 Task: Create a due date automation trigger when advanced on, 2 working days after a card is due add fields with custom field "Resume" unchecked at 11:00 AM.
Action: Mouse moved to (1160, 360)
Screenshot: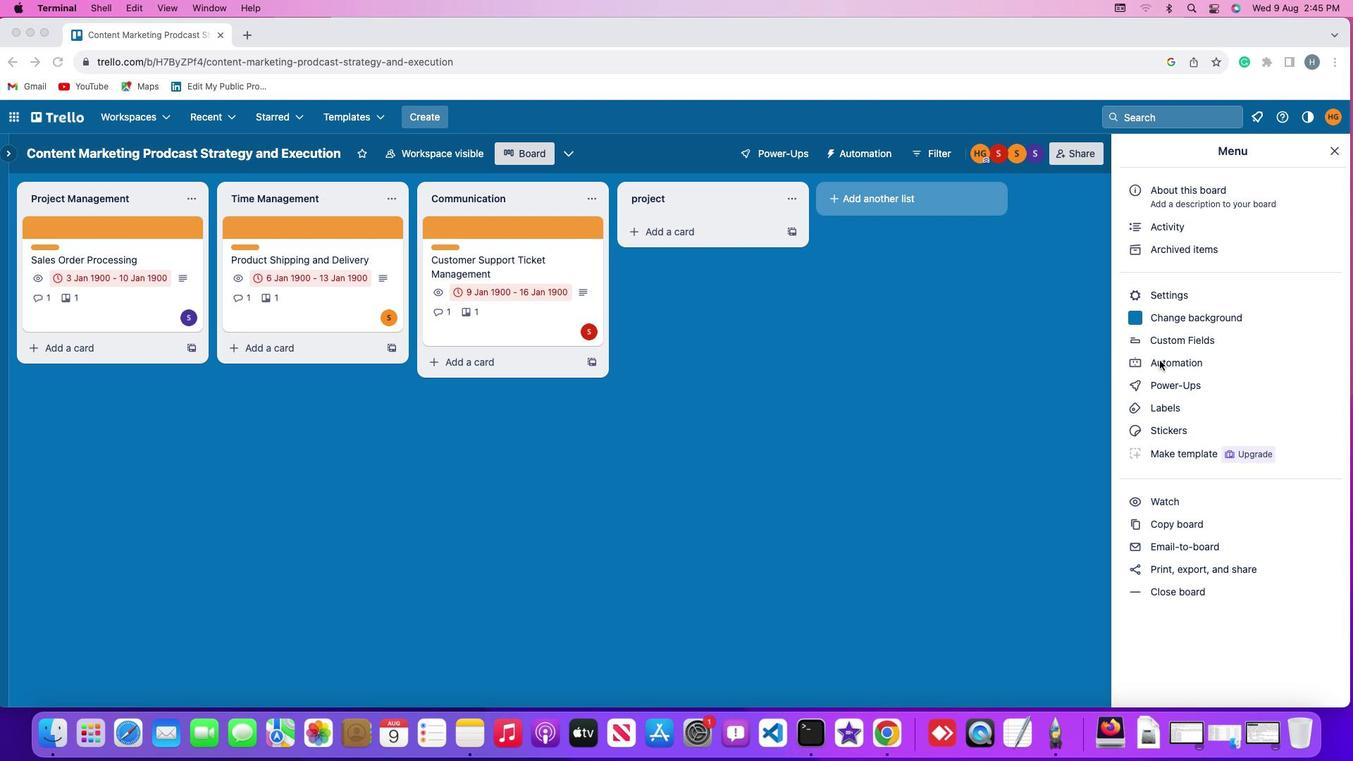 
Action: Mouse pressed left at (1160, 360)
Screenshot: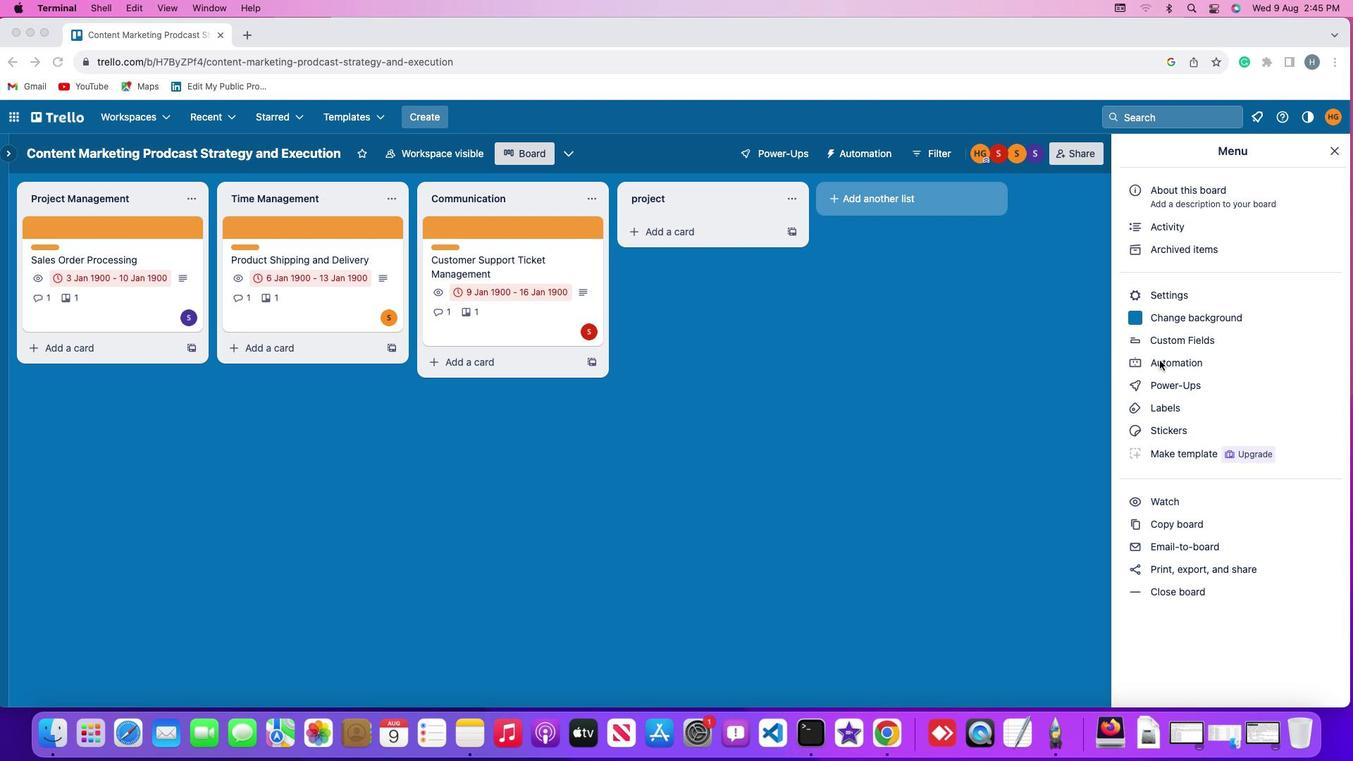 
Action: Mouse pressed left at (1160, 360)
Screenshot: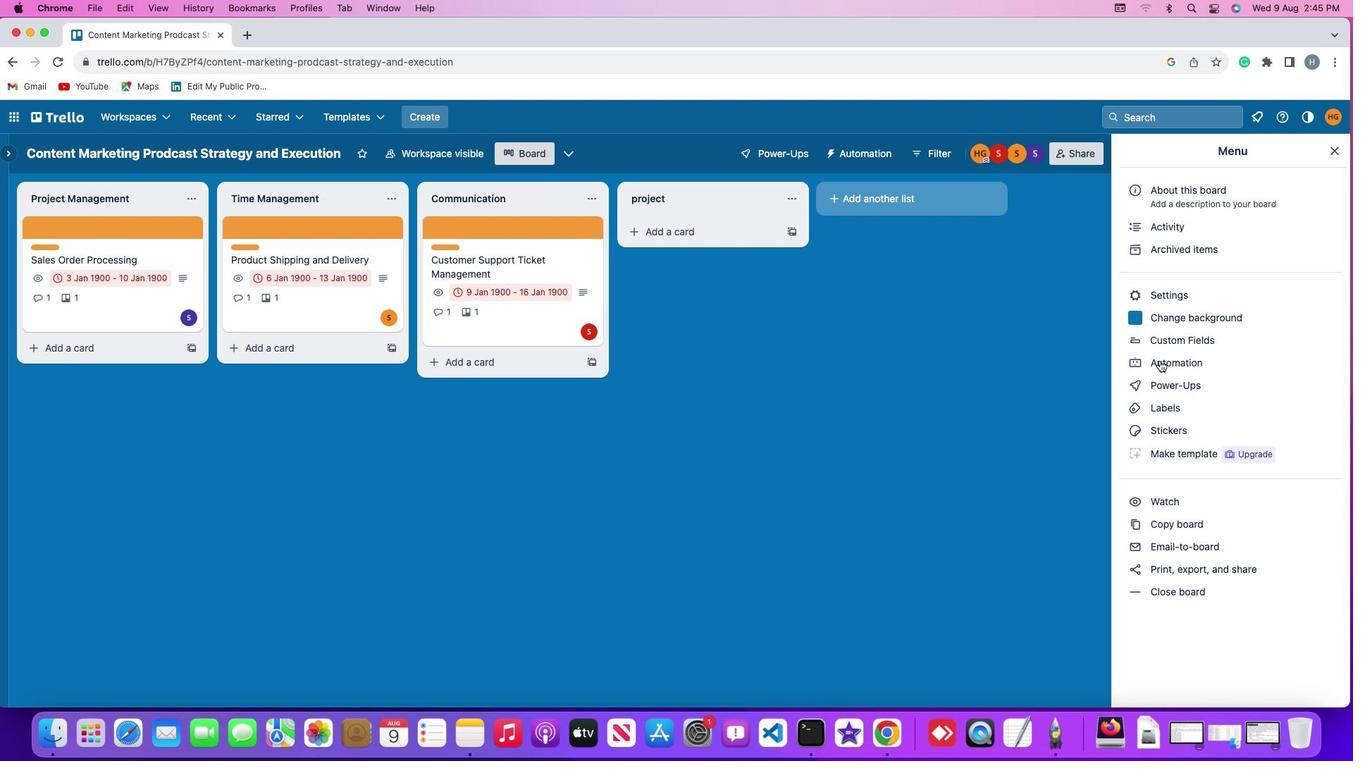 
Action: Mouse moved to (90, 323)
Screenshot: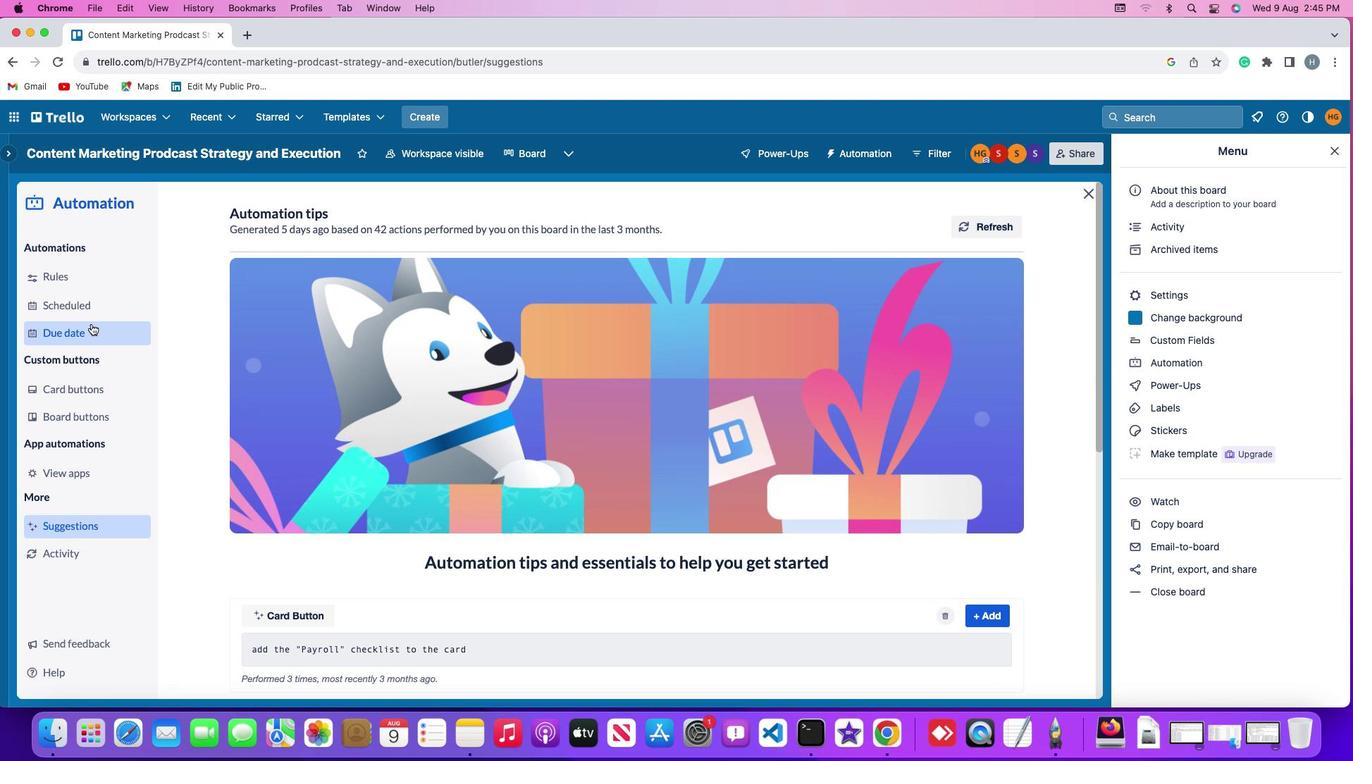 
Action: Mouse pressed left at (90, 323)
Screenshot: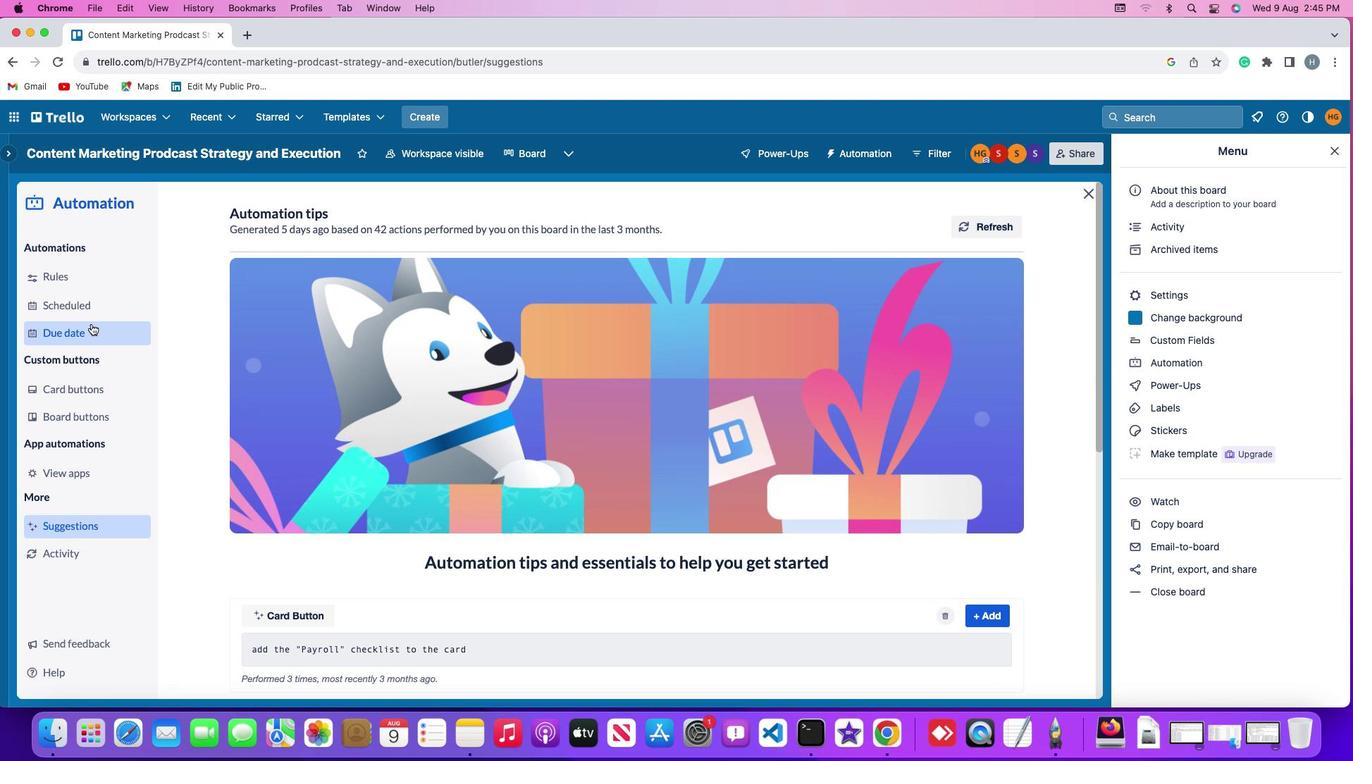 
Action: Mouse moved to (932, 222)
Screenshot: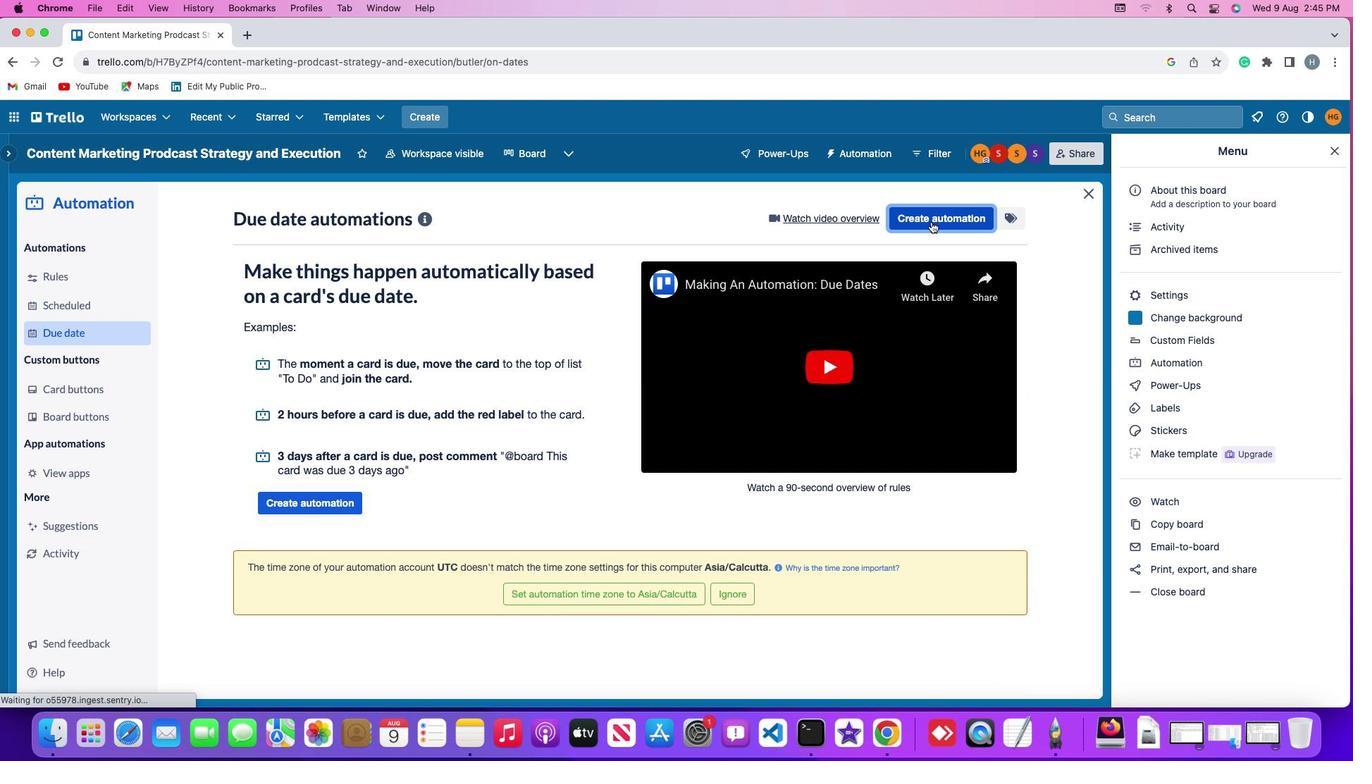
Action: Mouse pressed left at (932, 222)
Screenshot: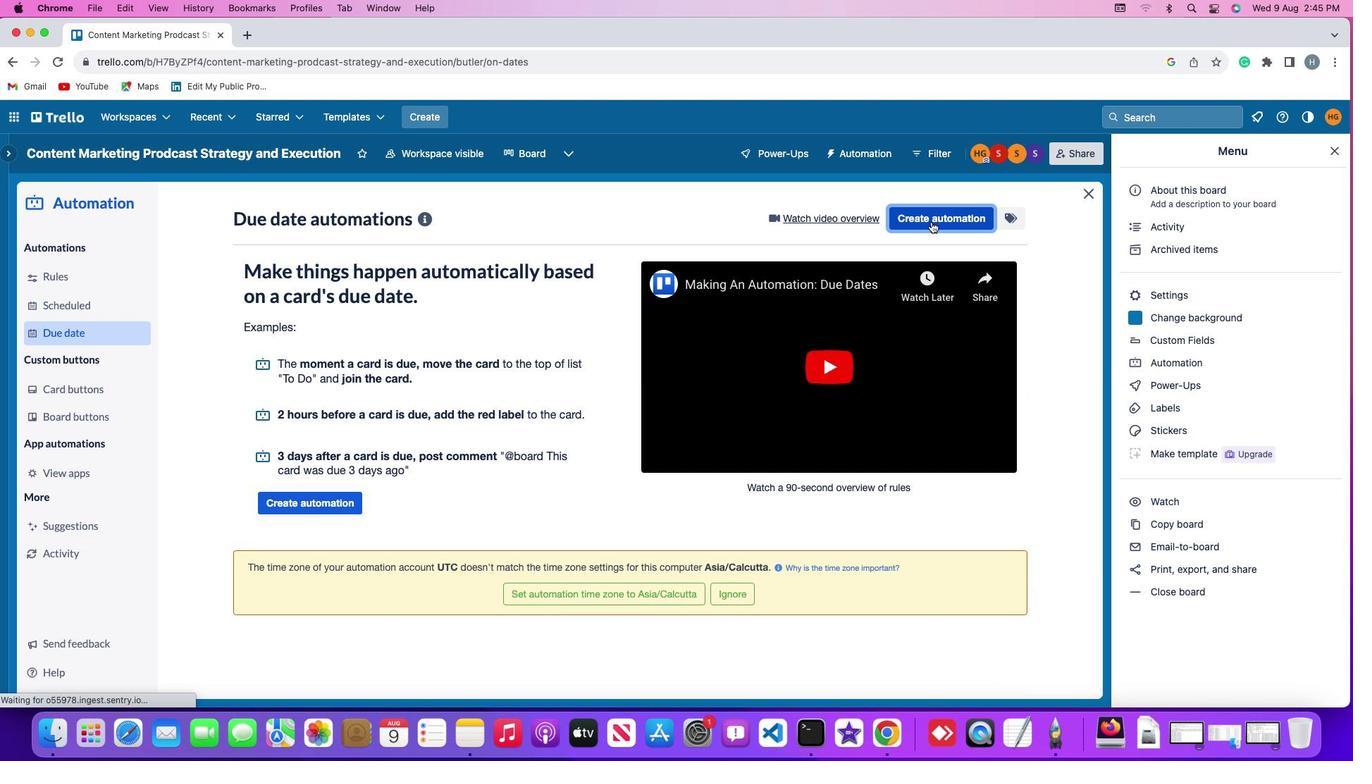 
Action: Mouse moved to (267, 351)
Screenshot: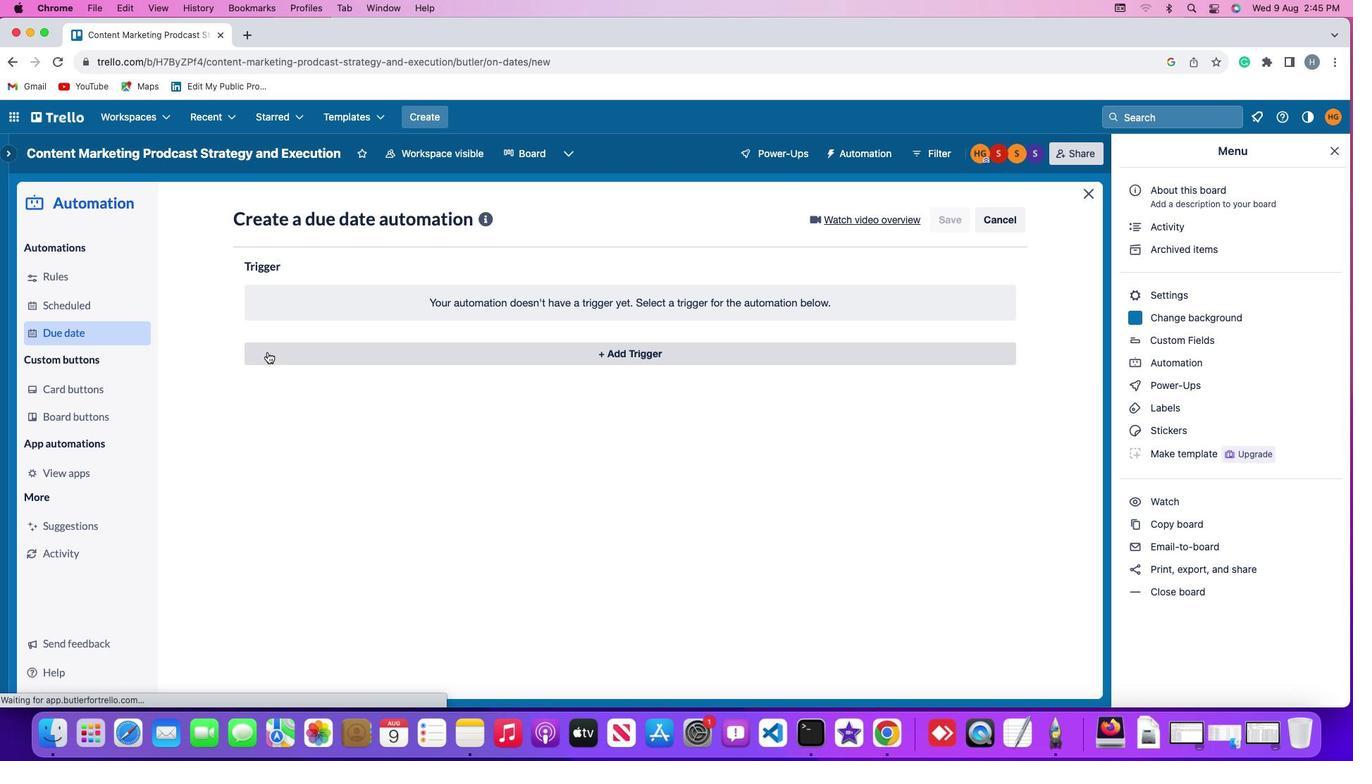 
Action: Mouse pressed left at (267, 351)
Screenshot: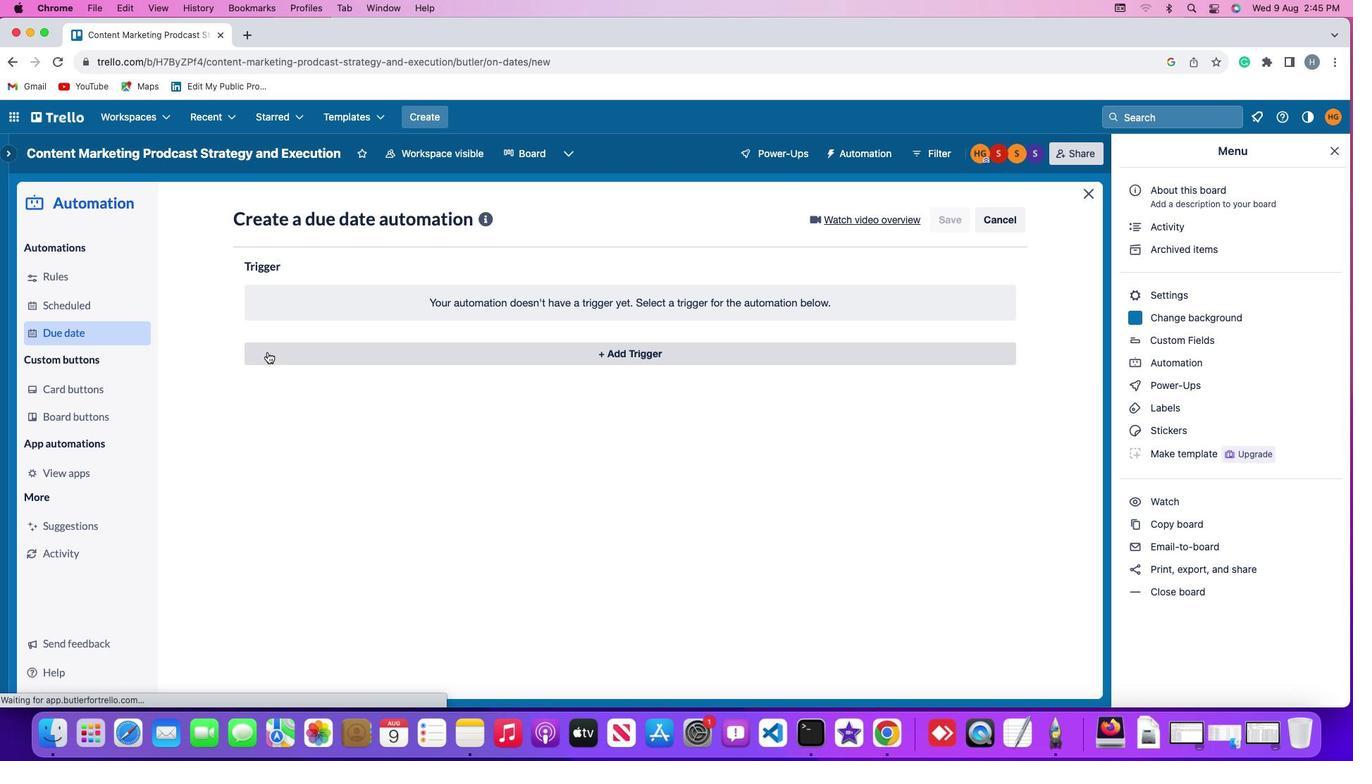 
Action: Mouse moved to (268, 571)
Screenshot: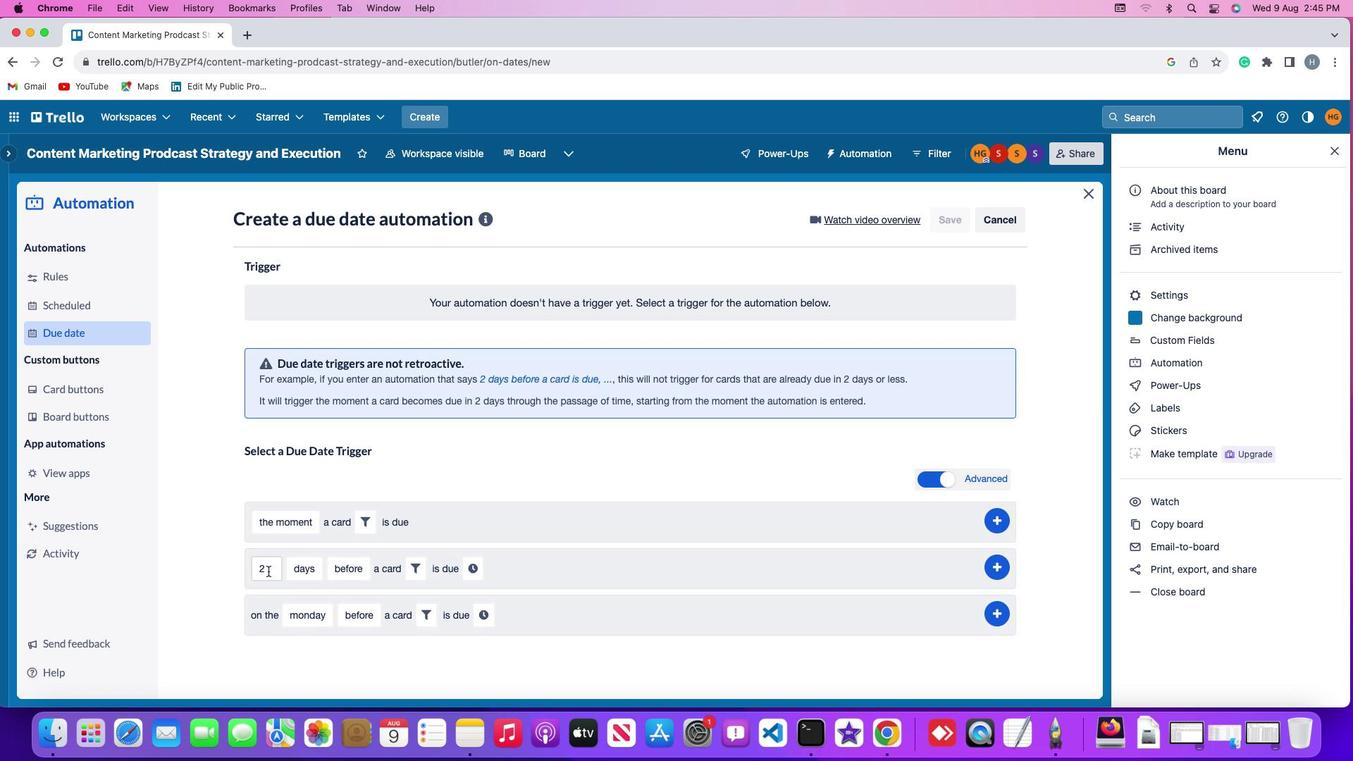 
Action: Mouse pressed left at (268, 571)
Screenshot: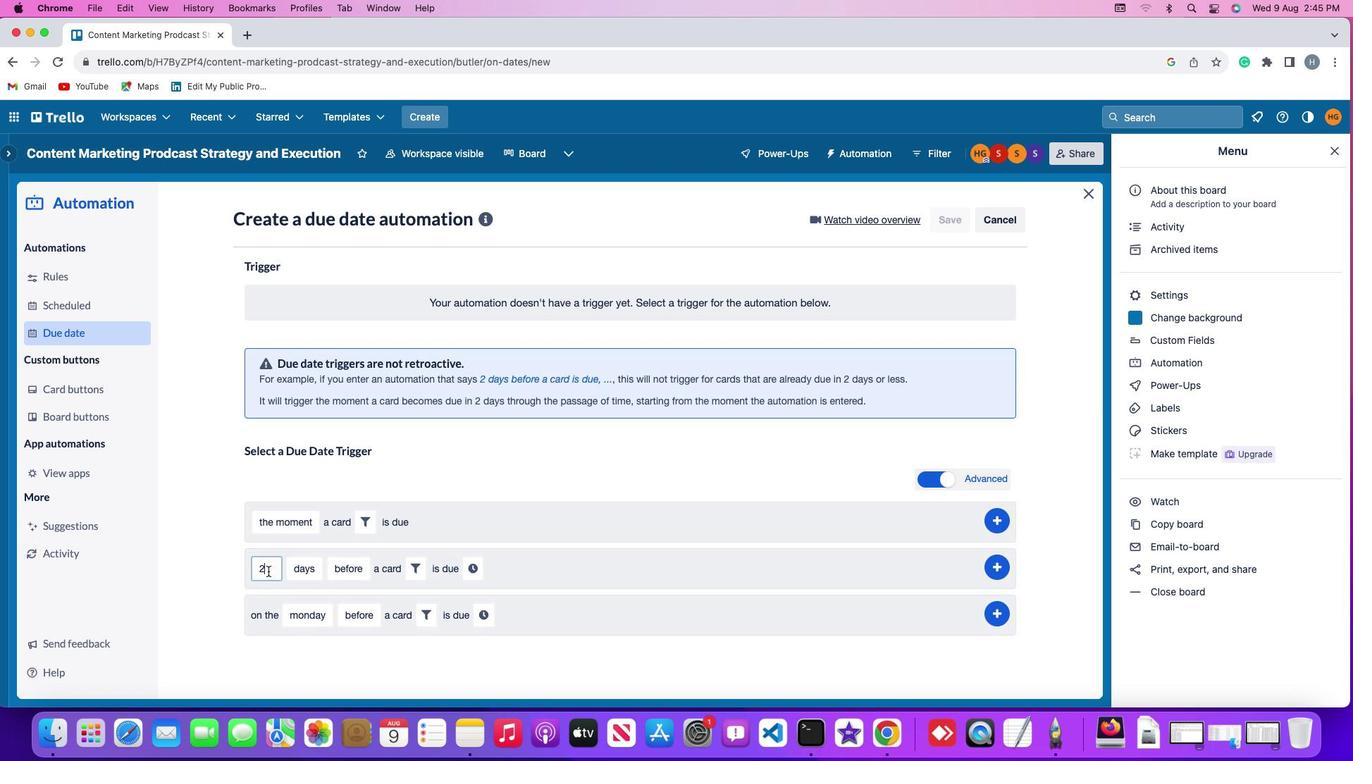 
Action: Key pressed Key.backspace
Screenshot: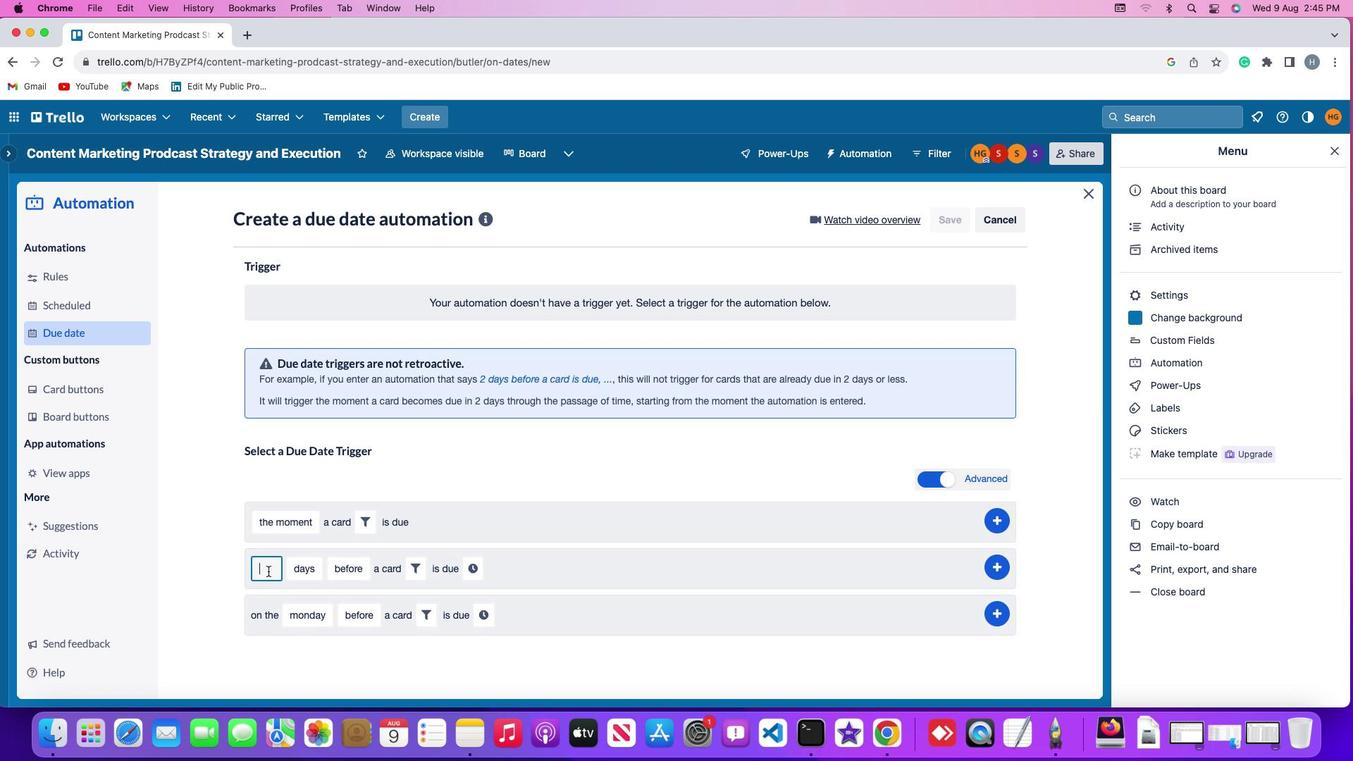 
Action: Mouse moved to (268, 571)
Screenshot: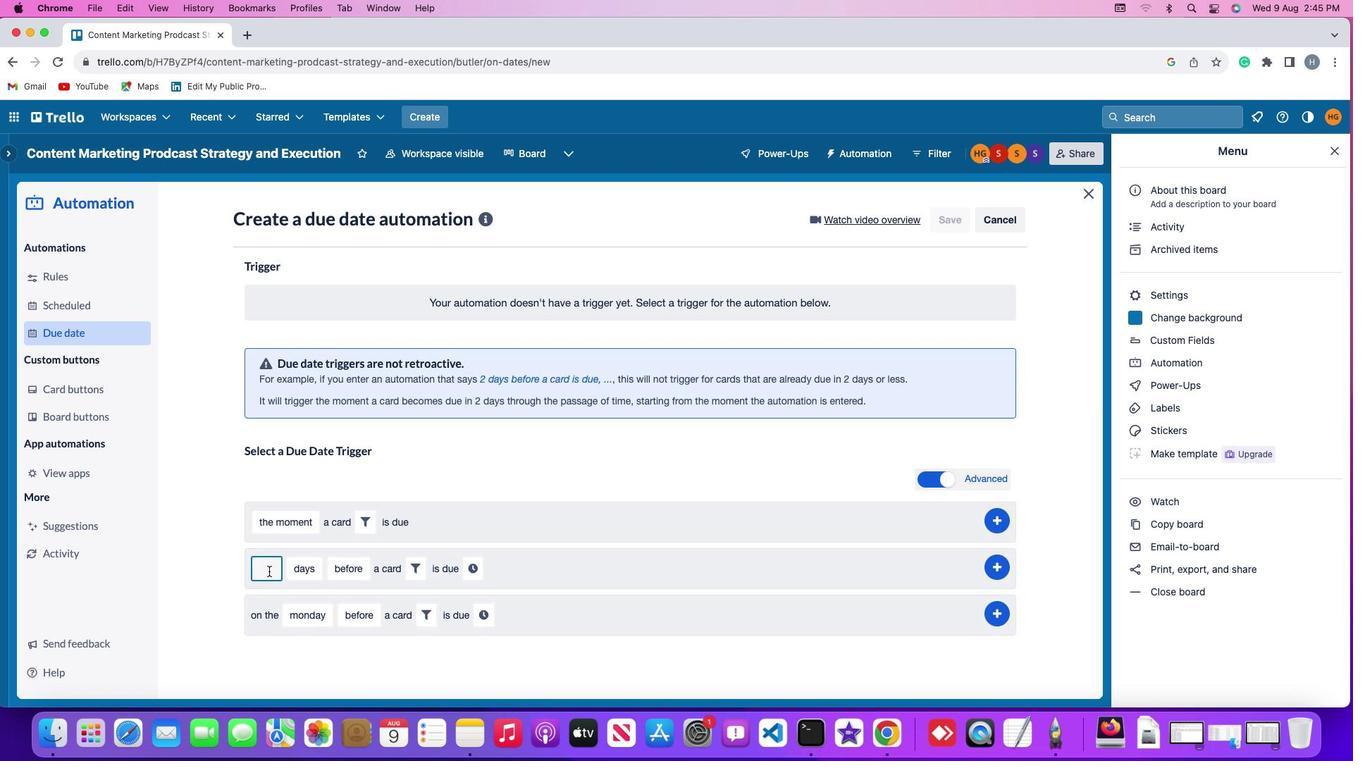 
Action: Key pressed '2'
Screenshot: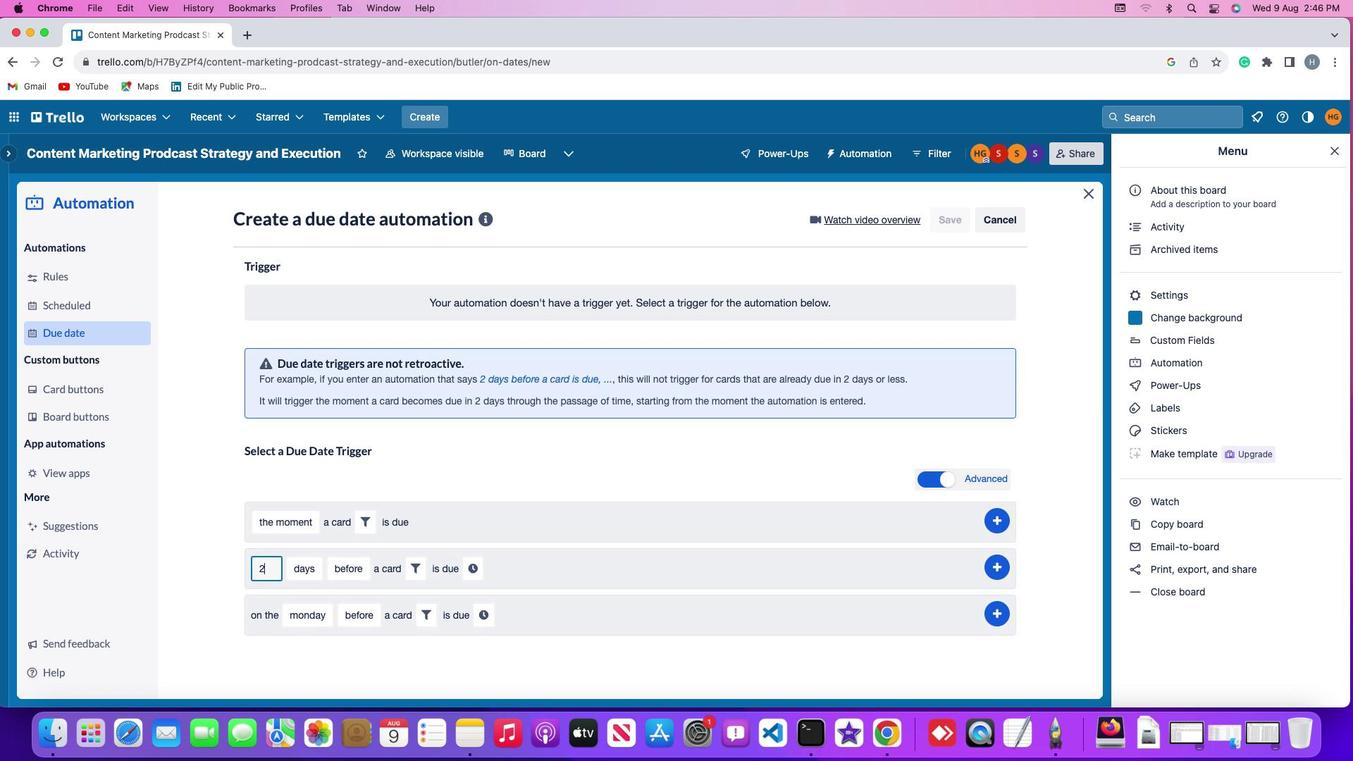 
Action: Mouse moved to (298, 568)
Screenshot: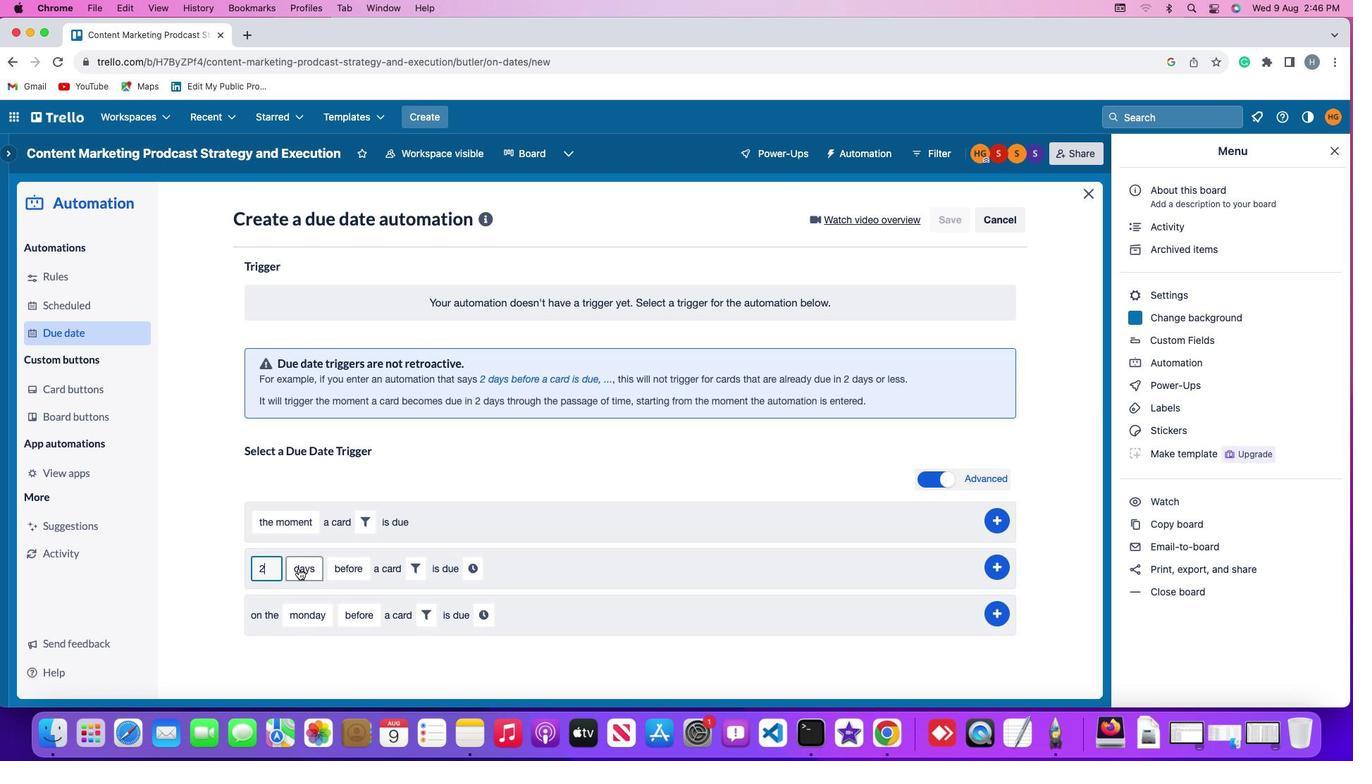 
Action: Mouse pressed left at (298, 568)
Screenshot: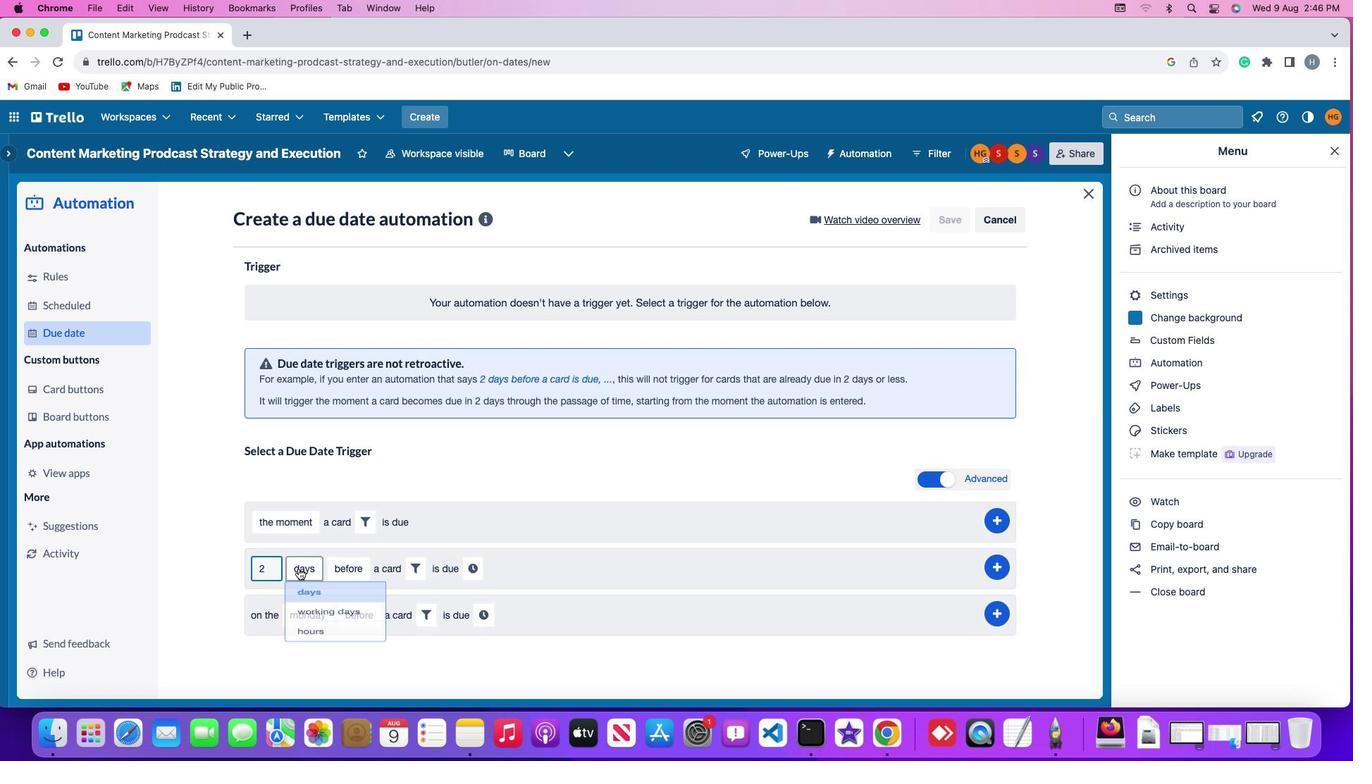 
Action: Mouse moved to (314, 629)
Screenshot: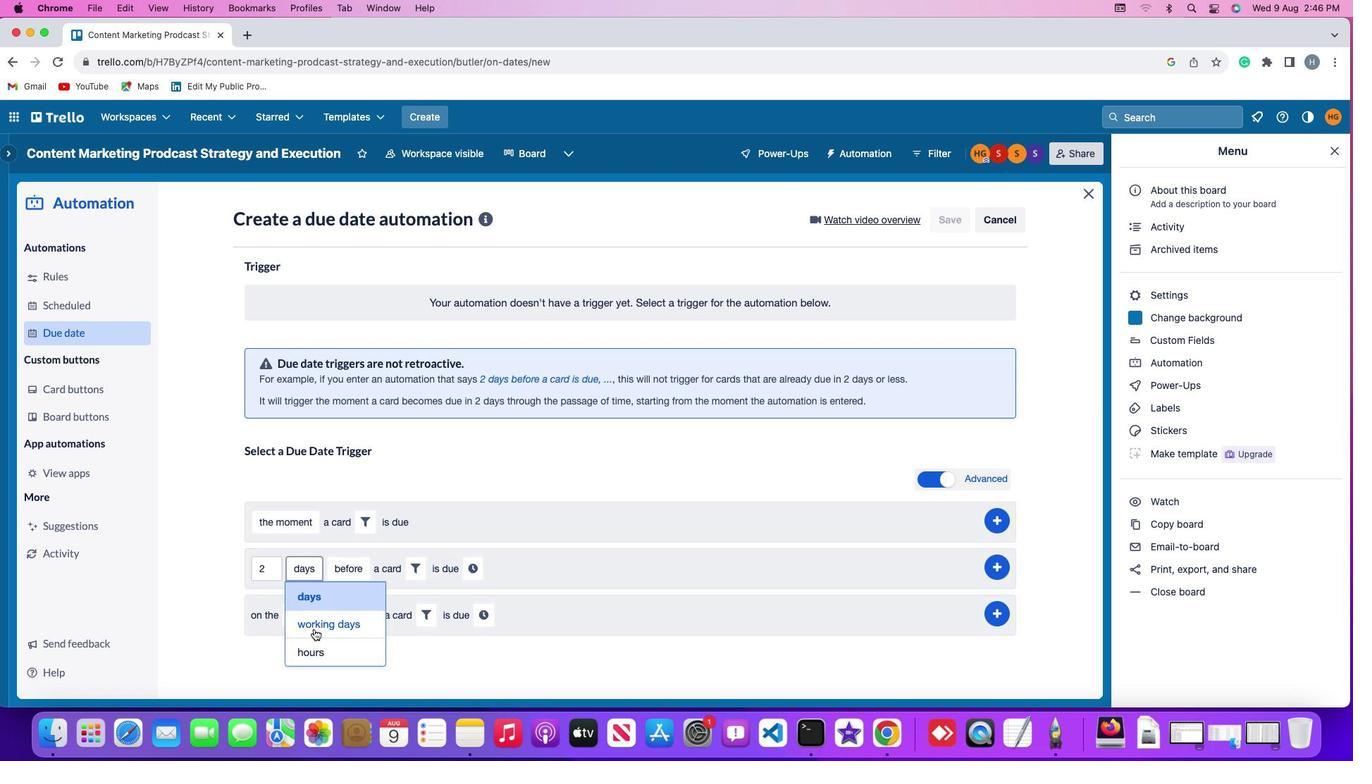 
Action: Mouse pressed left at (314, 629)
Screenshot: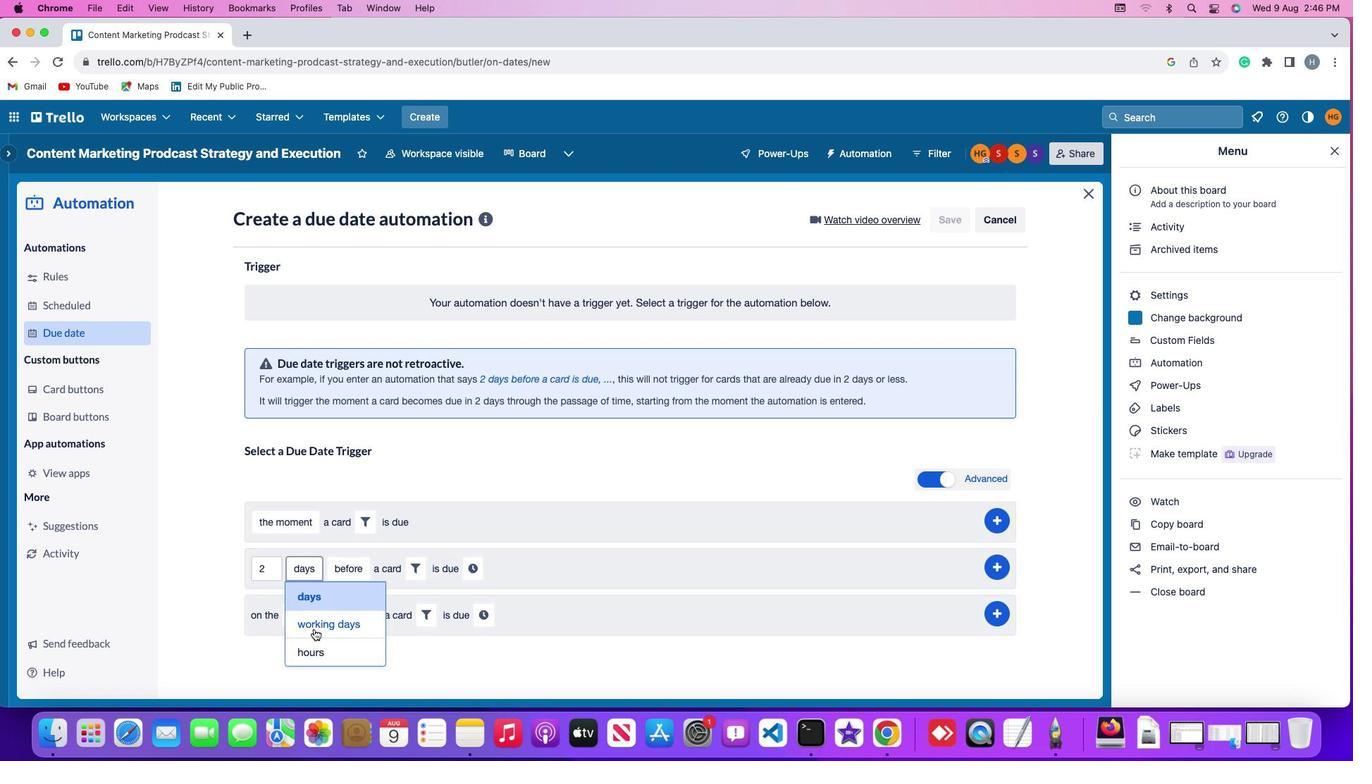 
Action: Mouse moved to (365, 565)
Screenshot: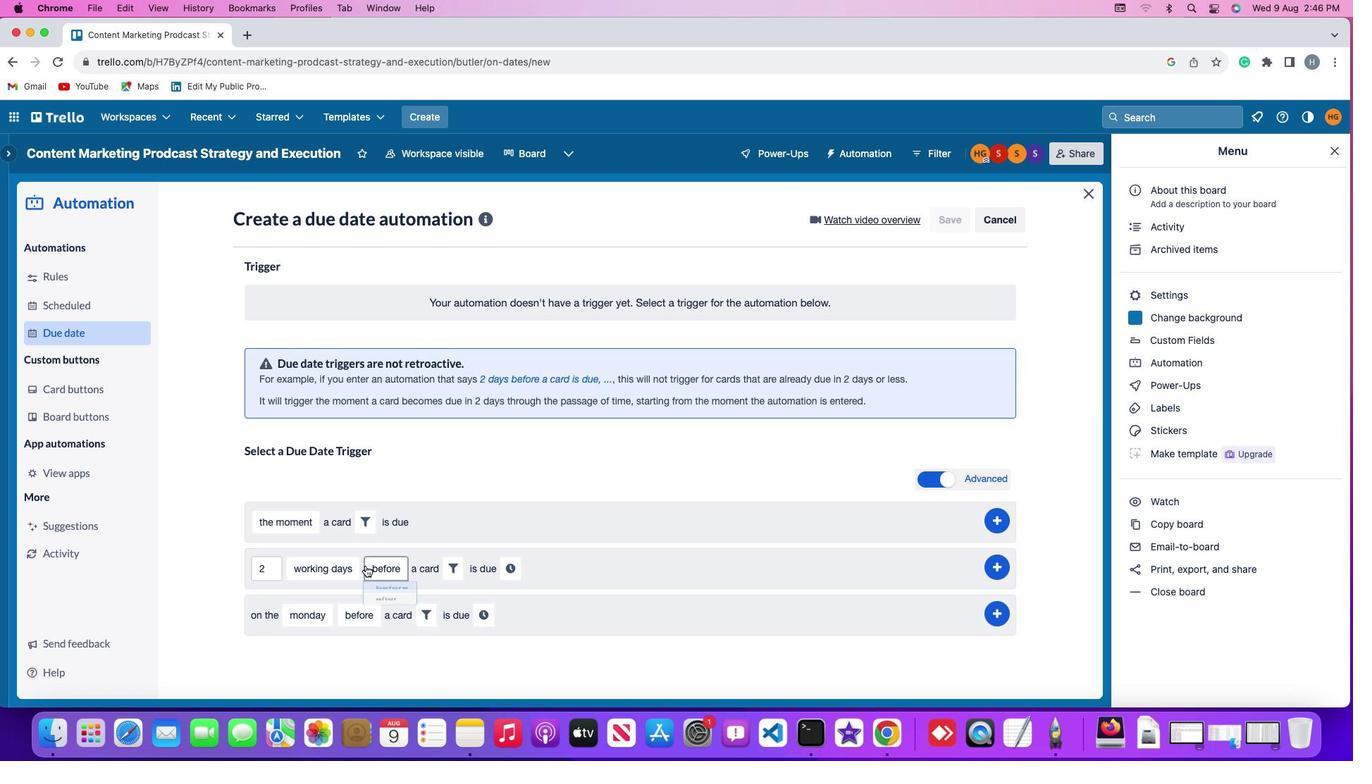 
Action: Mouse pressed left at (365, 565)
Screenshot: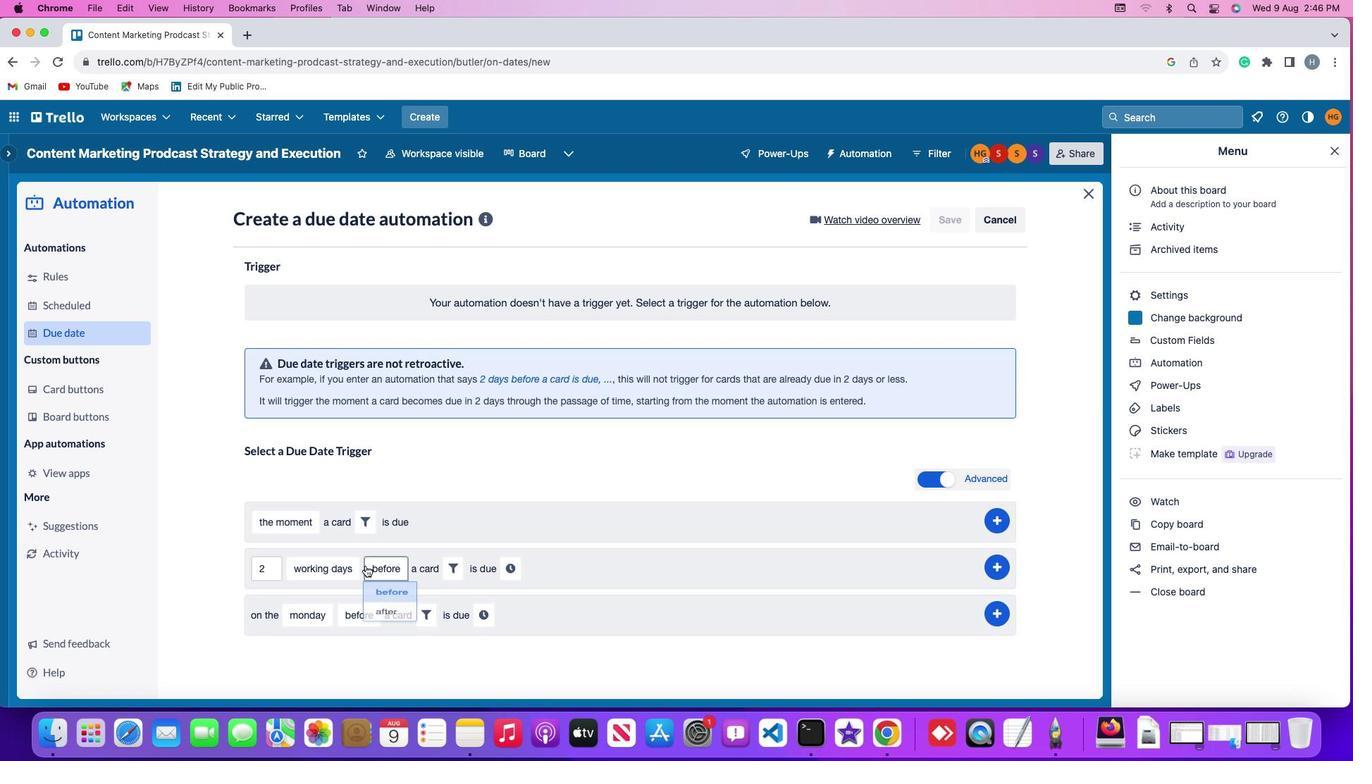 
Action: Mouse moved to (381, 623)
Screenshot: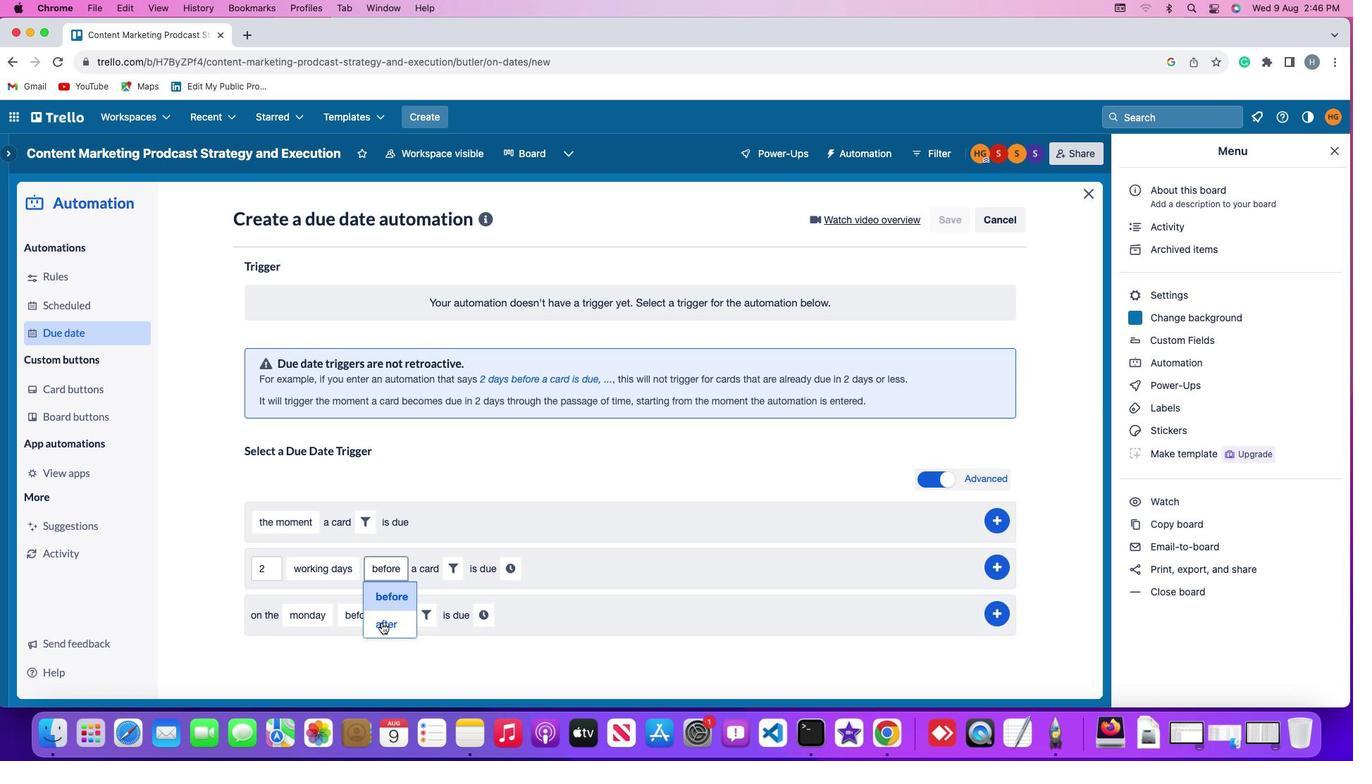 
Action: Mouse pressed left at (381, 623)
Screenshot: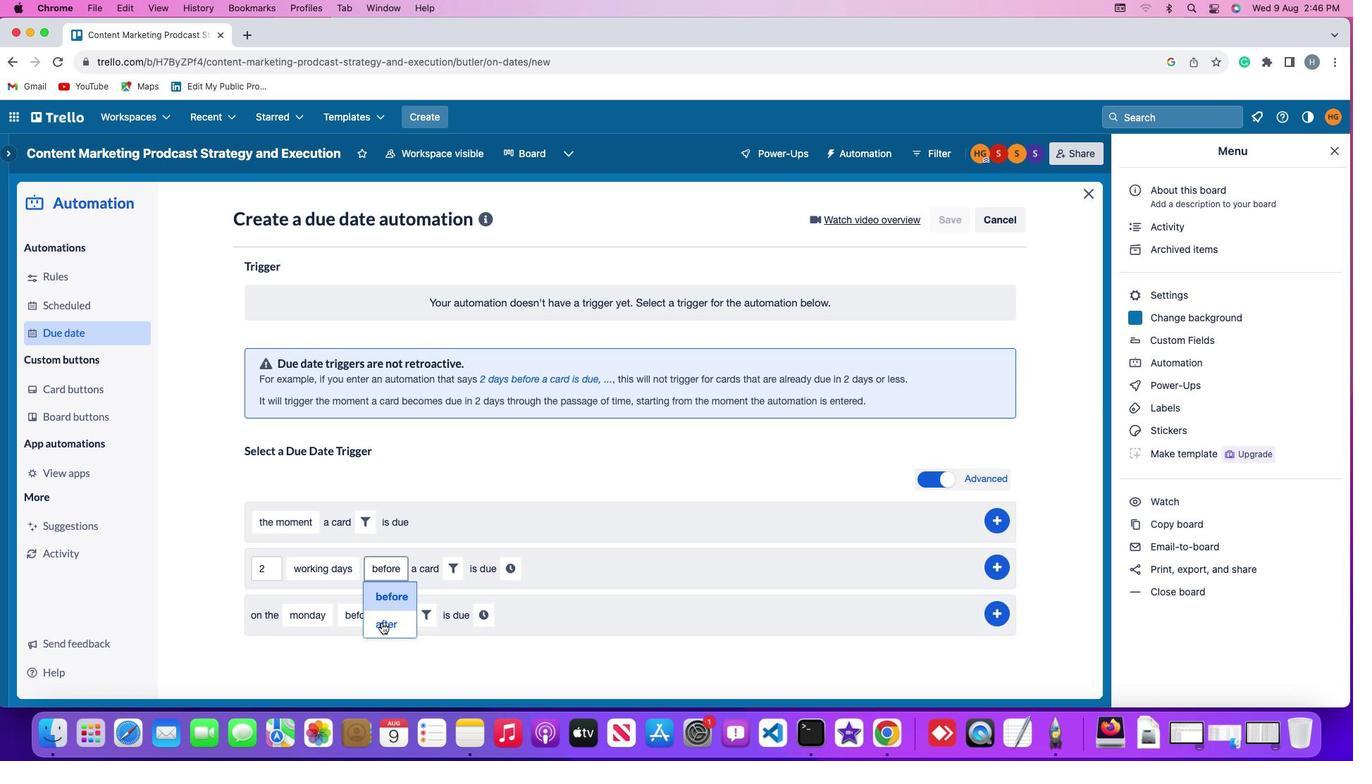 
Action: Mouse moved to (449, 564)
Screenshot: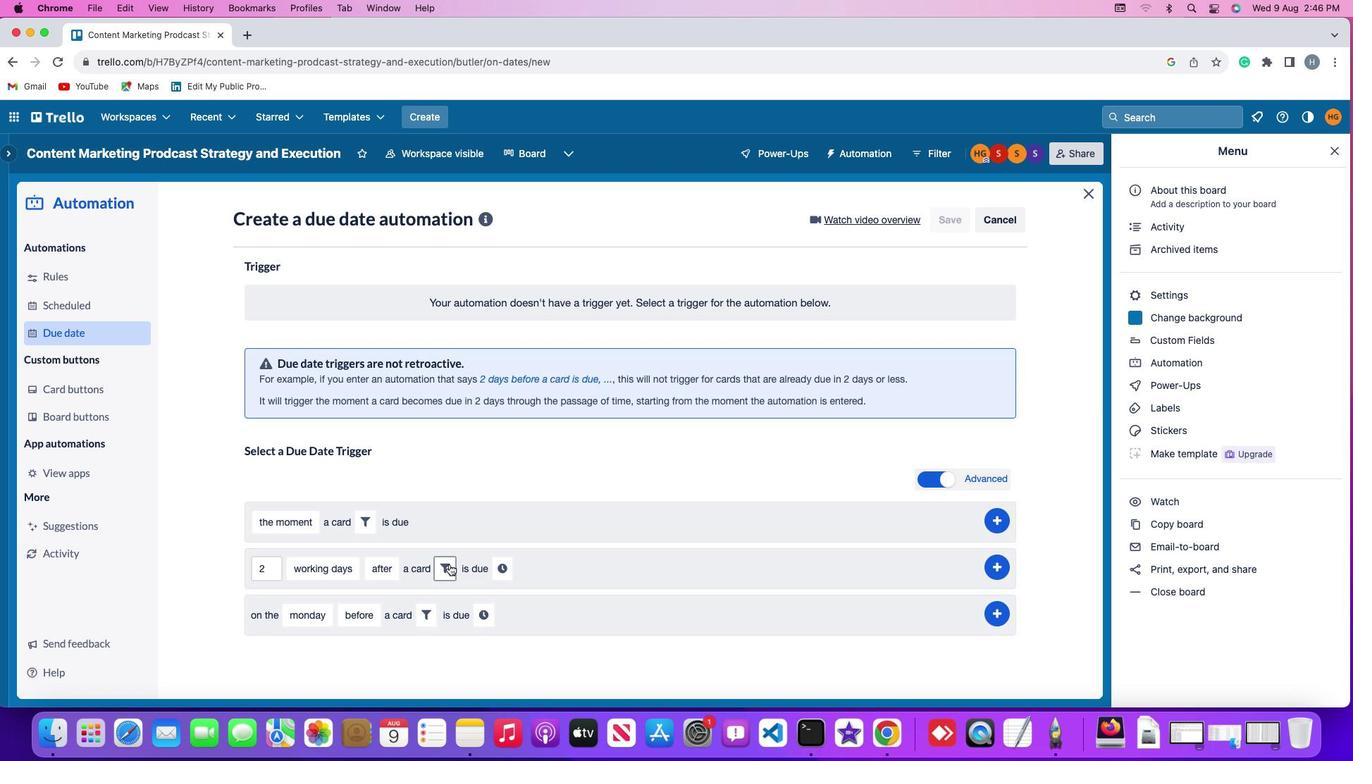 
Action: Mouse pressed left at (449, 564)
Screenshot: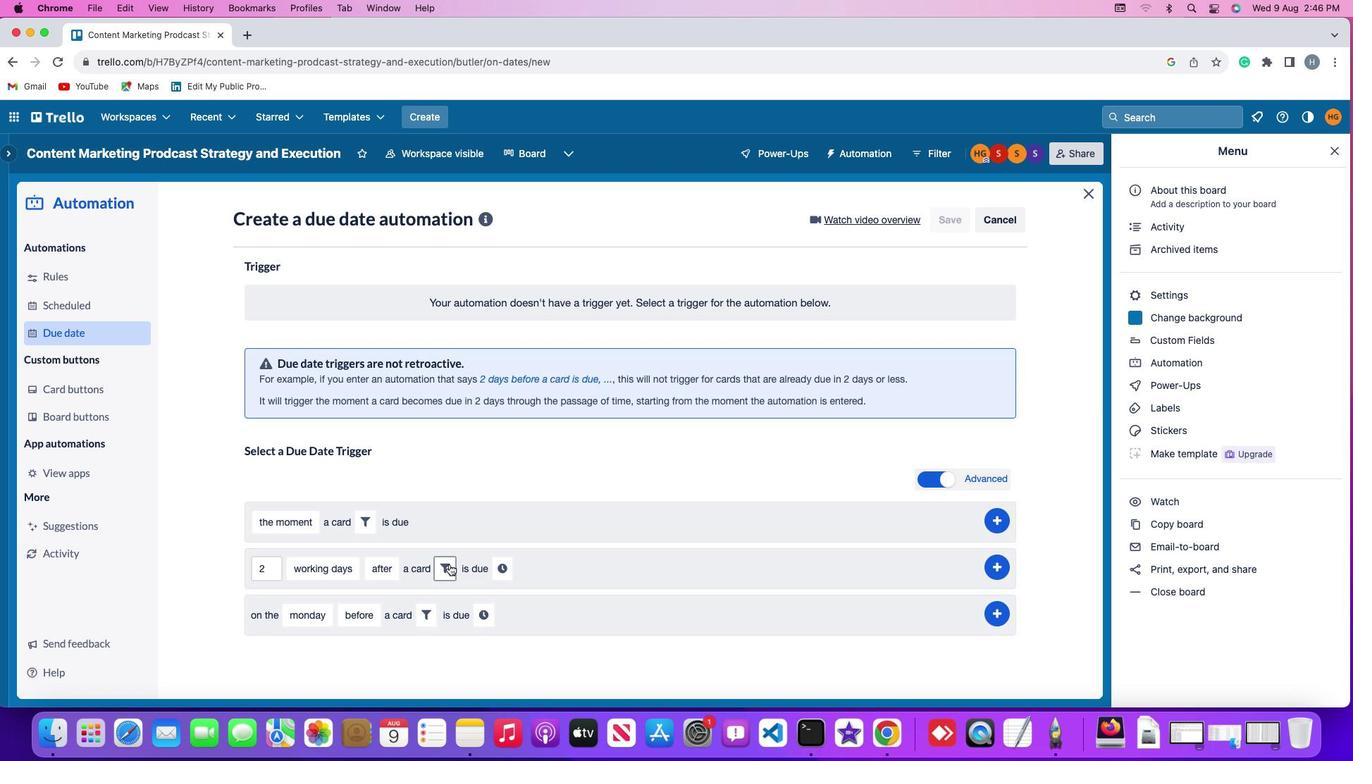 
Action: Mouse moved to (669, 609)
Screenshot: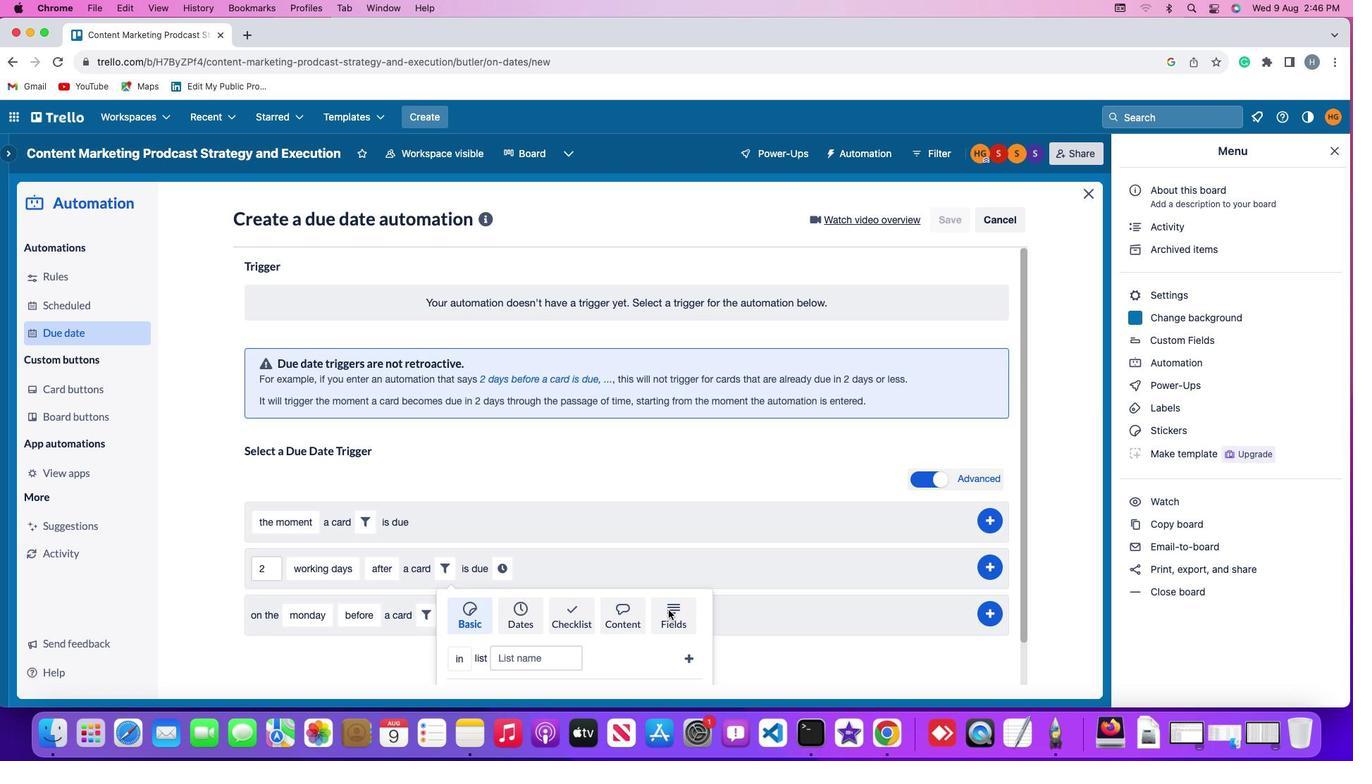 
Action: Mouse pressed left at (669, 609)
Screenshot: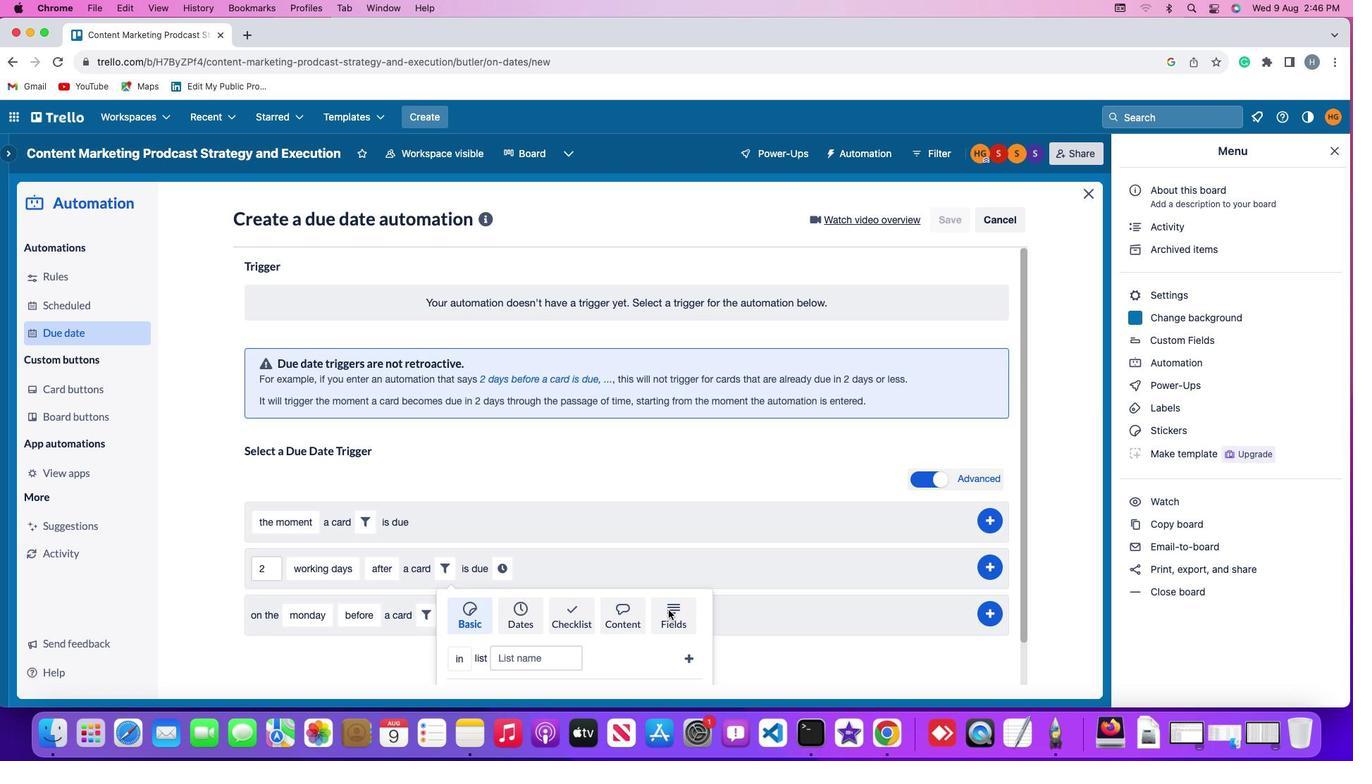 
Action: Mouse moved to (386, 653)
Screenshot: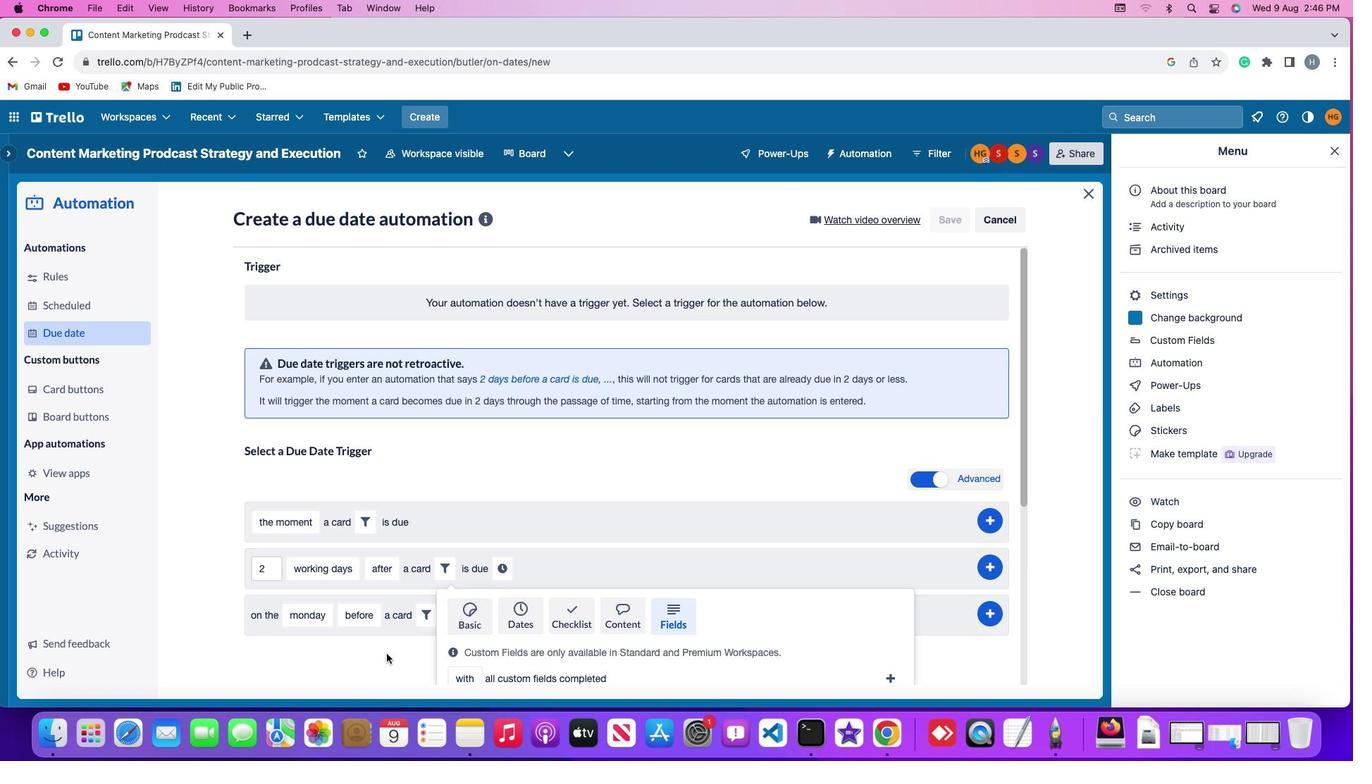 
Action: Mouse scrolled (386, 653) with delta (0, 0)
Screenshot: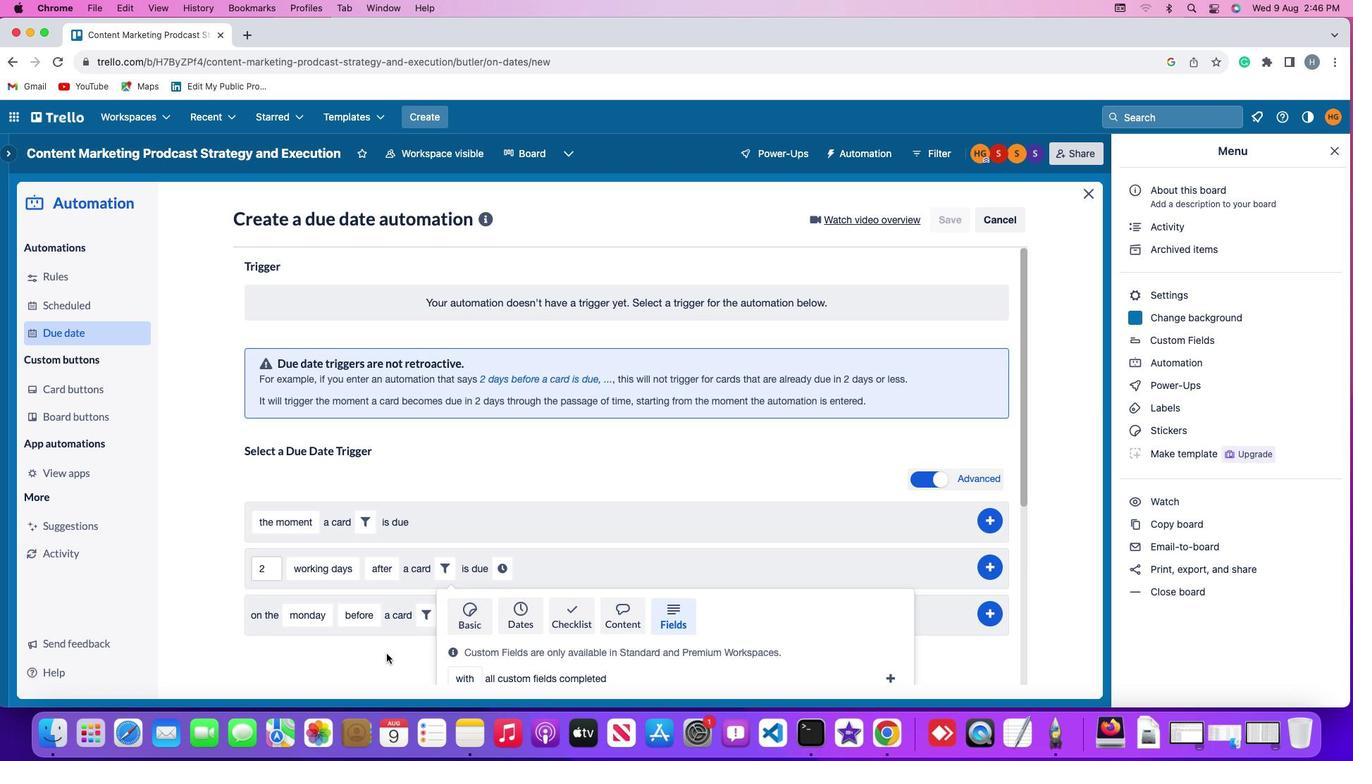 
Action: Mouse scrolled (386, 653) with delta (0, 0)
Screenshot: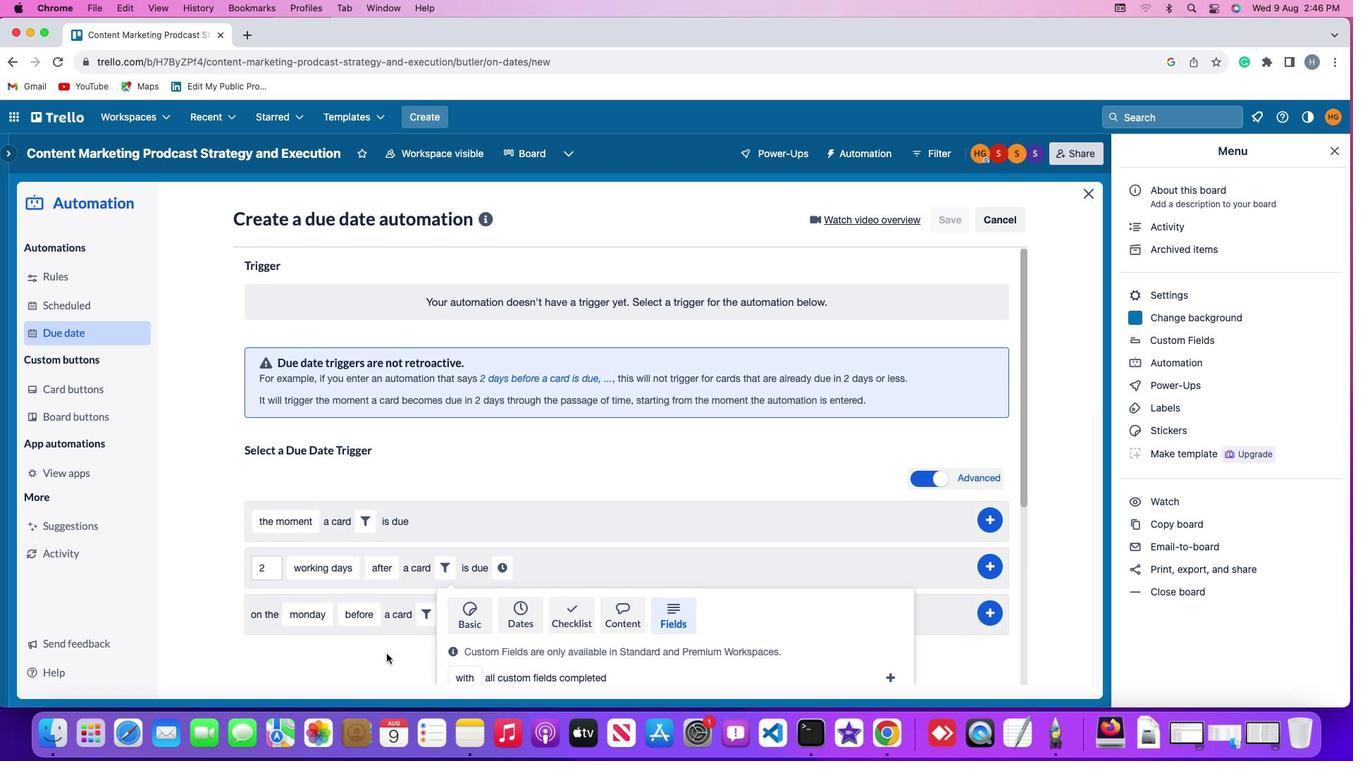 
Action: Mouse scrolled (386, 653) with delta (0, -1)
Screenshot: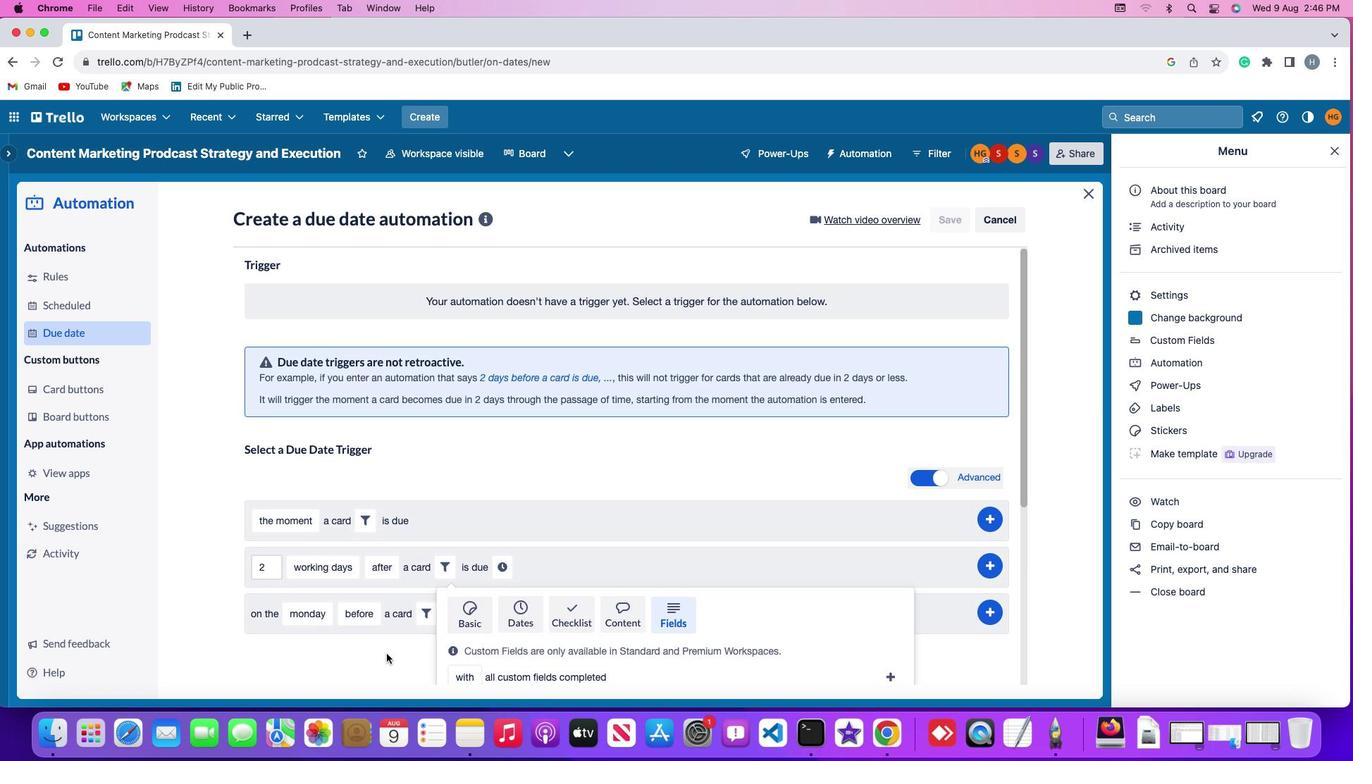 
Action: Mouse moved to (386, 653)
Screenshot: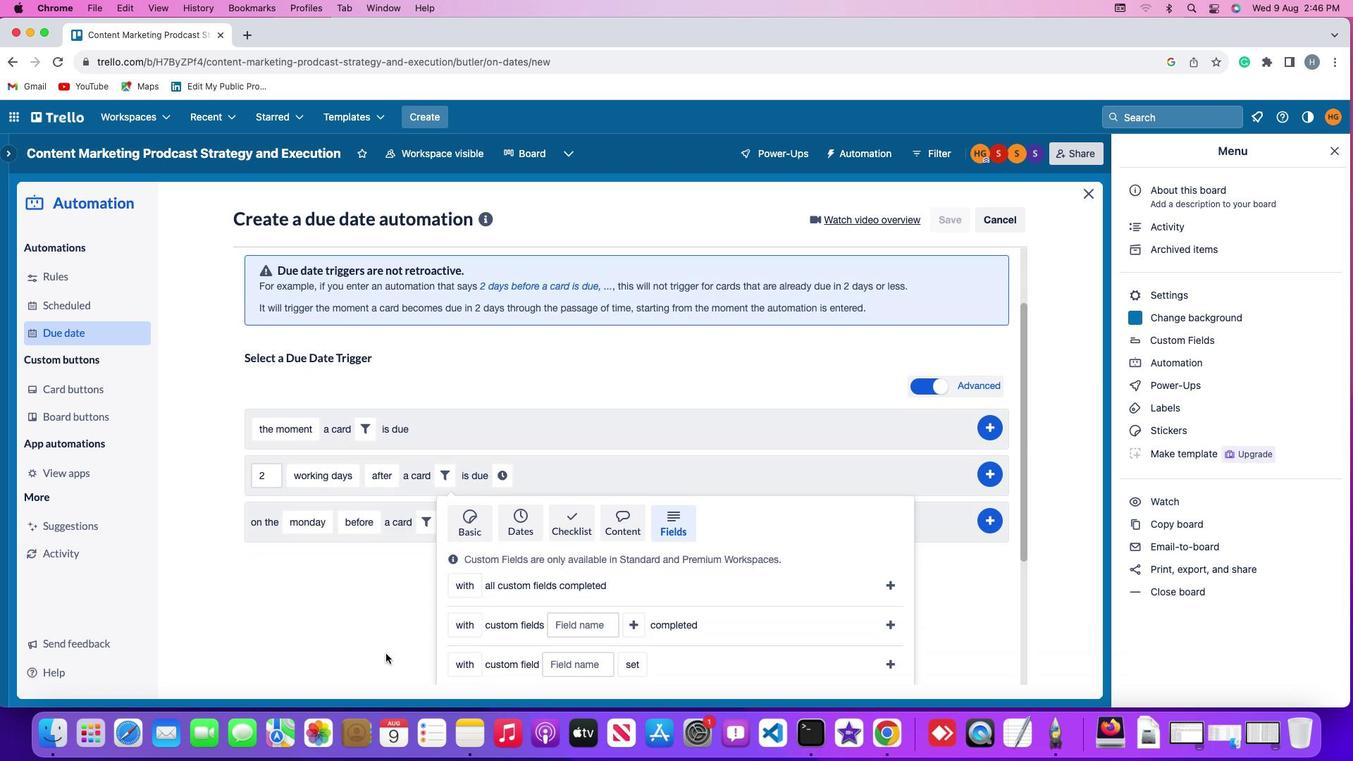 
Action: Mouse scrolled (386, 653) with delta (0, 0)
Screenshot: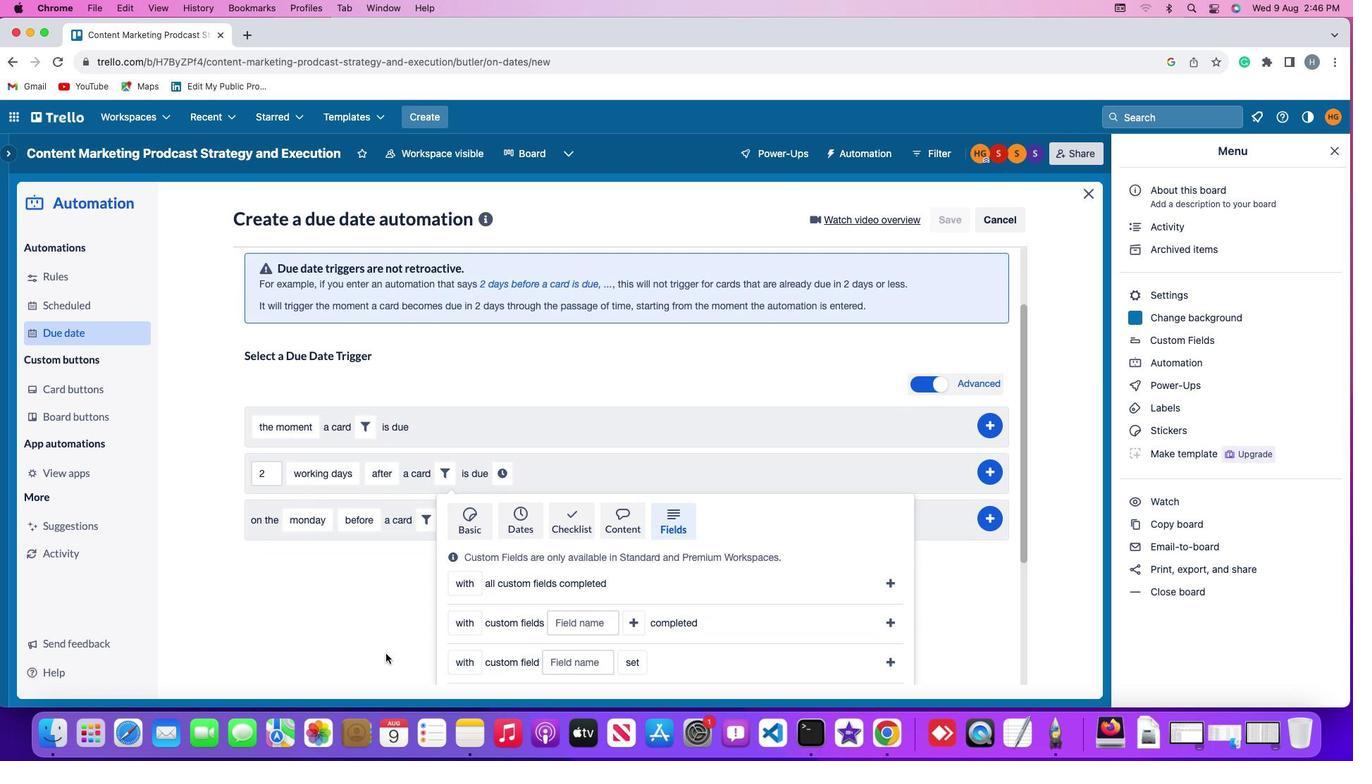 
Action: Mouse scrolled (386, 653) with delta (0, 0)
Screenshot: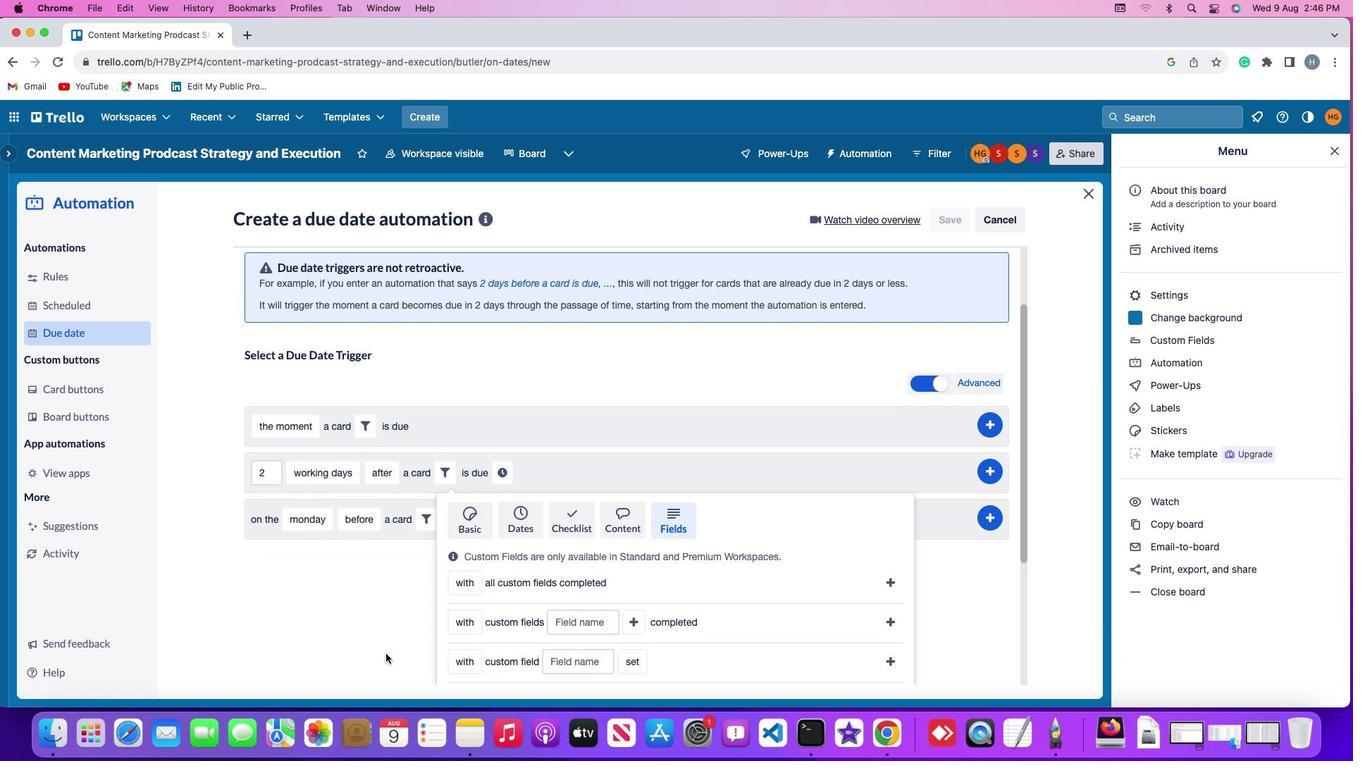 
Action: Mouse scrolled (386, 653) with delta (0, 0)
Screenshot: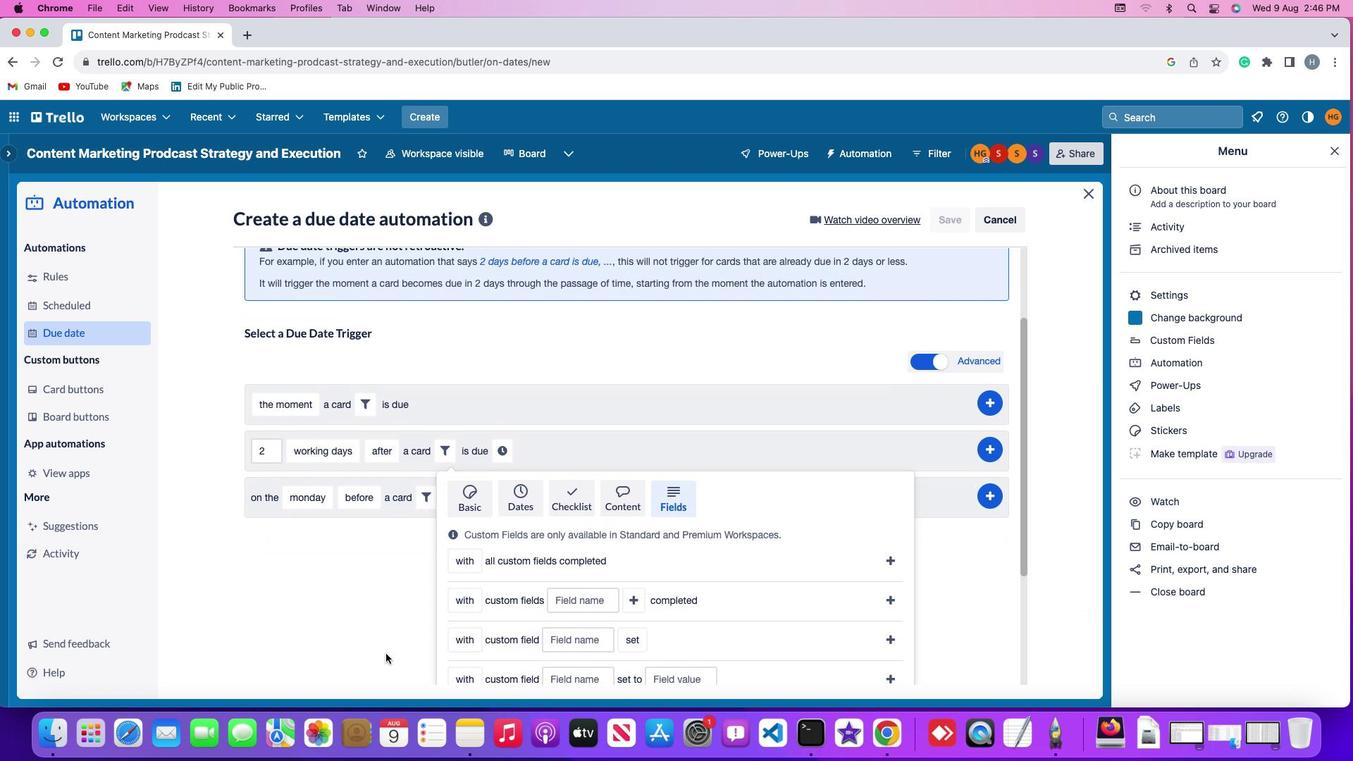 
Action: Mouse scrolled (386, 653) with delta (0, 0)
Screenshot: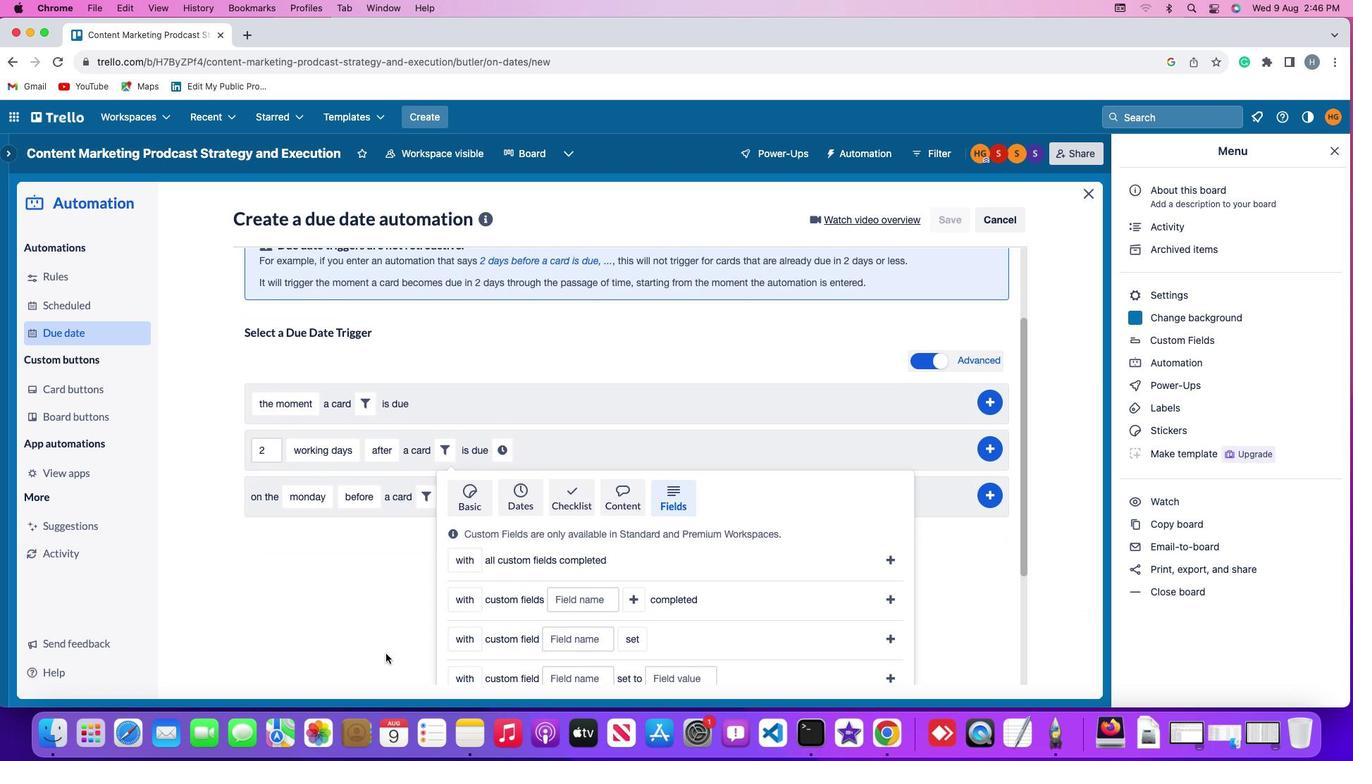 
Action: Mouse scrolled (386, 653) with delta (0, -1)
Screenshot: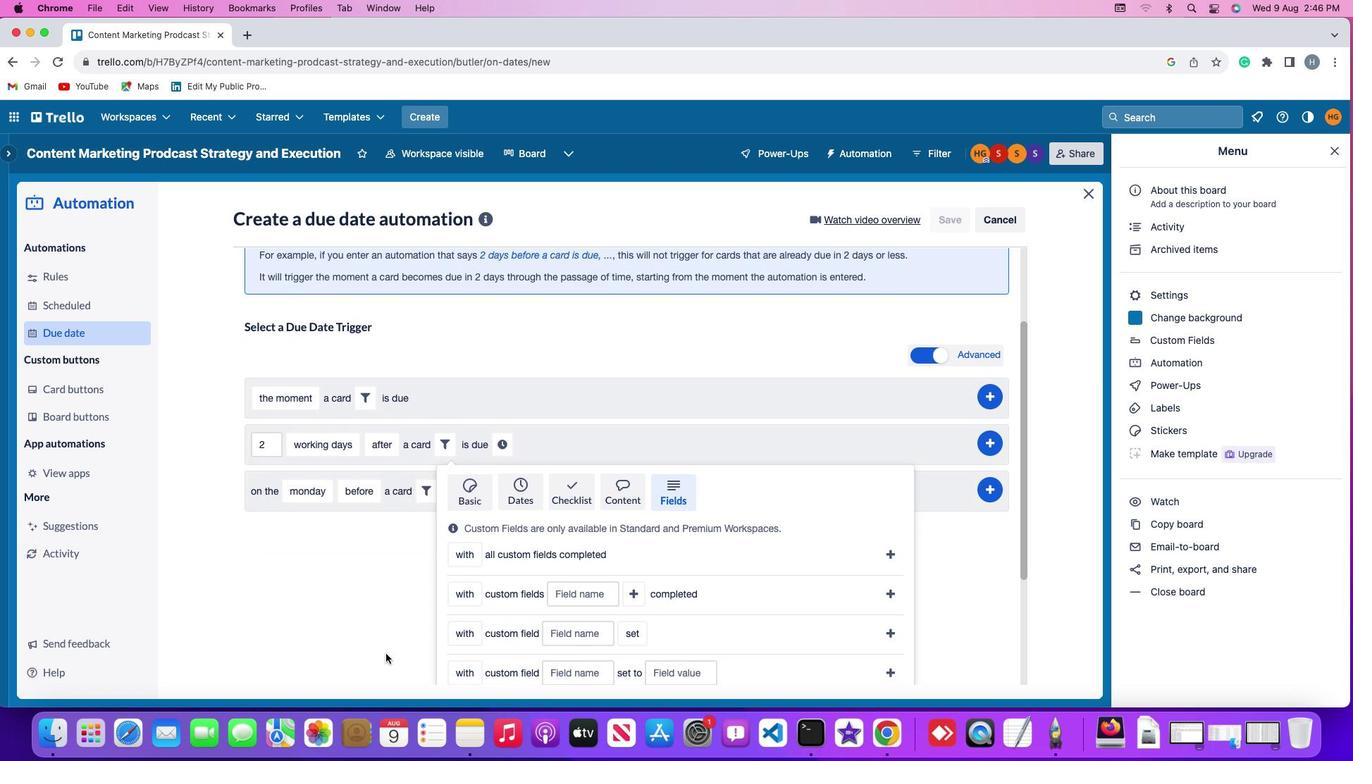 
Action: Mouse scrolled (386, 653) with delta (0, 0)
Screenshot: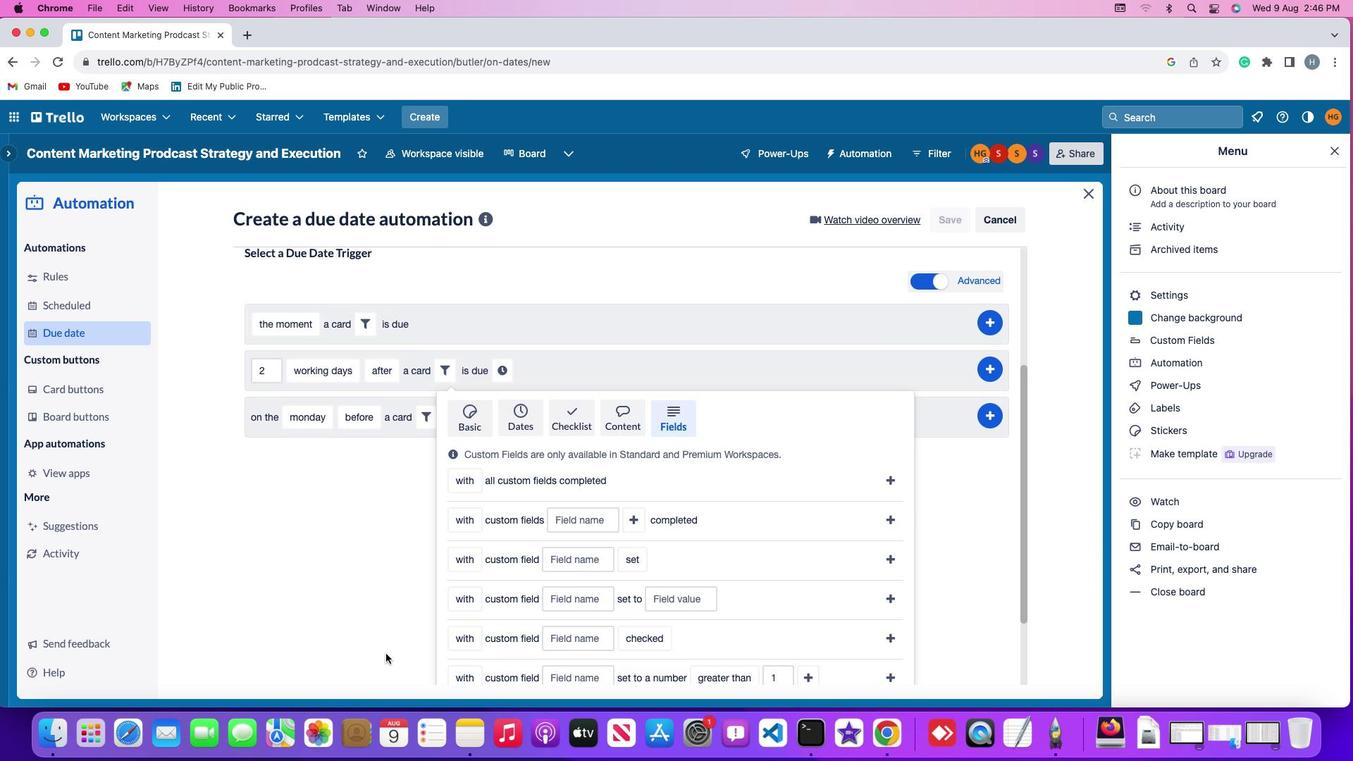 
Action: Mouse scrolled (386, 653) with delta (0, 0)
Screenshot: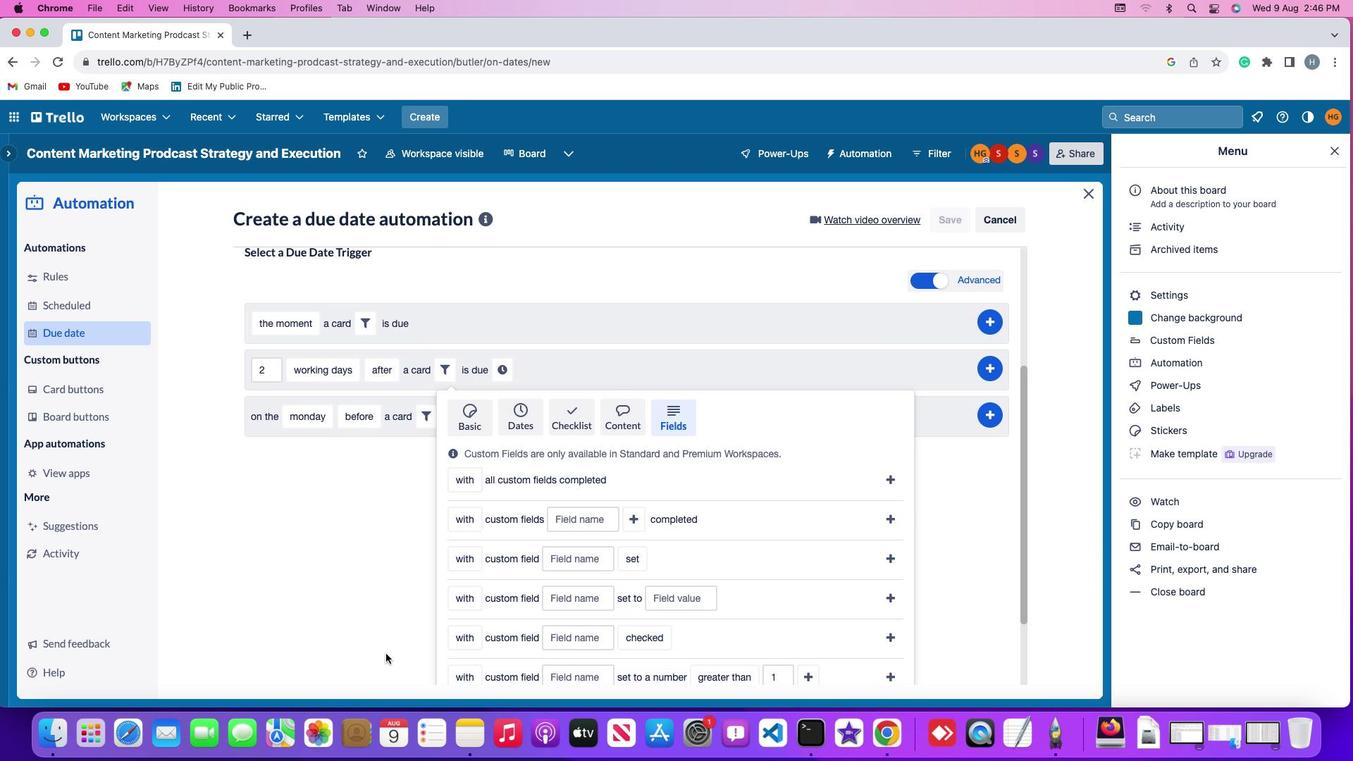 
Action: Mouse scrolled (386, 653) with delta (0, 0)
Screenshot: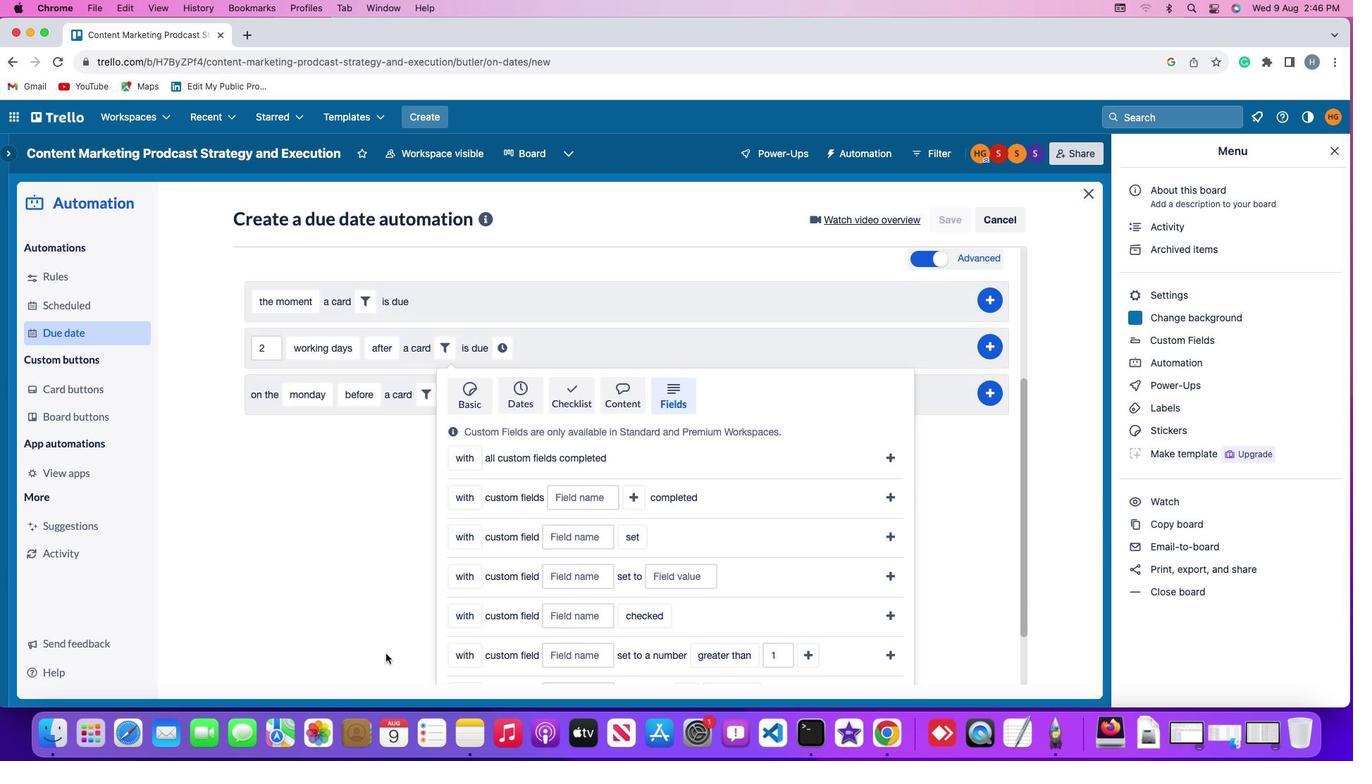 
Action: Mouse scrolled (386, 653) with delta (0, 0)
Screenshot: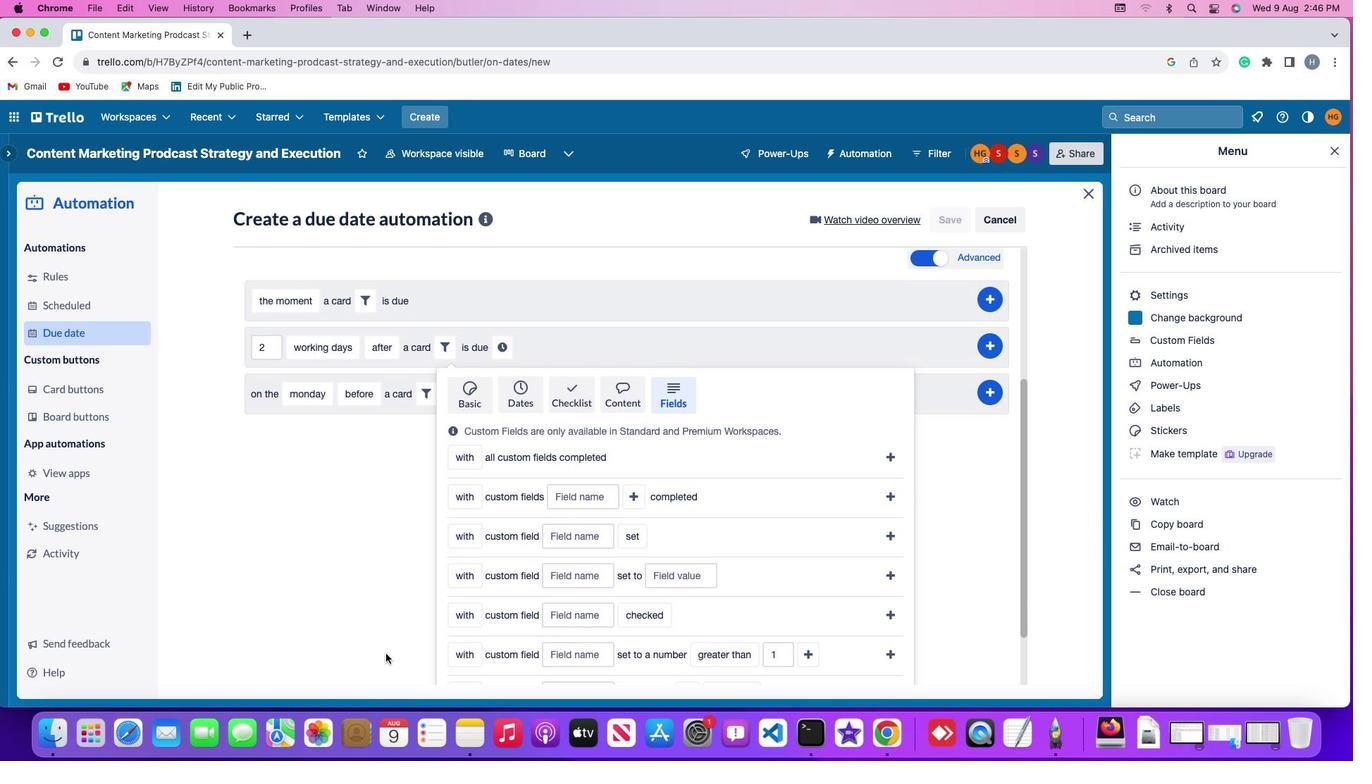 
Action: Mouse scrolled (386, 653) with delta (0, -1)
Screenshot: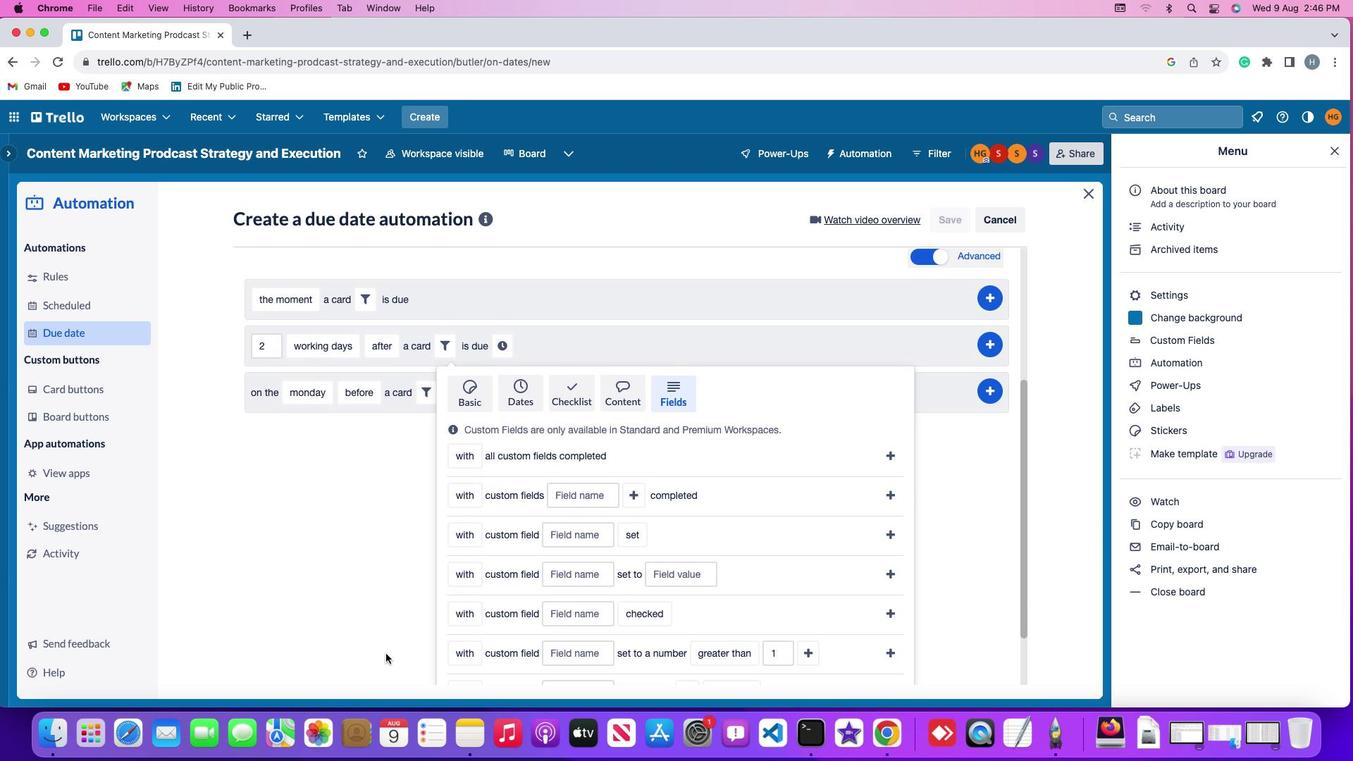 
Action: Mouse moved to (462, 543)
Screenshot: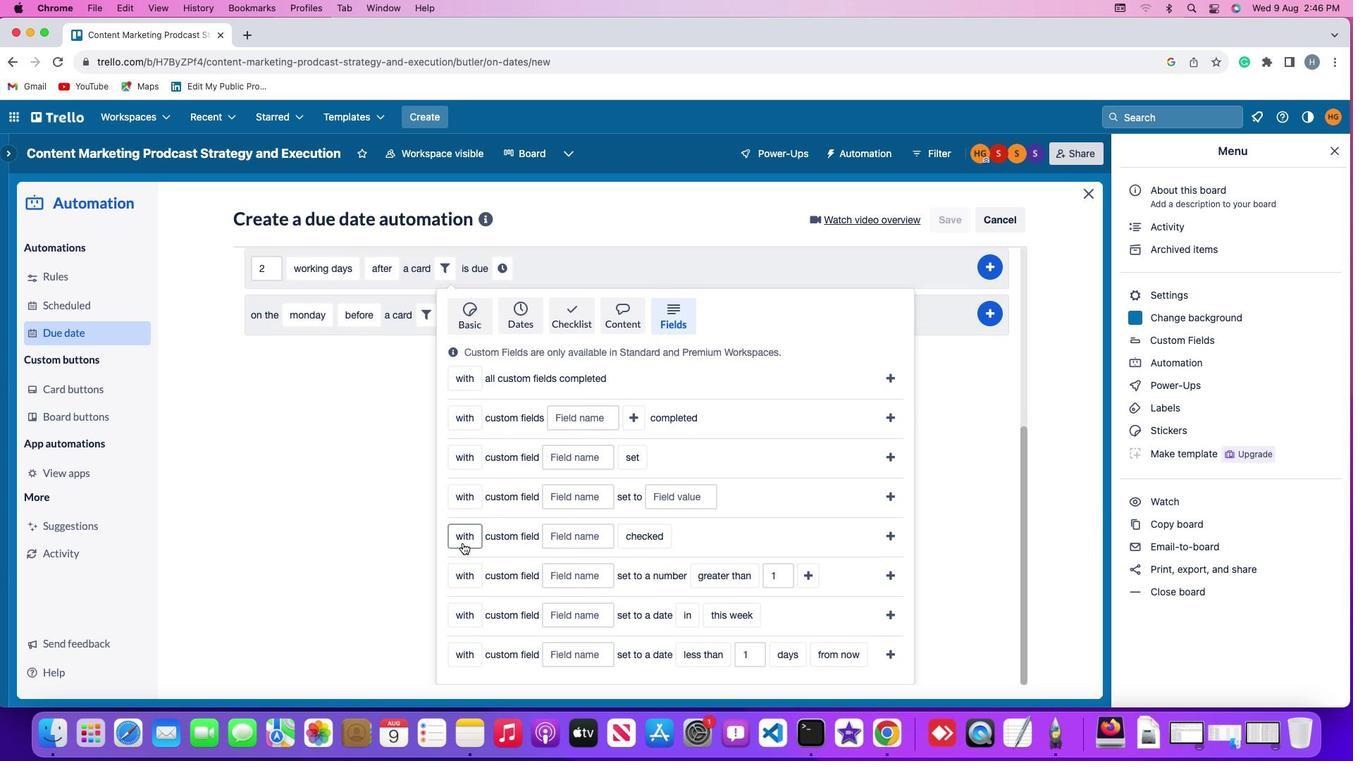 
Action: Mouse pressed left at (462, 543)
Screenshot: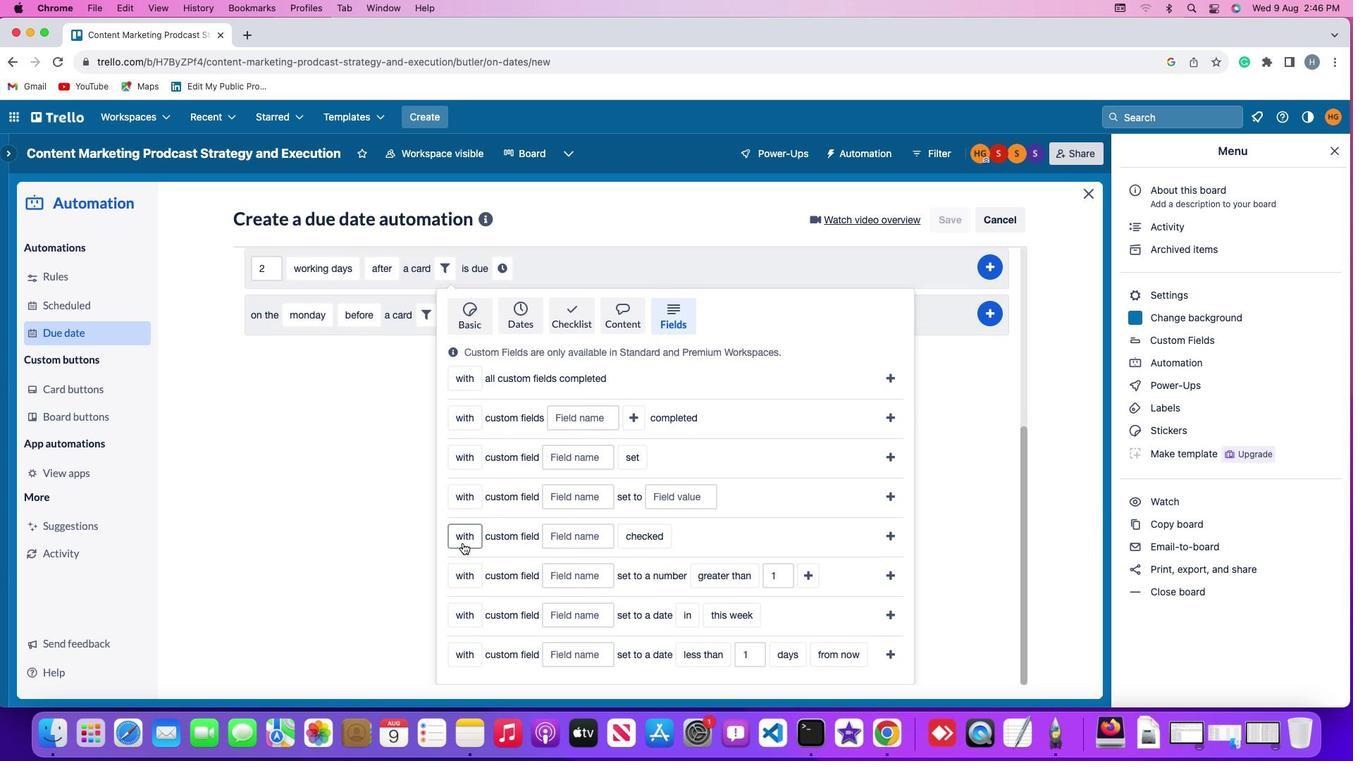 
Action: Mouse moved to (471, 575)
Screenshot: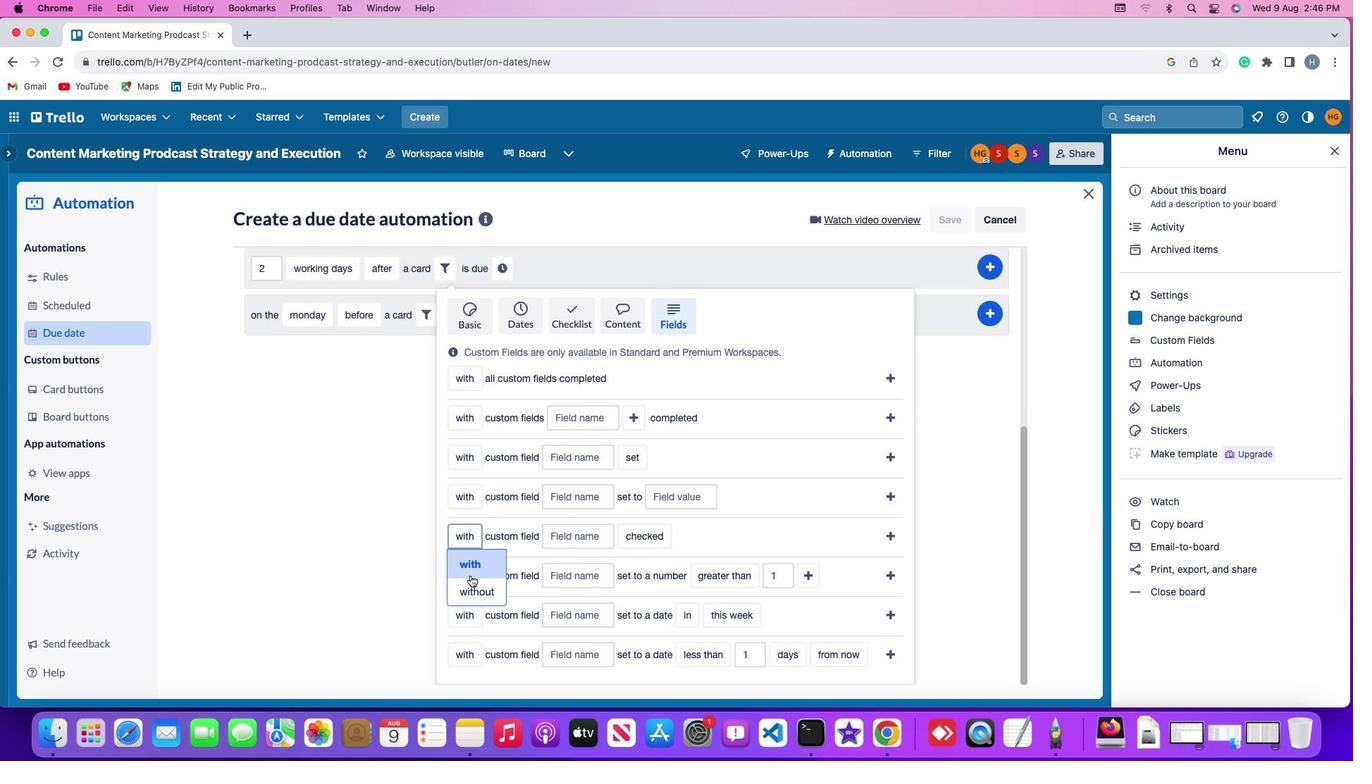 
Action: Mouse pressed left at (471, 575)
Screenshot: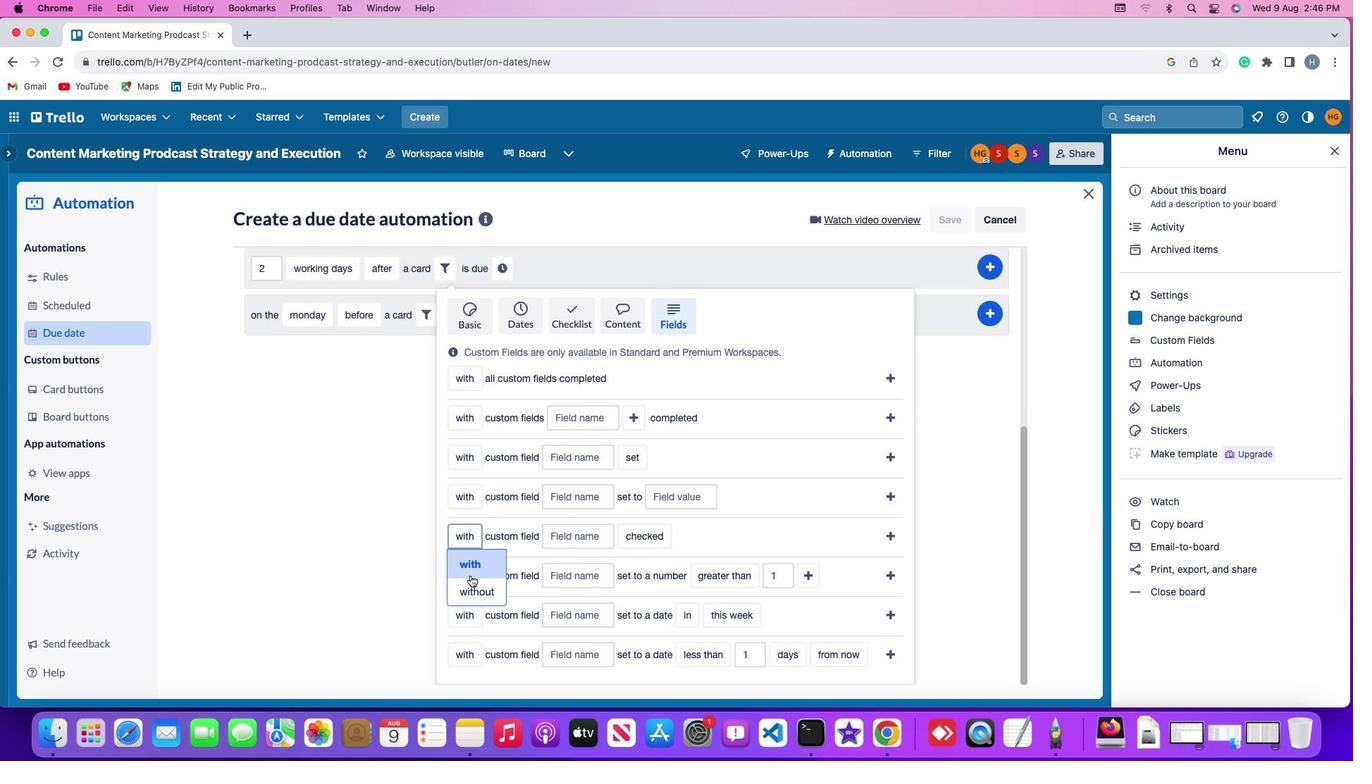 
Action: Mouse moved to (574, 538)
Screenshot: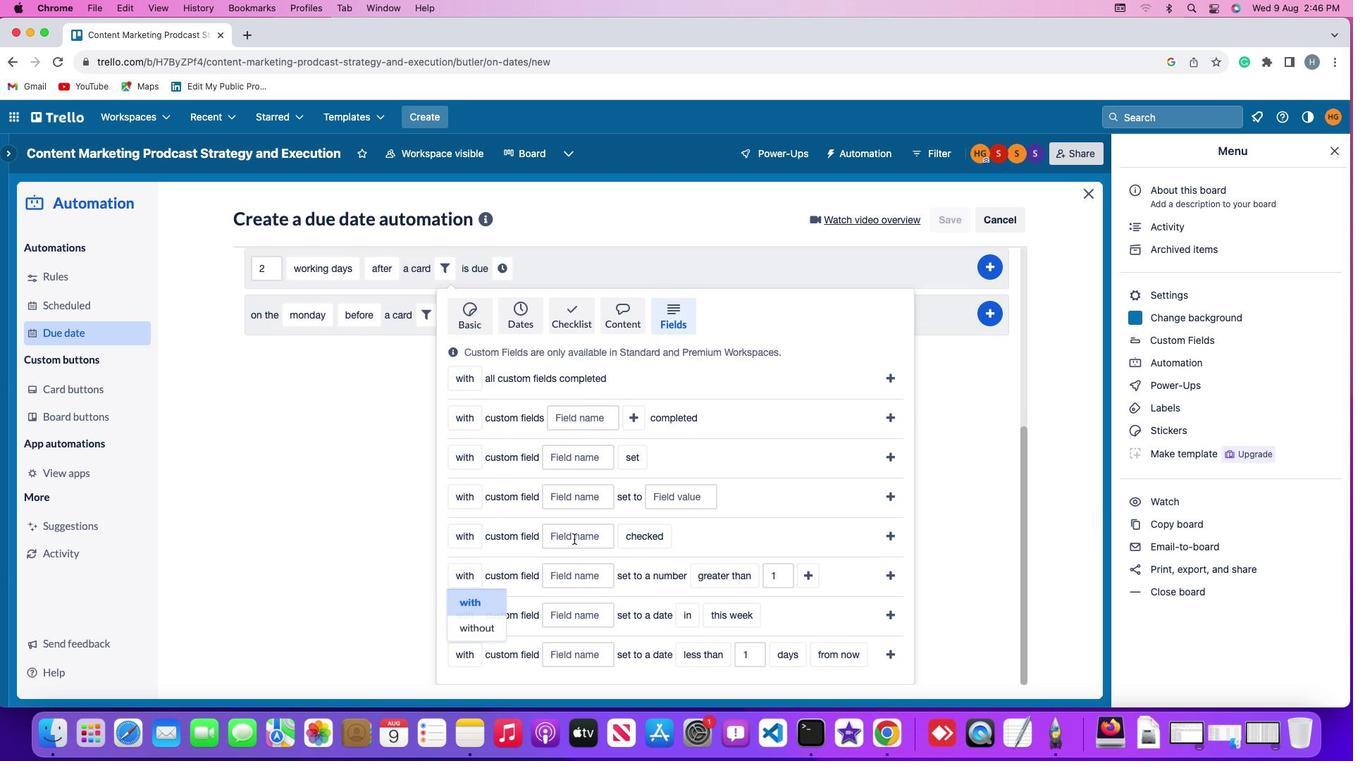 
Action: Mouse pressed left at (574, 538)
Screenshot: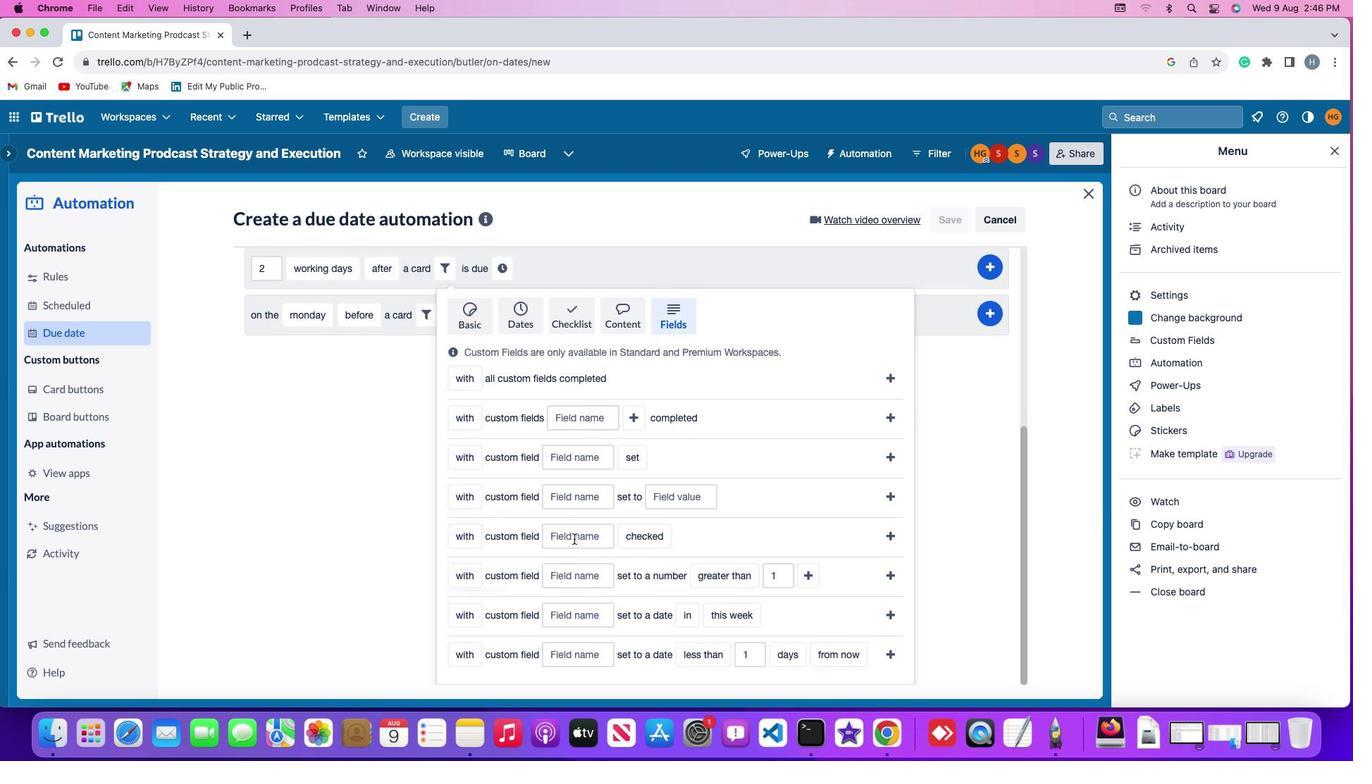 
Action: Key pressed Key.shift'R''e''s''u''m''e'
Screenshot: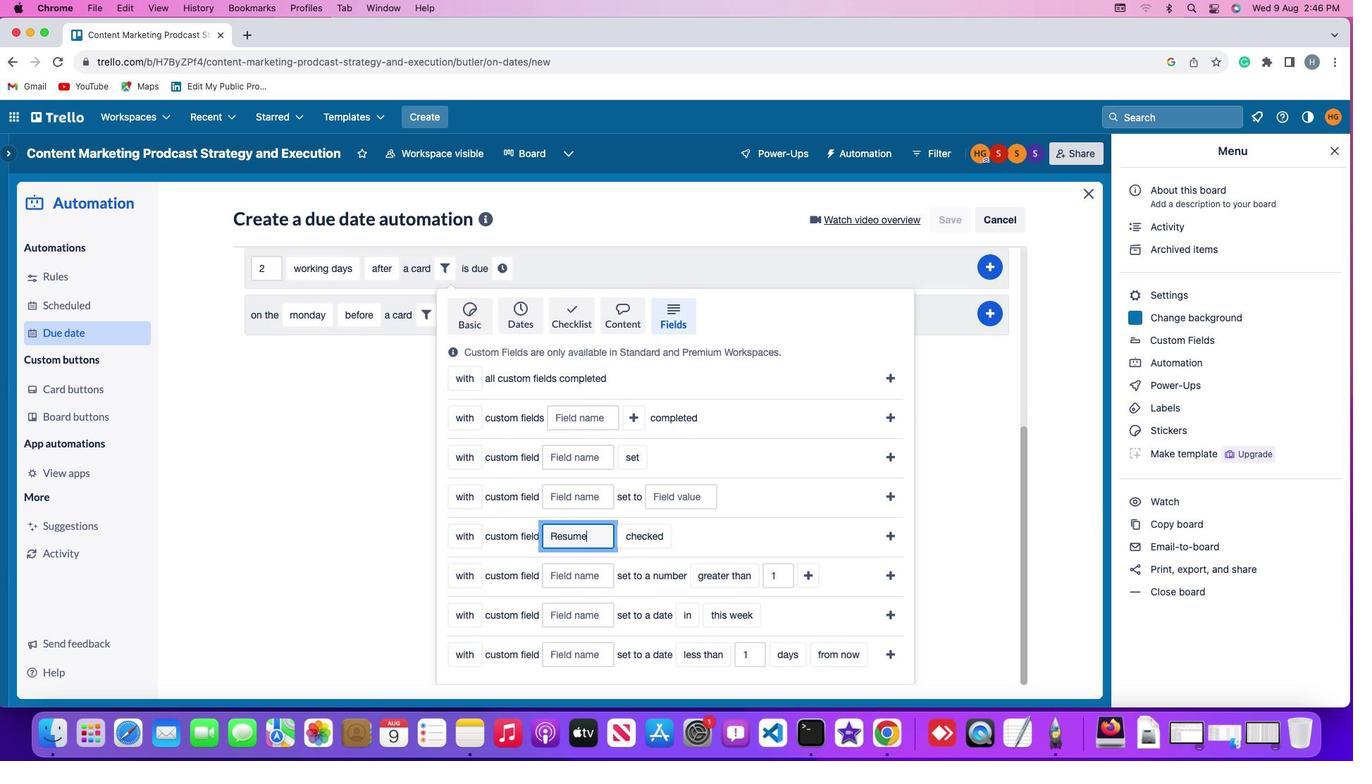 
Action: Mouse moved to (641, 535)
Screenshot: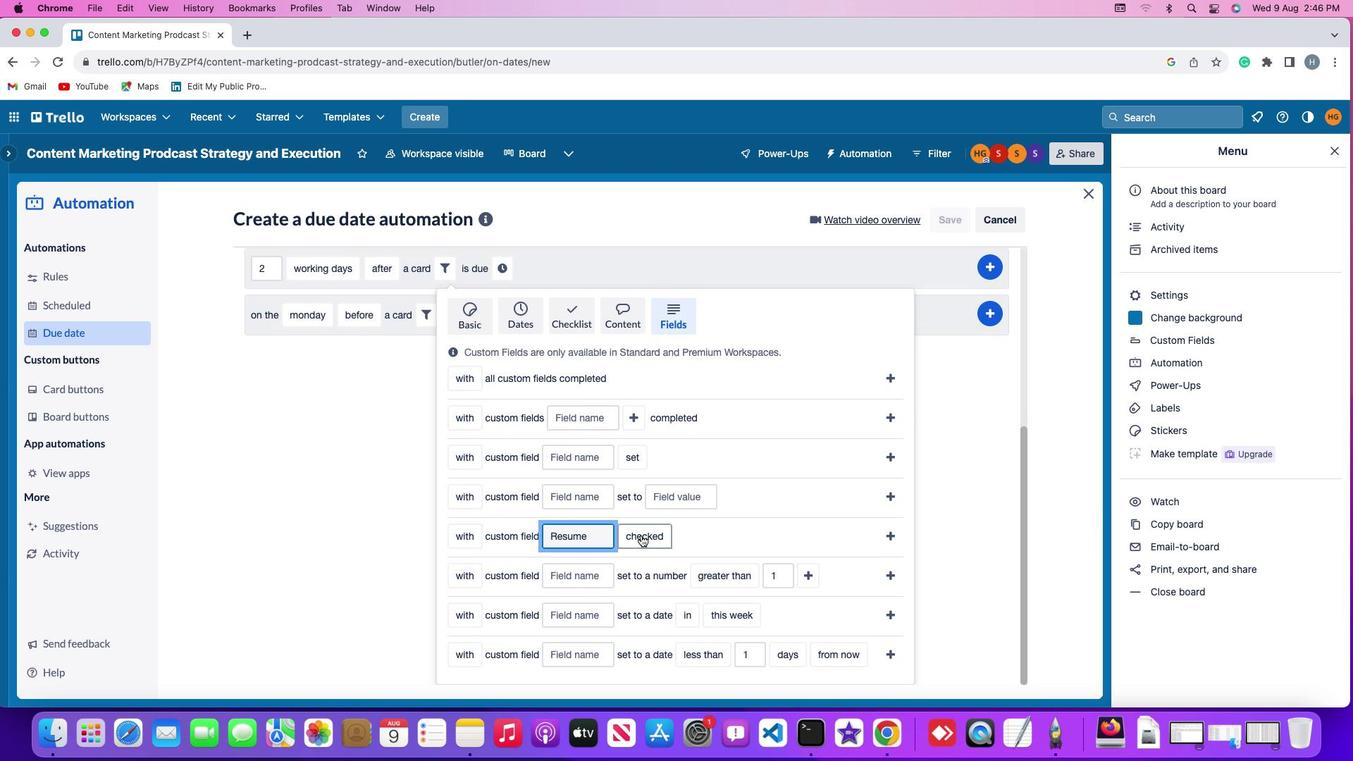 
Action: Mouse pressed left at (641, 535)
Screenshot: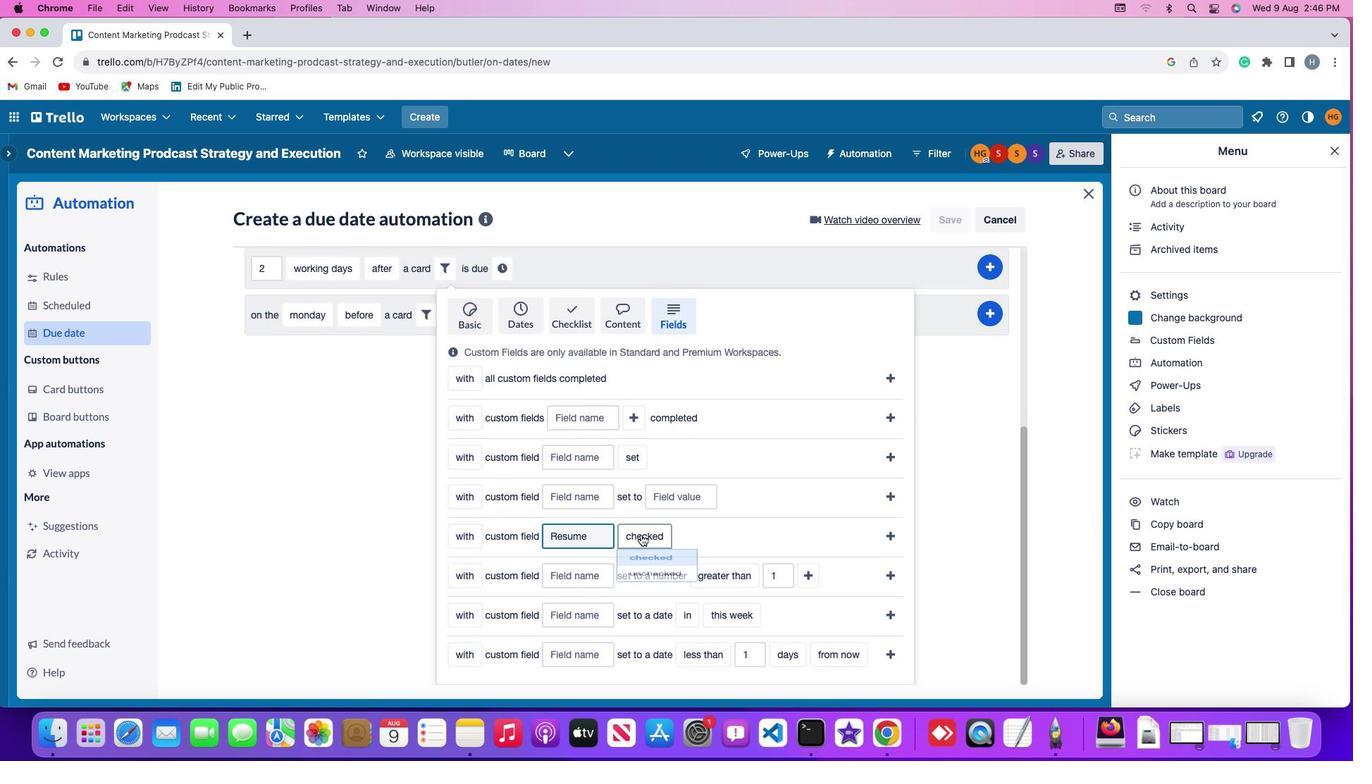 
Action: Mouse moved to (657, 588)
Screenshot: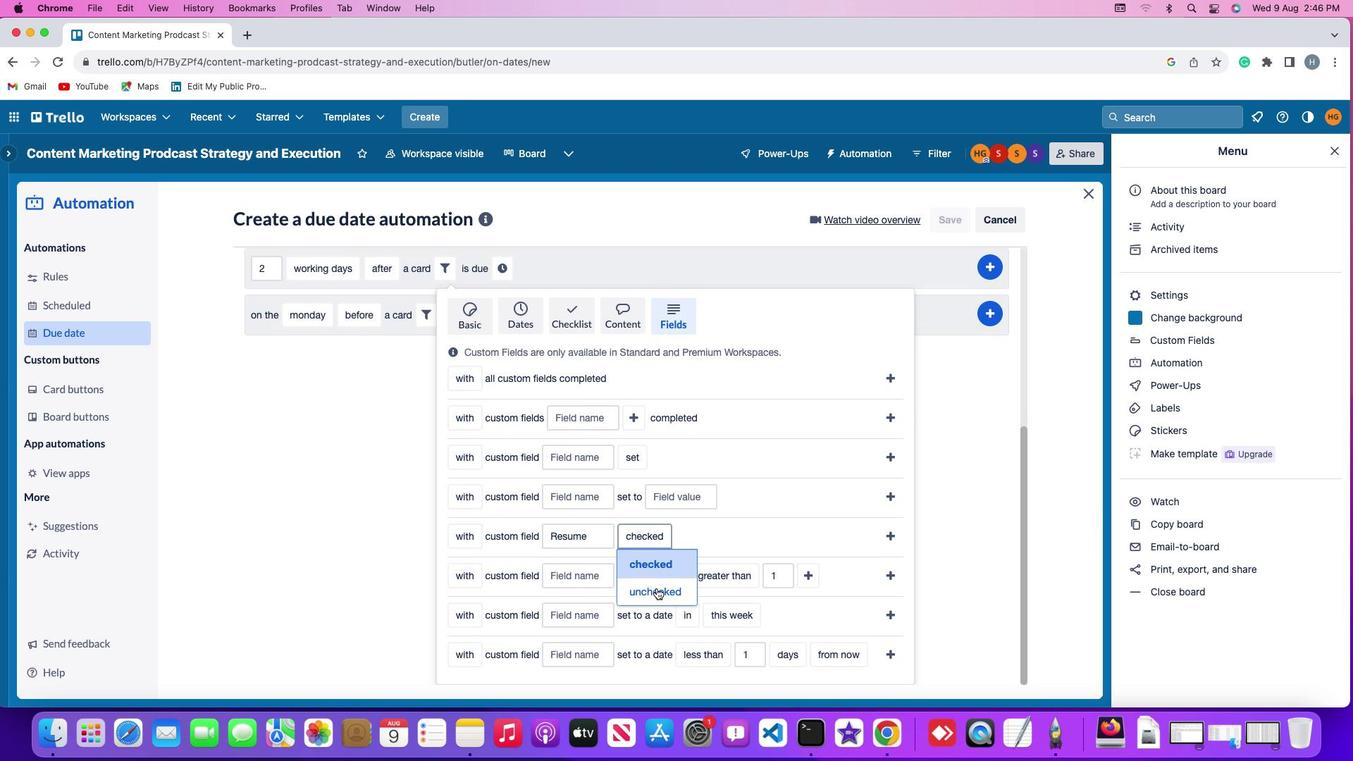 
Action: Mouse pressed left at (657, 588)
Screenshot: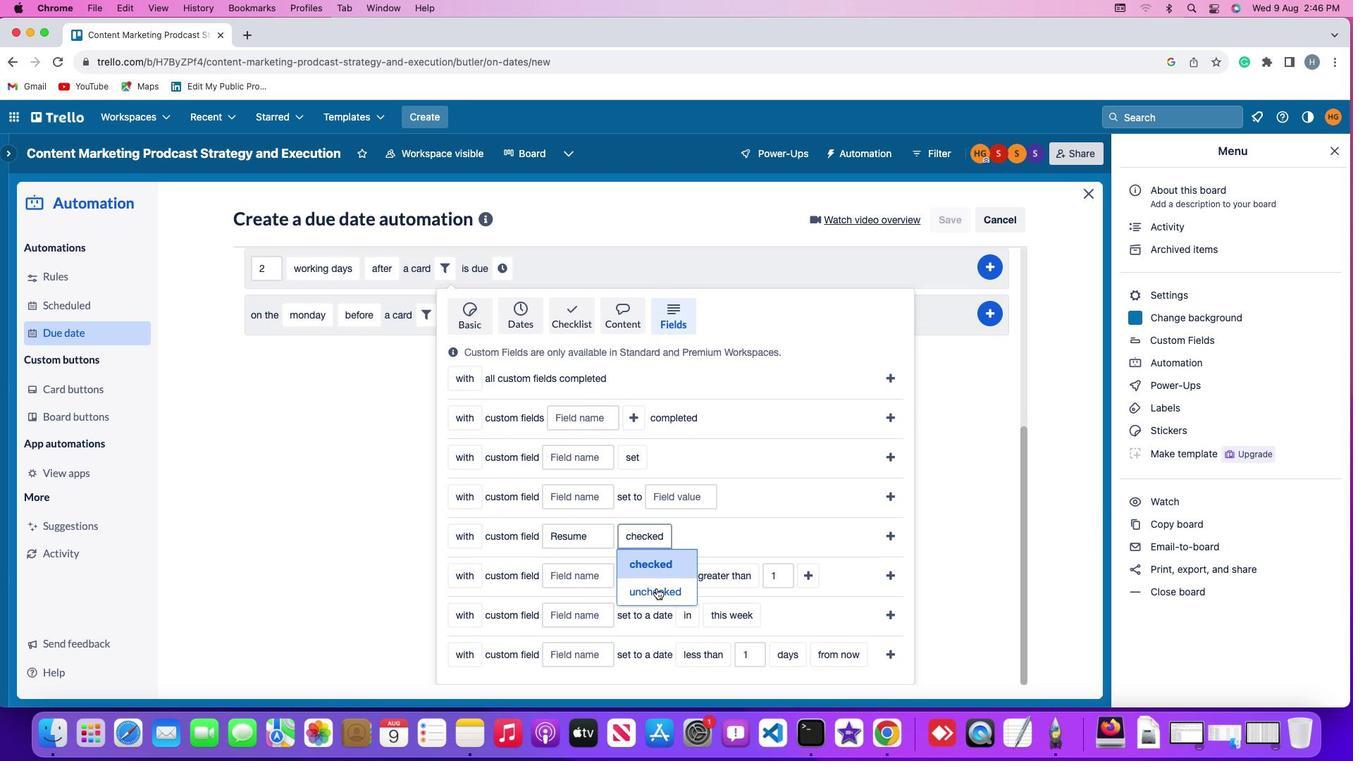 
Action: Mouse moved to (892, 532)
Screenshot: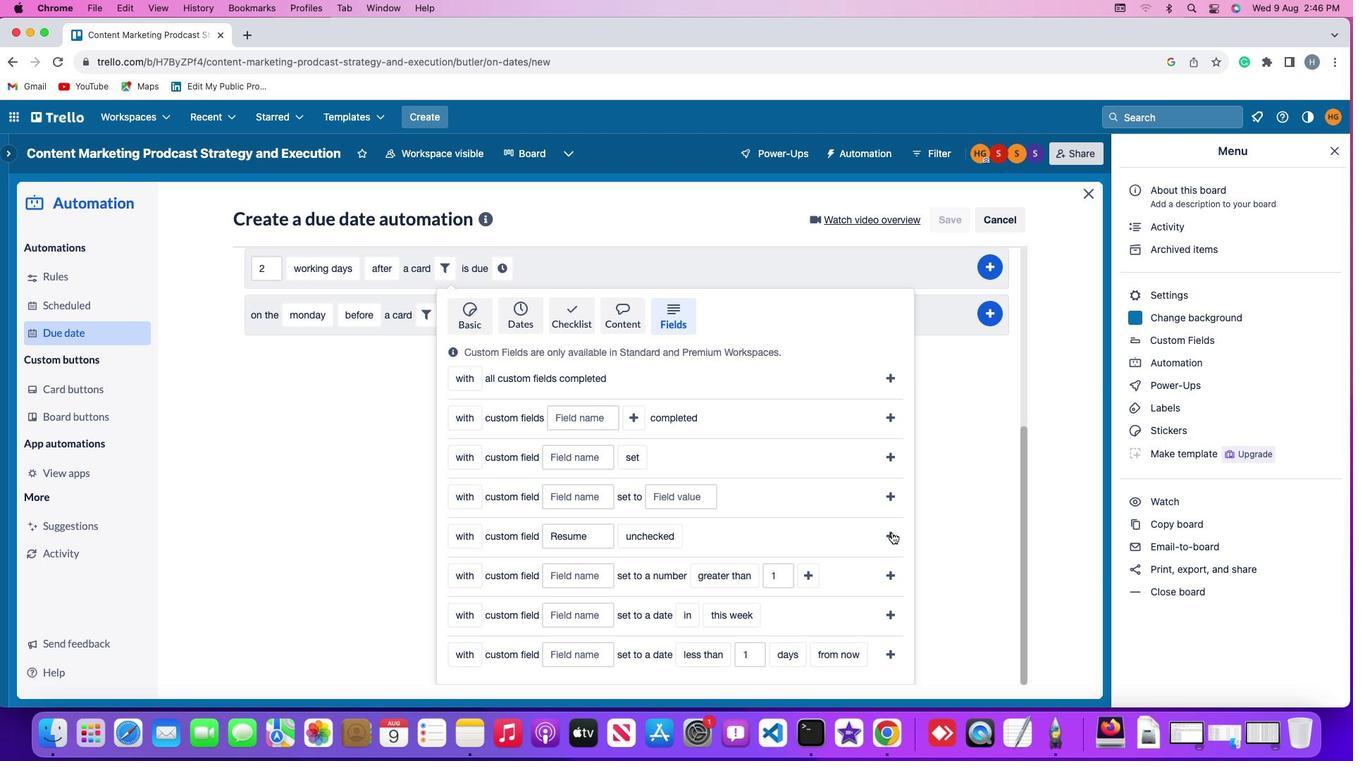 
Action: Mouse pressed left at (892, 532)
Screenshot: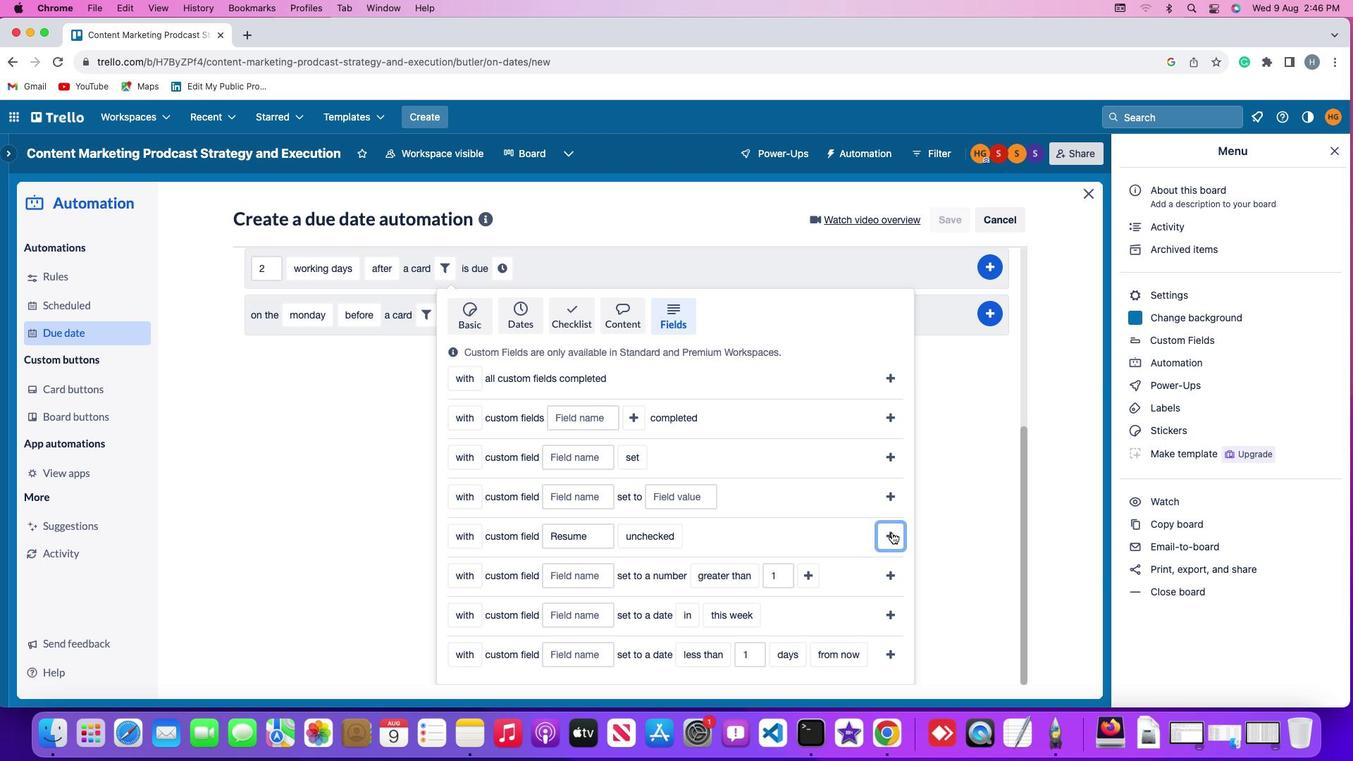 
Action: Mouse moved to (717, 562)
Screenshot: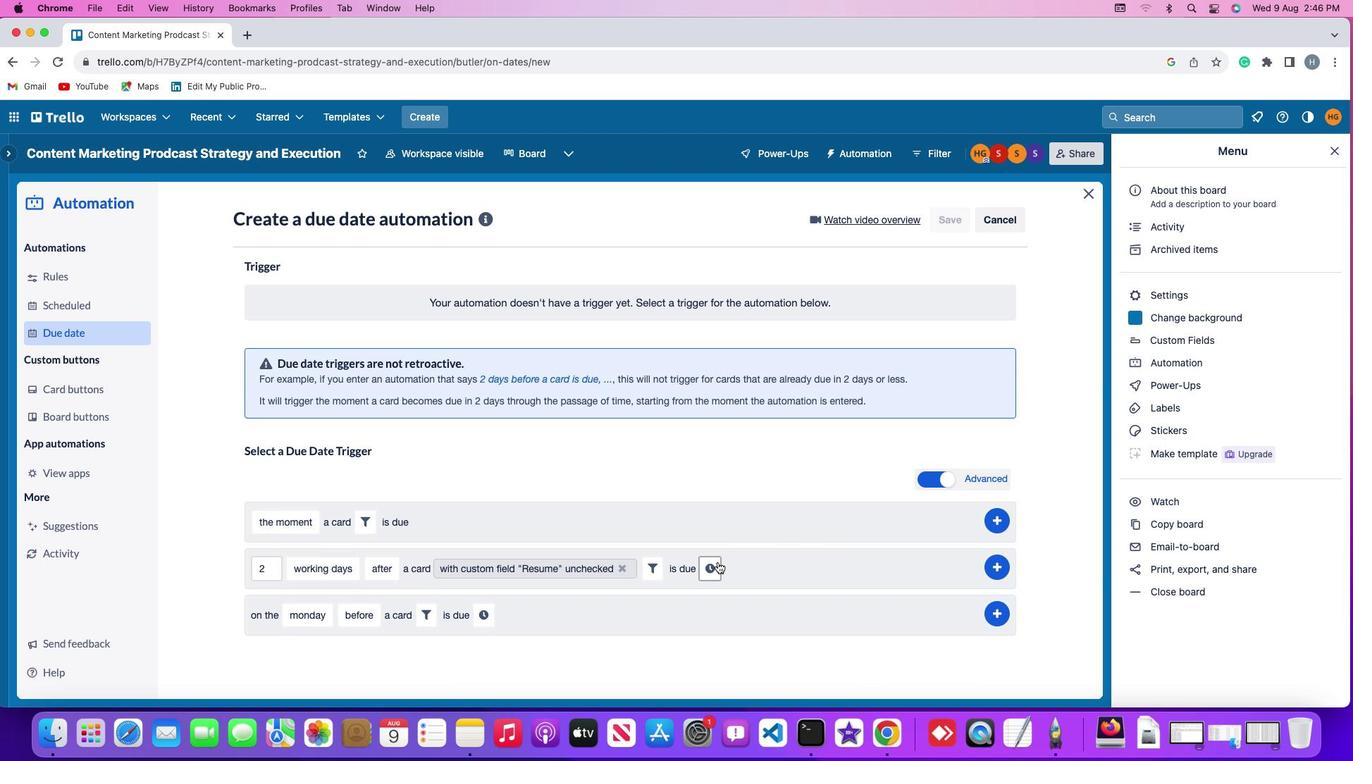 
Action: Mouse pressed left at (717, 562)
Screenshot: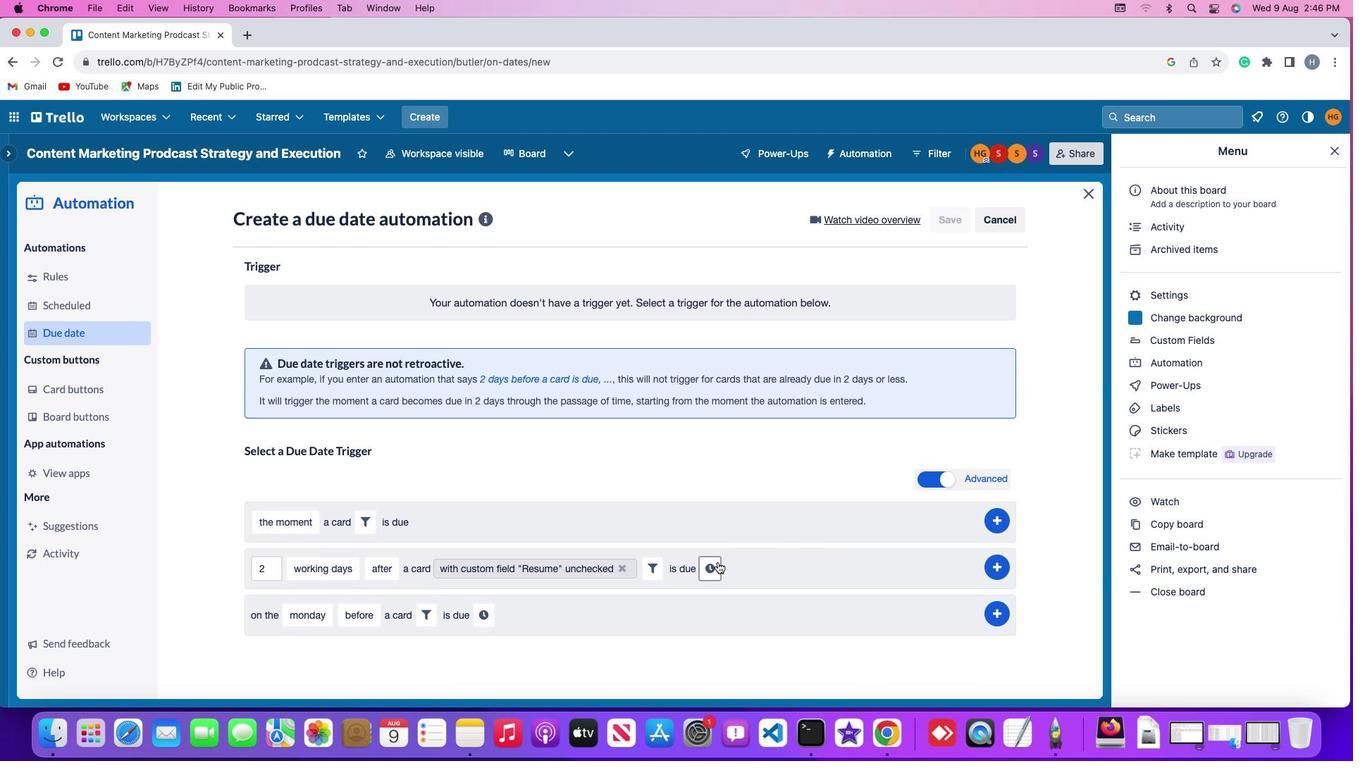 
Action: Mouse moved to (741, 566)
Screenshot: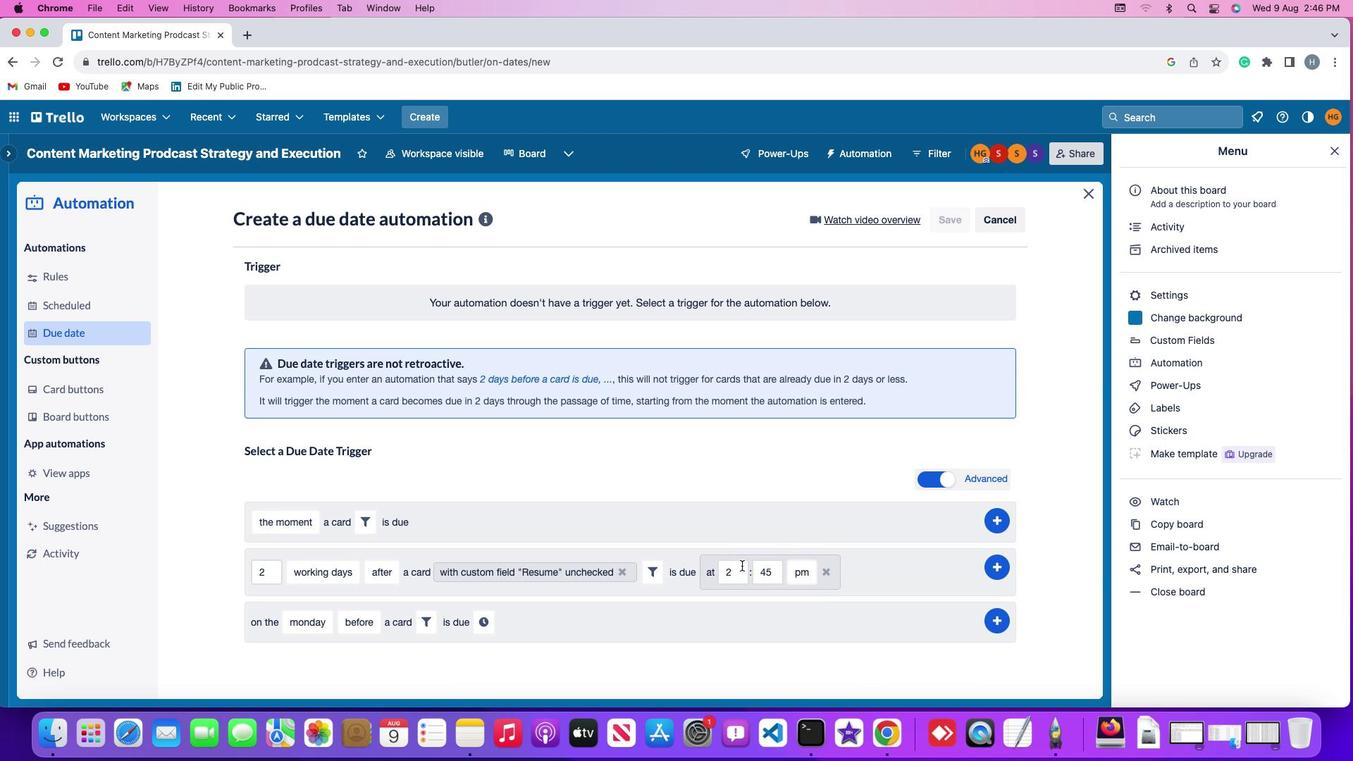 
Action: Mouse pressed left at (741, 566)
Screenshot: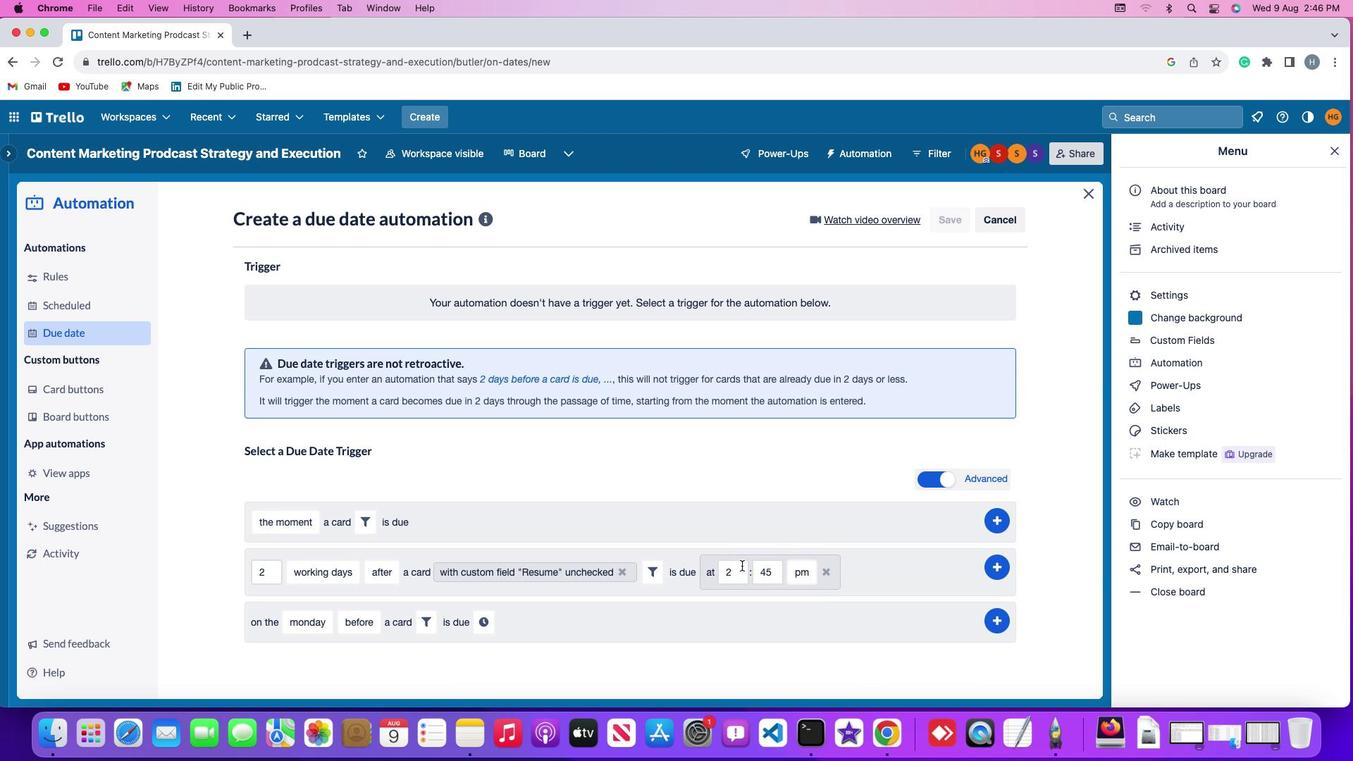 
Action: Key pressed Key.backspace'1''1'
Screenshot: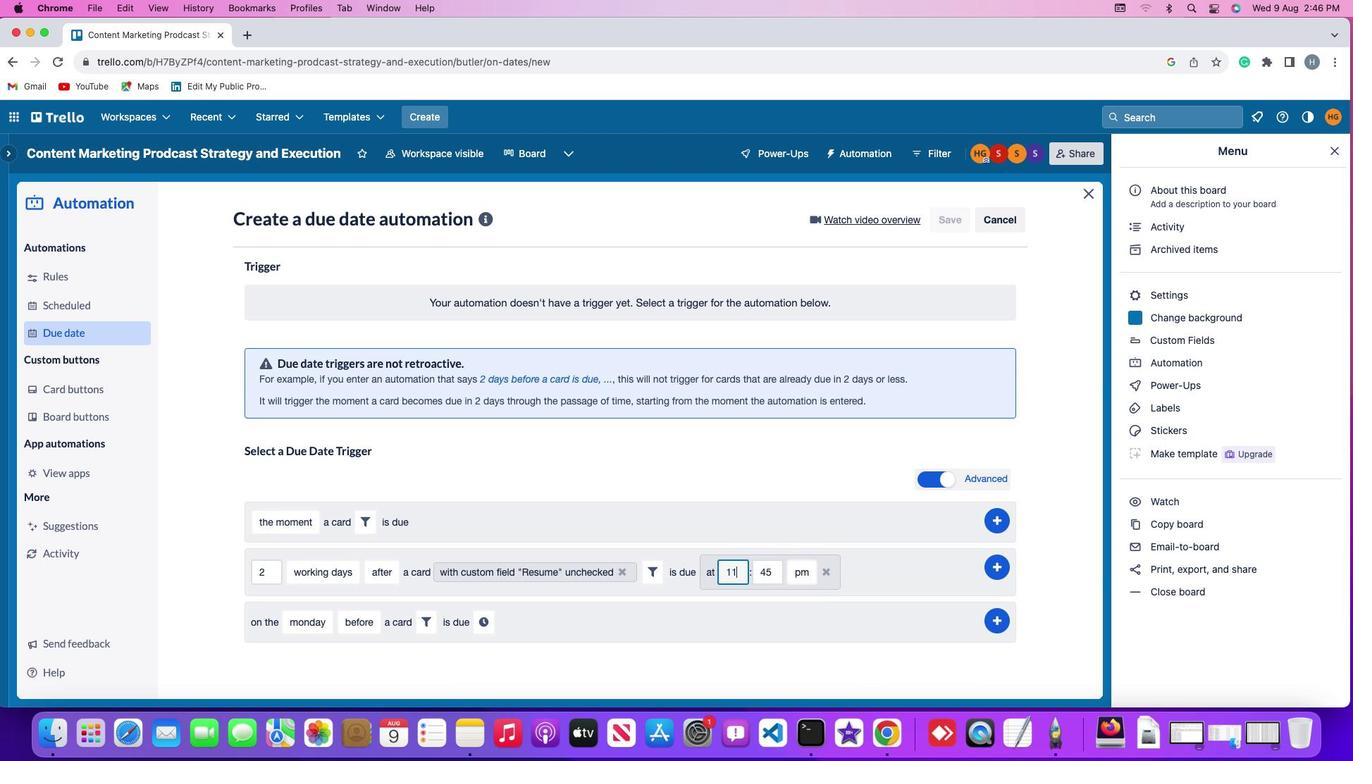 
Action: Mouse moved to (771, 569)
Screenshot: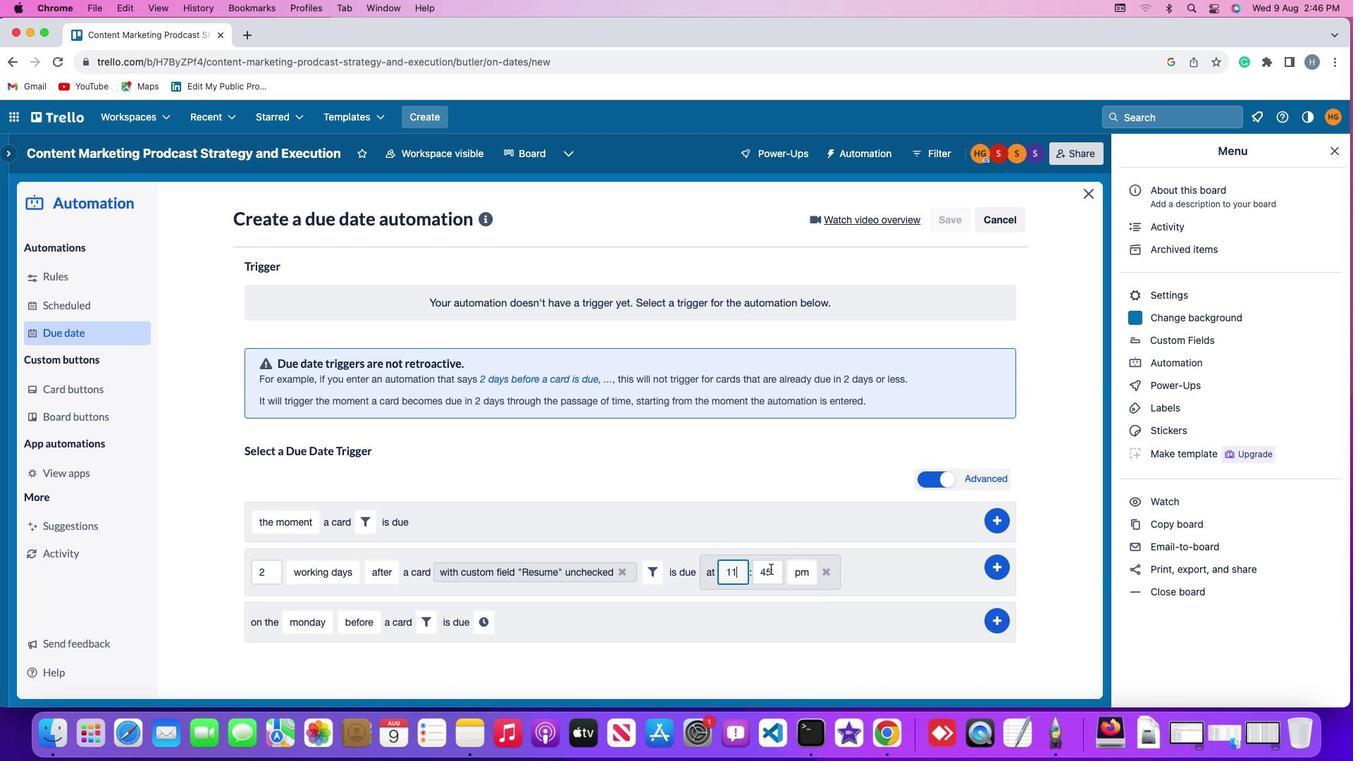 
Action: Mouse pressed left at (771, 569)
Screenshot: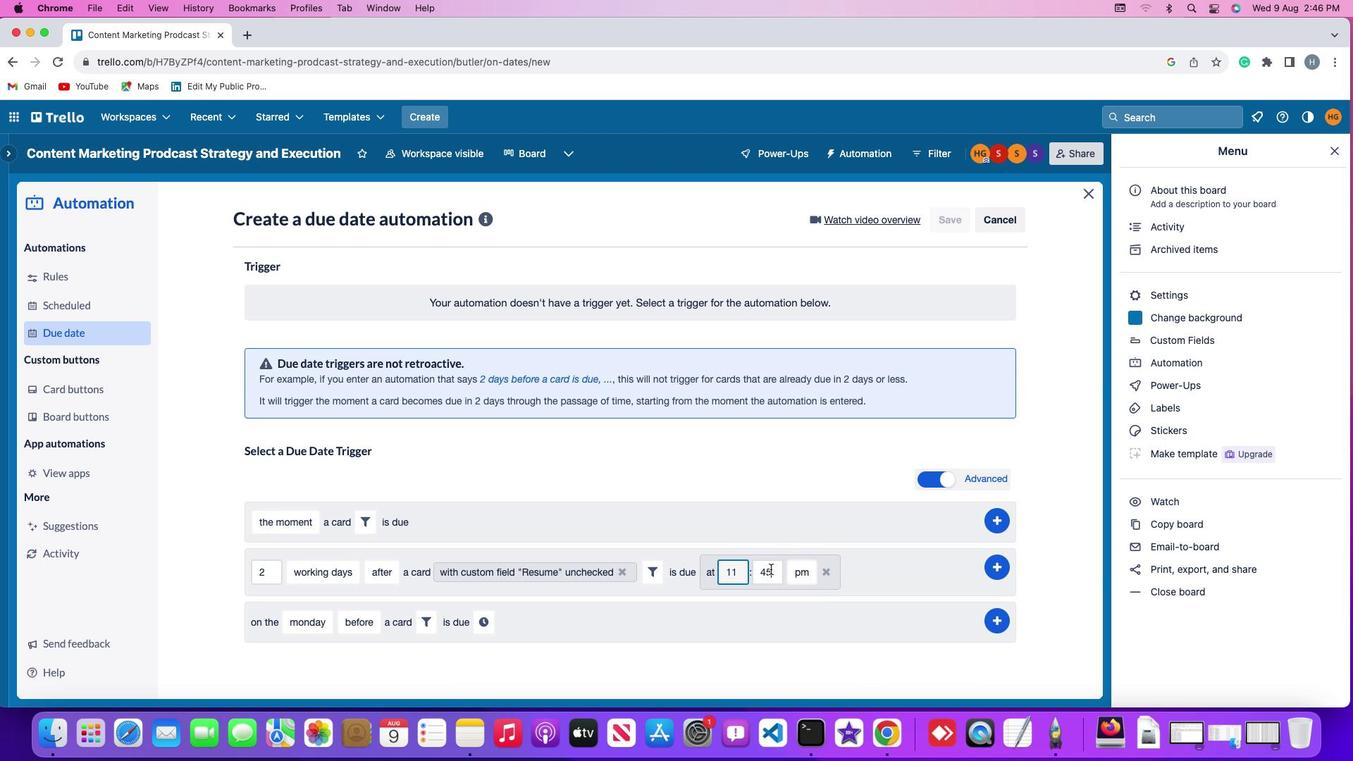 
Action: Key pressed Key.backspaceKey.backspaceKey.backspace'0''0'
Screenshot: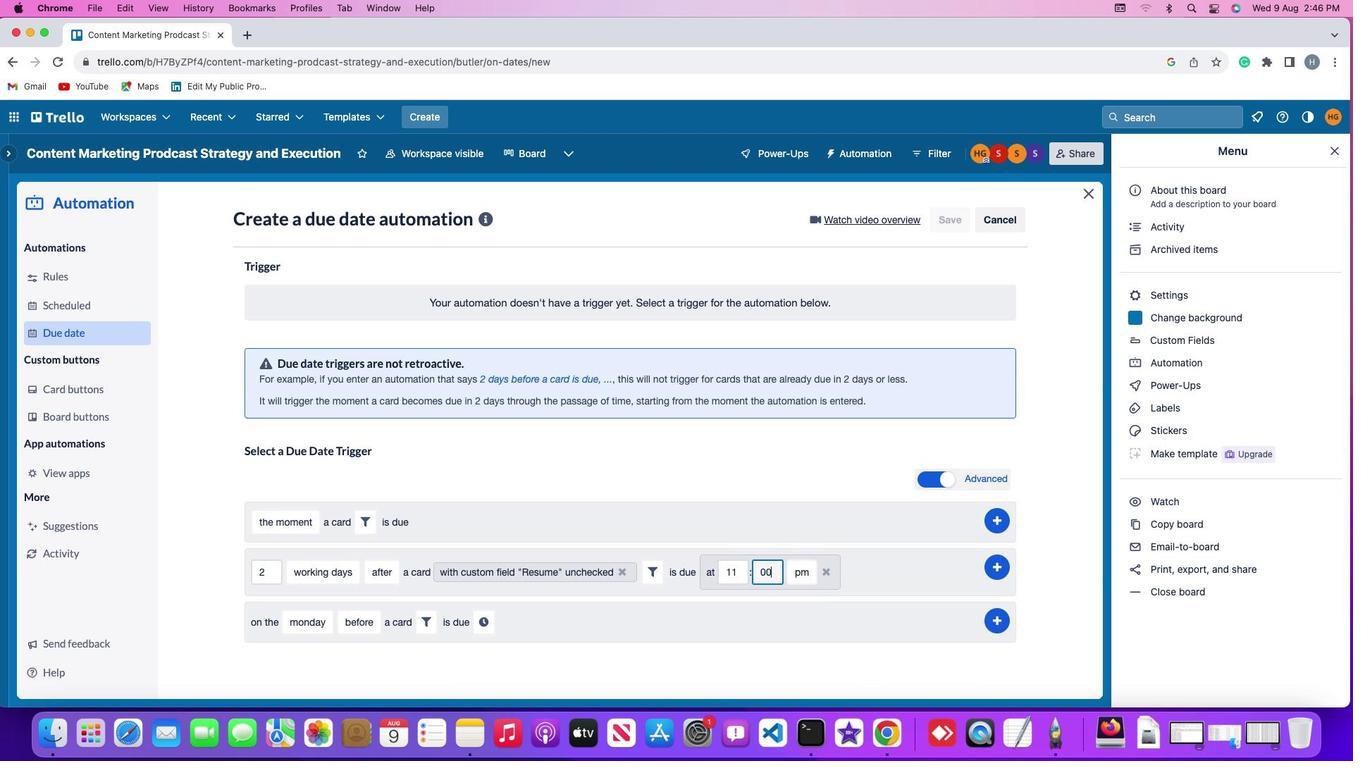 
Action: Mouse moved to (798, 571)
Screenshot: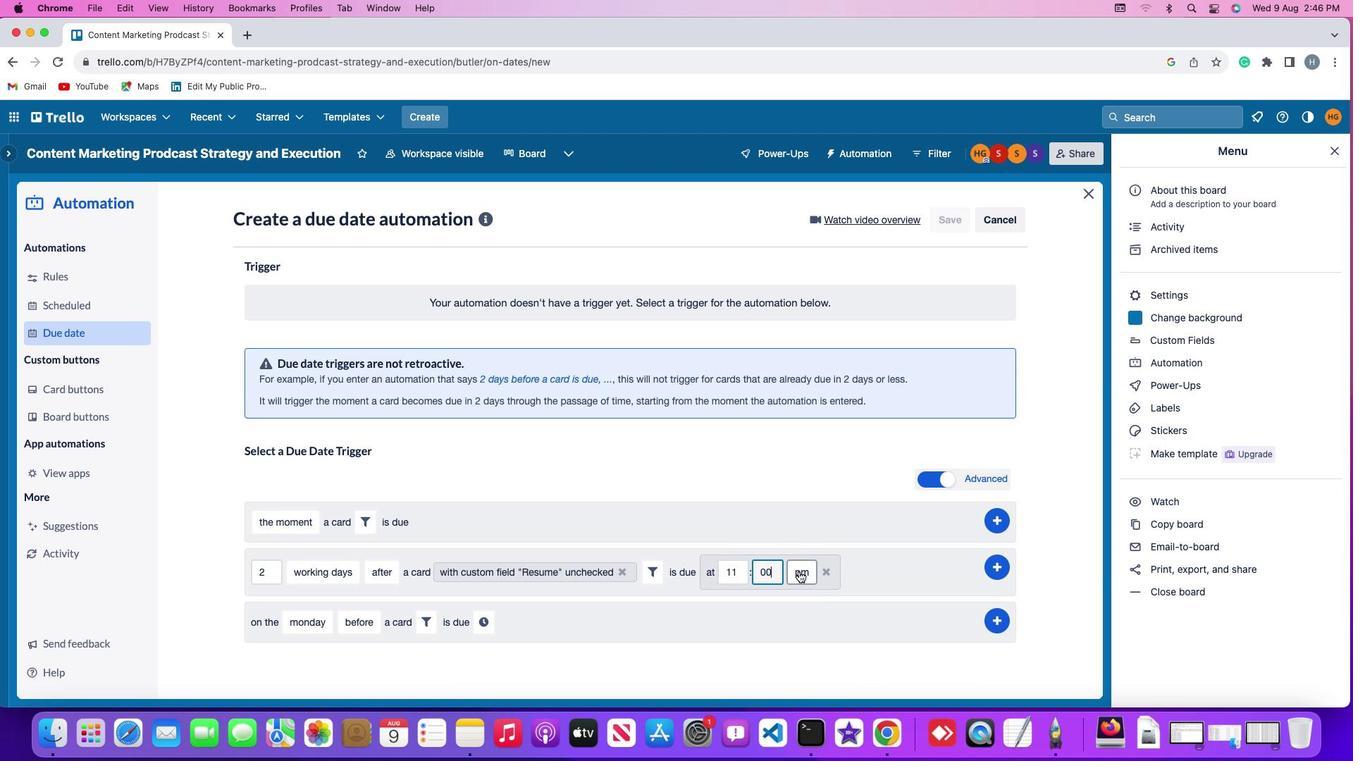 
Action: Mouse pressed left at (798, 571)
Screenshot: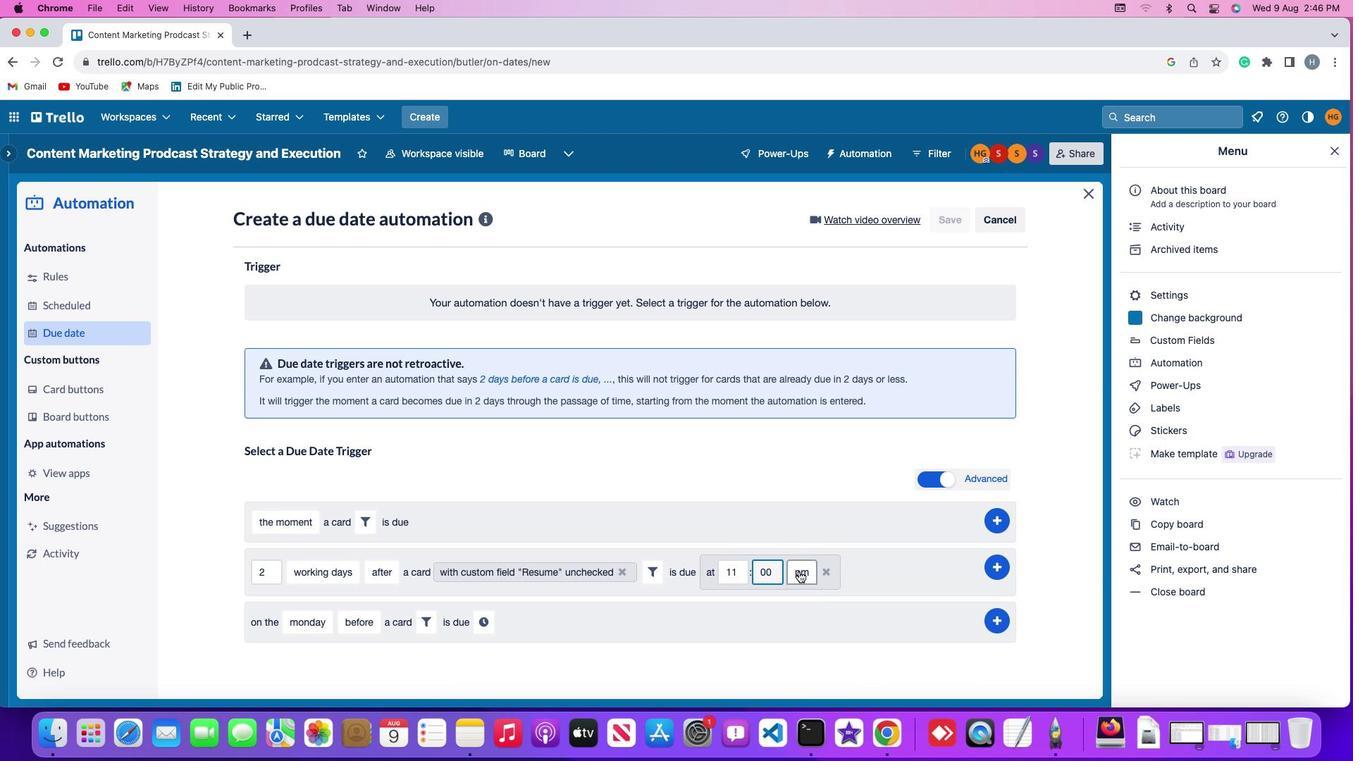 
Action: Mouse moved to (808, 597)
Screenshot: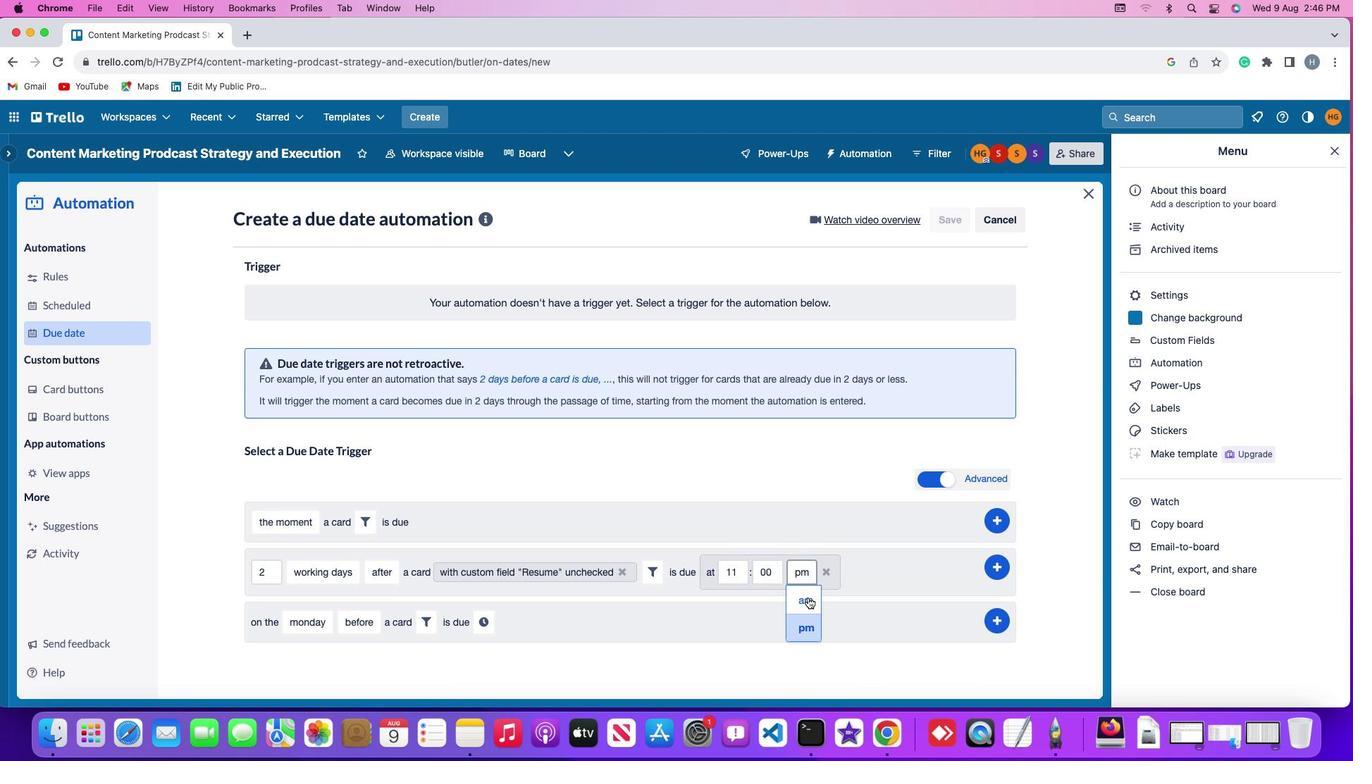 
Action: Mouse pressed left at (808, 597)
Screenshot: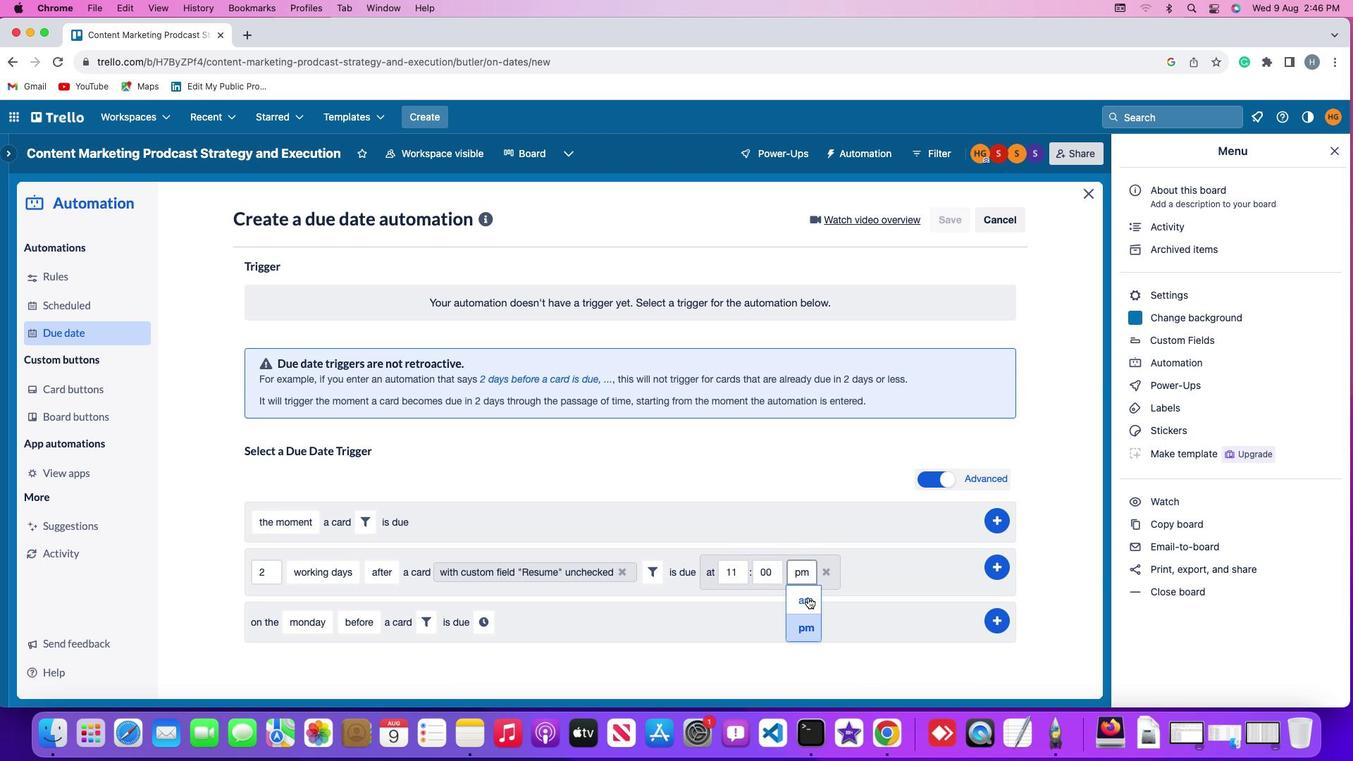 
Action: Mouse moved to (995, 568)
Screenshot: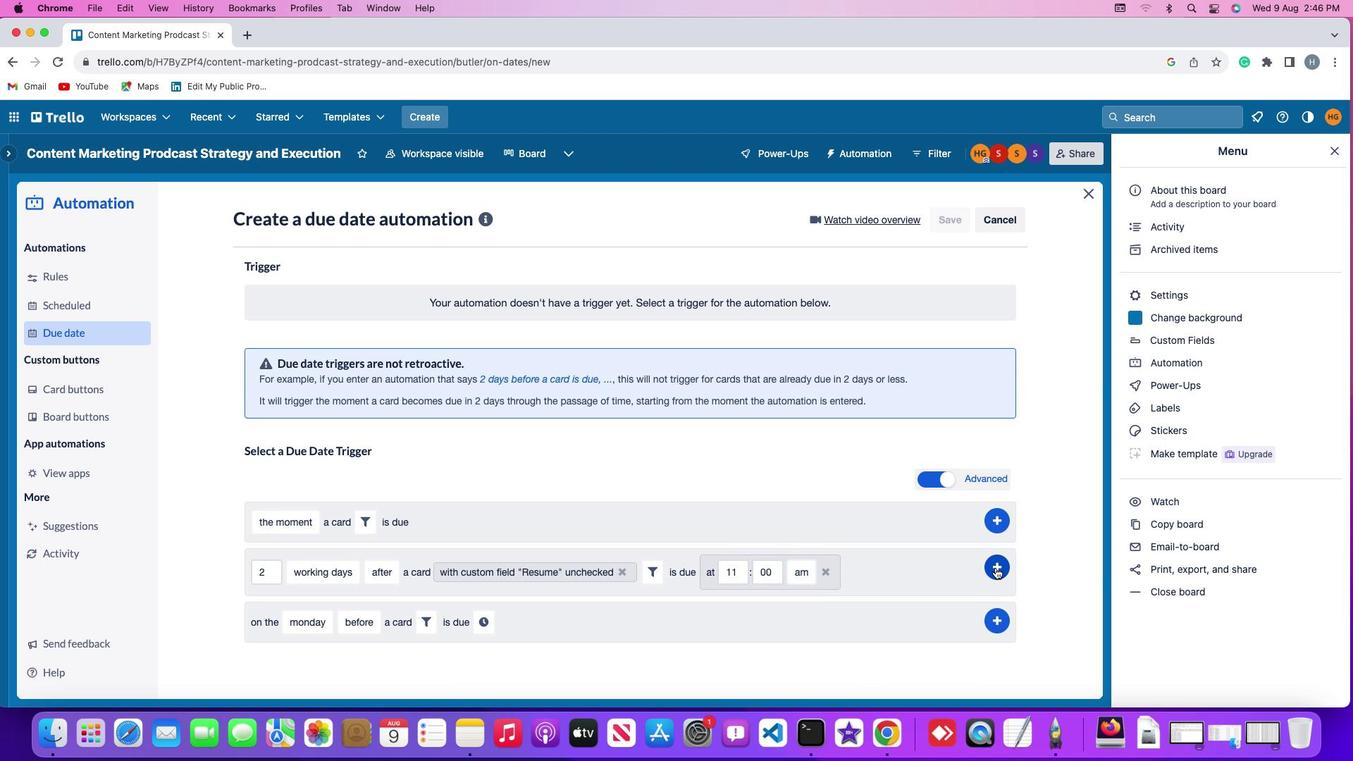 
Action: Mouse pressed left at (995, 568)
Screenshot: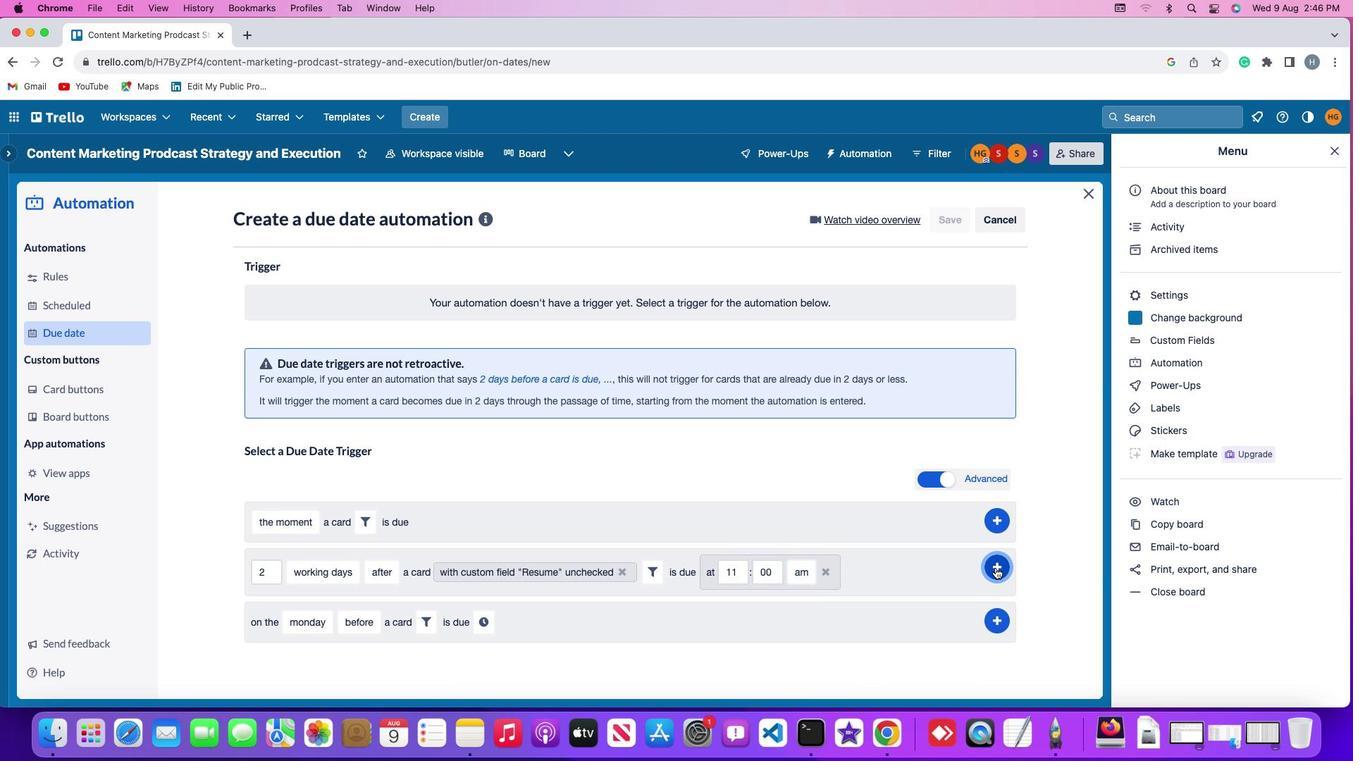 
Action: Mouse moved to (1057, 453)
Screenshot: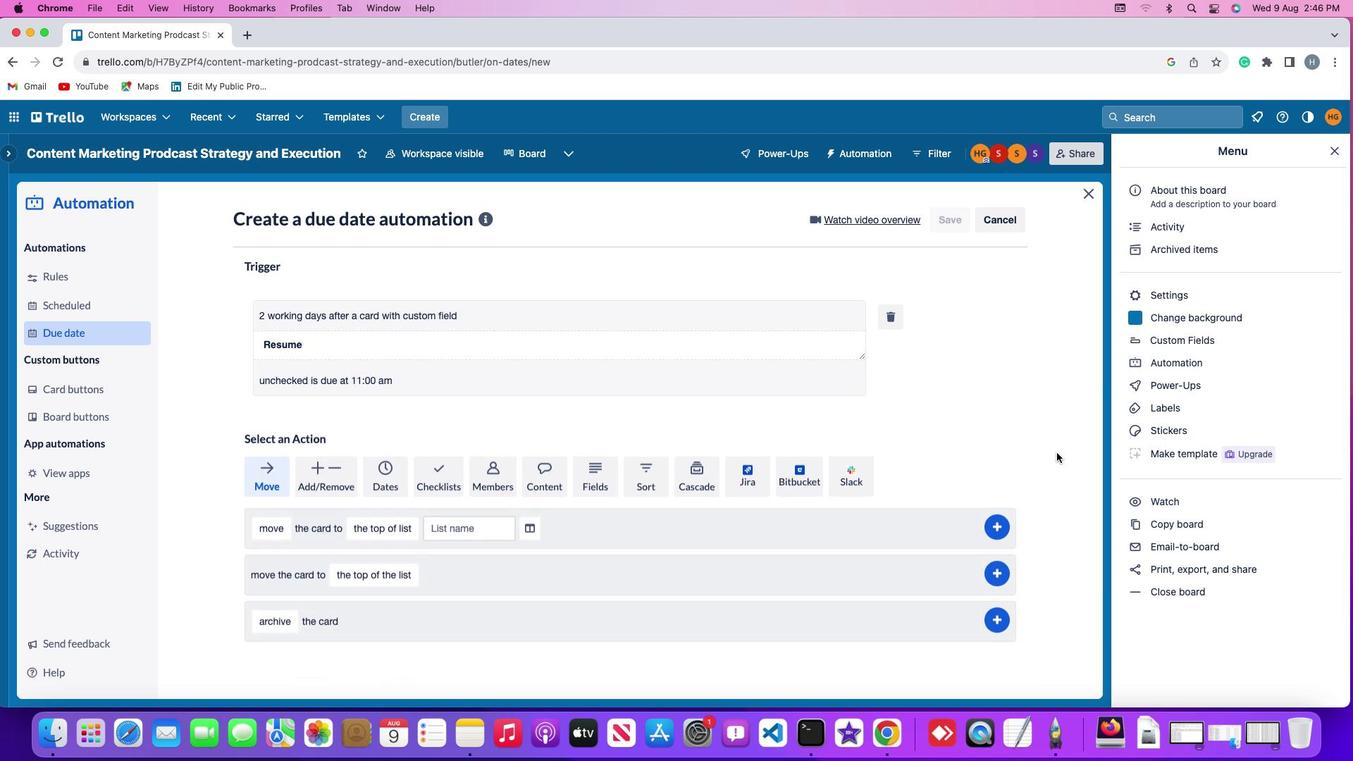 
